 Task: Implement workflows for picking and shipping the order.
Action: Mouse moved to (682, 55)
Screenshot: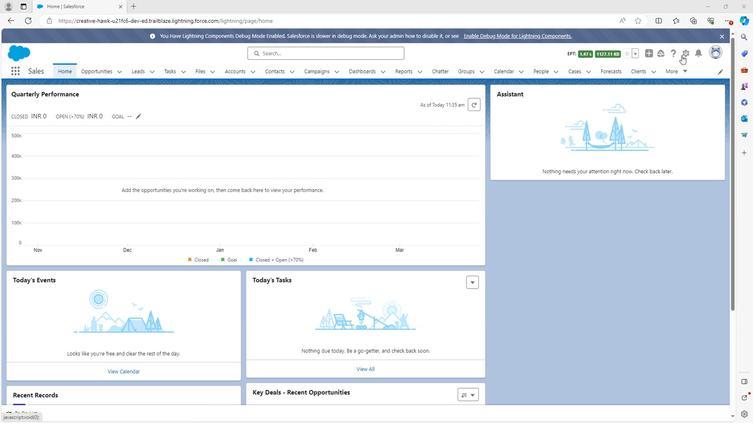 
Action: Mouse pressed left at (682, 55)
Screenshot: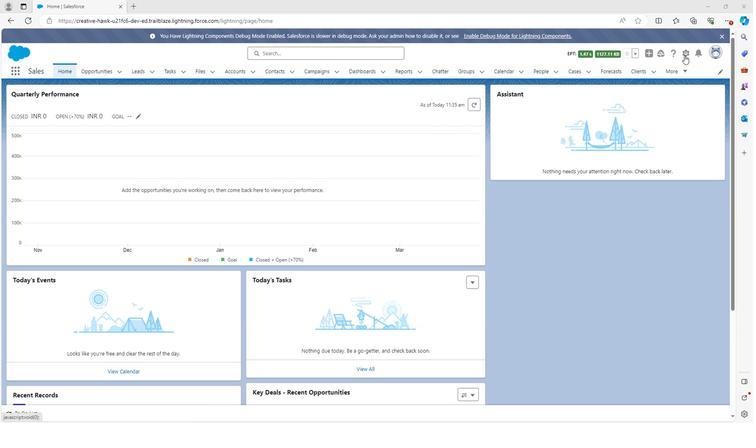 
Action: Mouse moved to (652, 74)
Screenshot: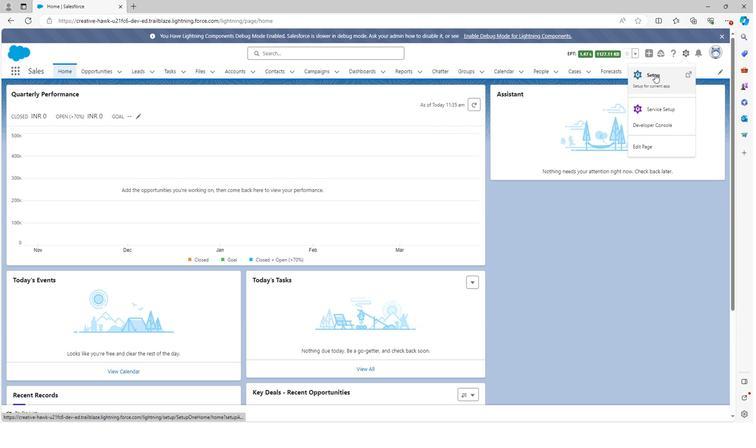 
Action: Mouse pressed left at (652, 74)
Screenshot: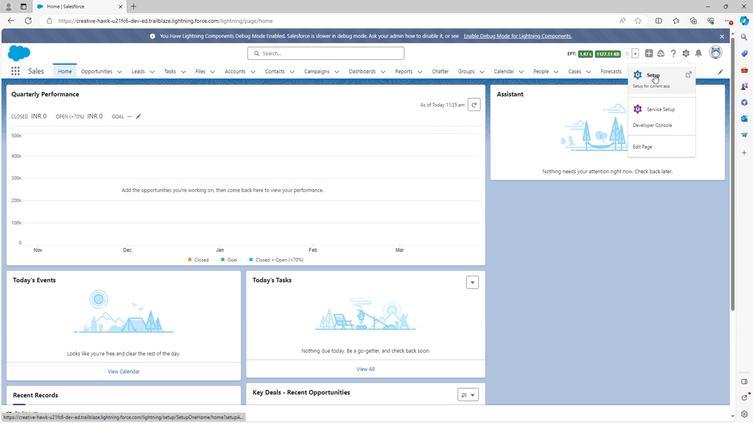 
Action: Mouse moved to (58, 93)
Screenshot: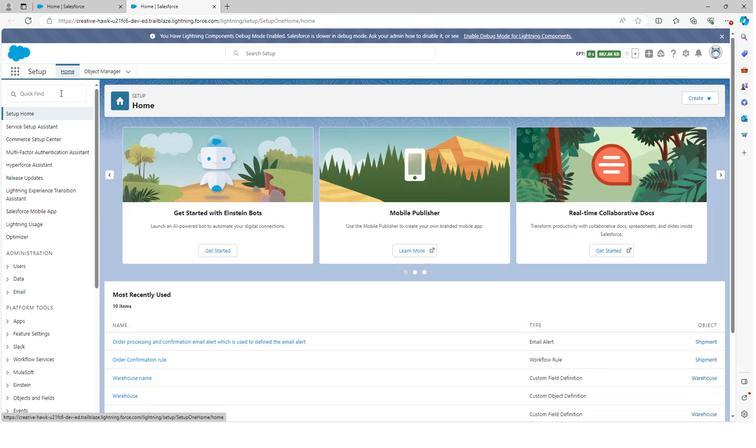 
Action: Mouse pressed left at (58, 93)
Screenshot: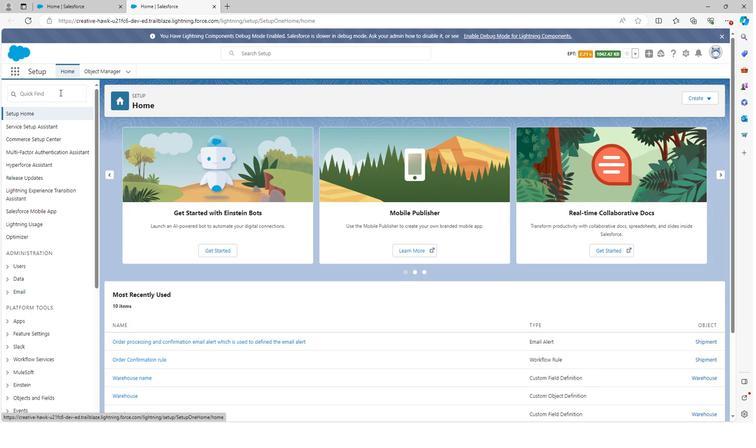 
Action: Mouse moved to (58, 92)
Screenshot: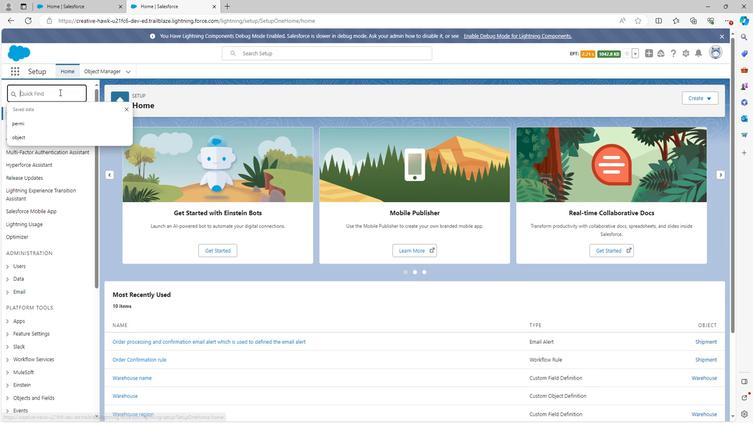 
Action: Key pressed work
Screenshot: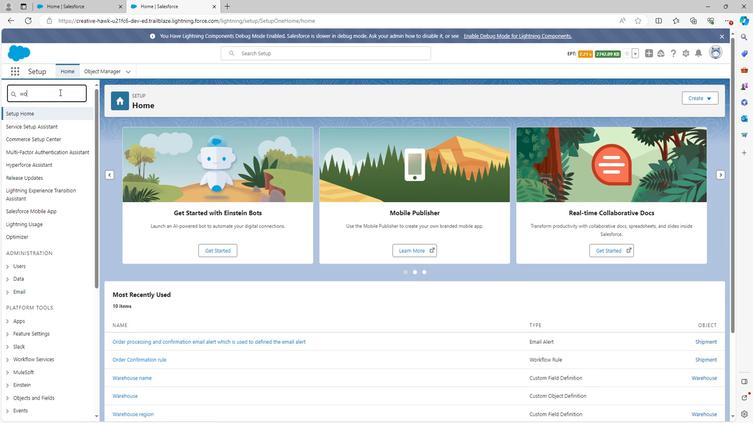 
Action: Mouse moved to (38, 241)
Screenshot: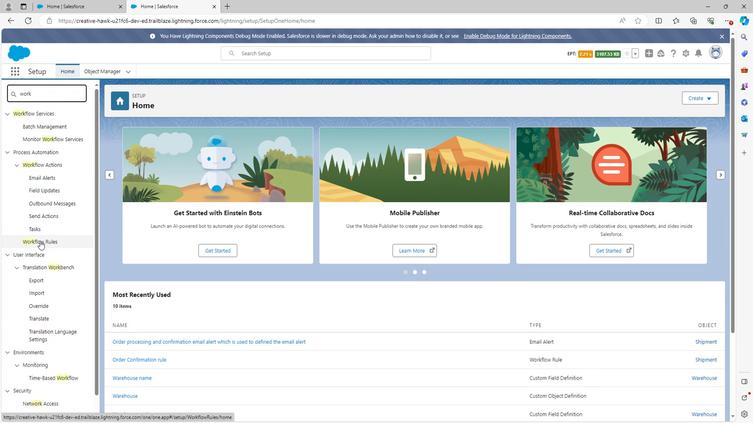 
Action: Mouse pressed left at (38, 241)
Screenshot: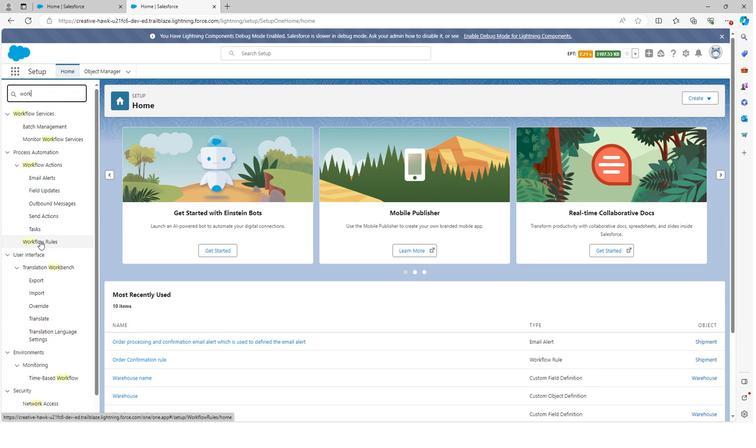
Action: Mouse moved to (420, 222)
Screenshot: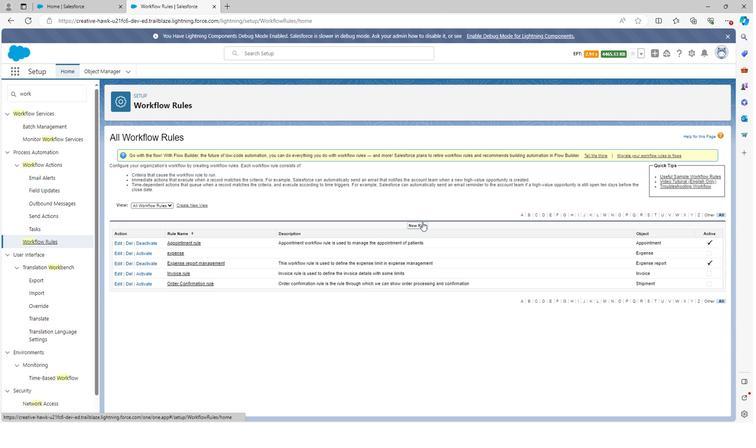 
Action: Mouse pressed left at (420, 222)
Screenshot: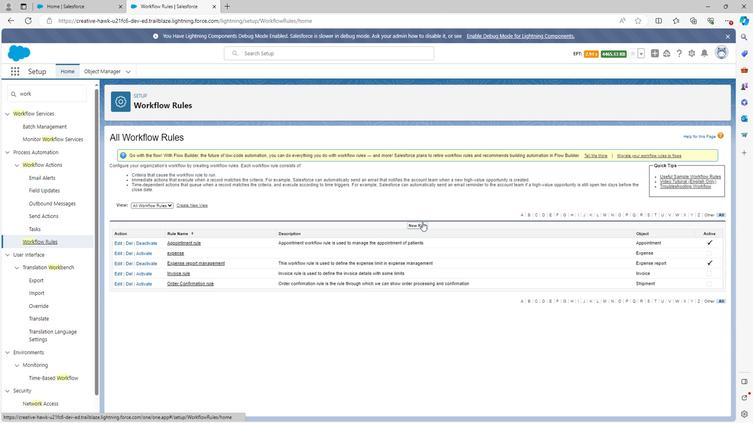 
Action: Mouse moved to (399, 286)
Screenshot: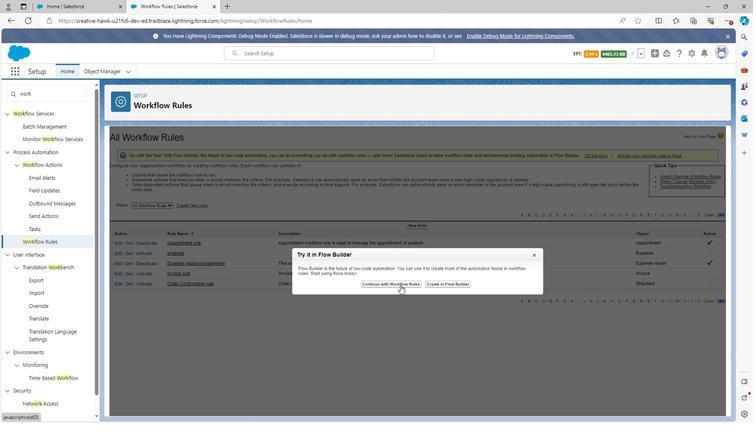 
Action: Mouse pressed left at (399, 286)
Screenshot: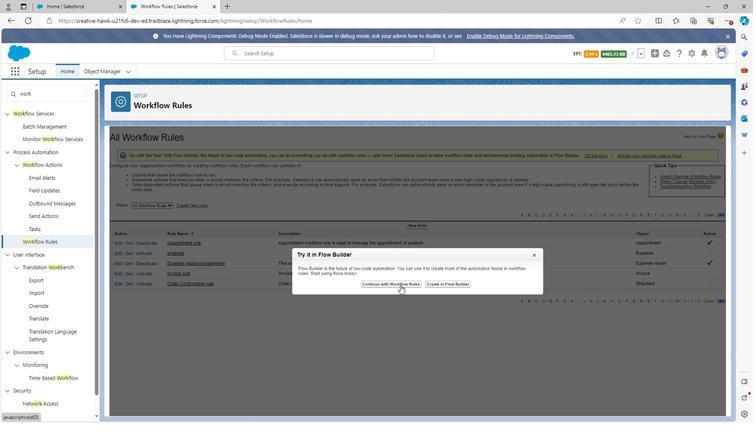 
Action: Mouse moved to (249, 206)
Screenshot: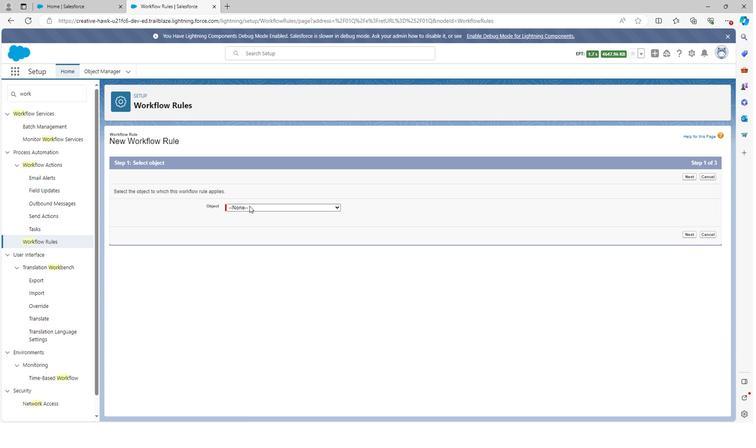 
Action: Mouse pressed left at (249, 206)
Screenshot: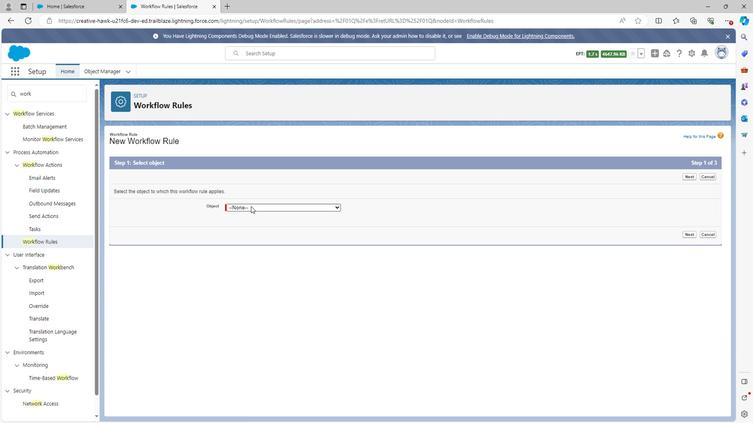 
Action: Mouse moved to (253, 290)
Screenshot: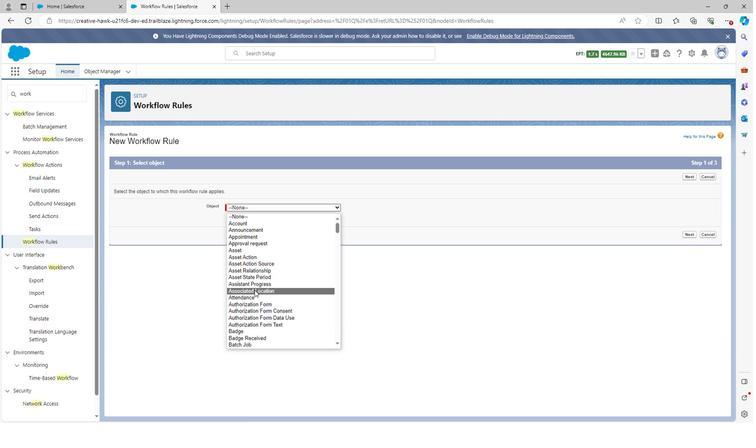 
Action: Mouse scrolled (253, 290) with delta (0, 0)
Screenshot: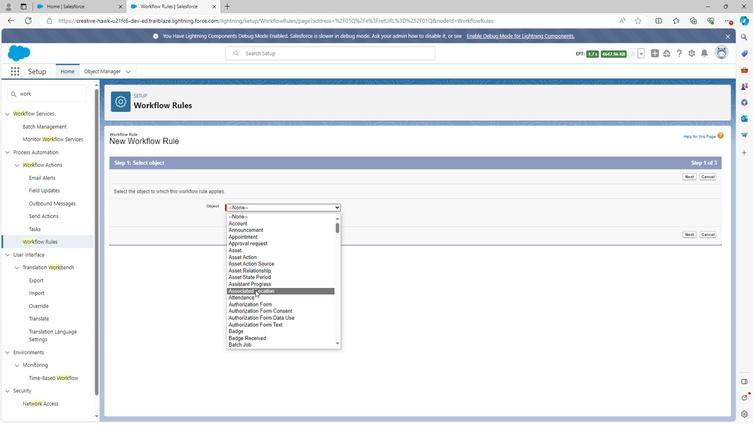 
Action: Mouse scrolled (253, 290) with delta (0, 0)
Screenshot: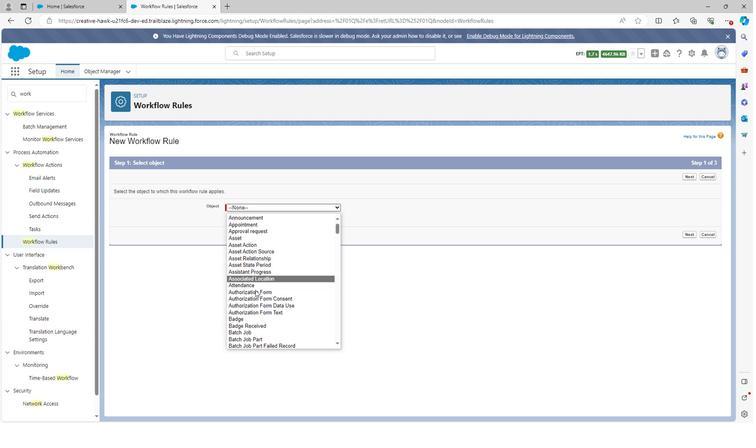 
Action: Mouse scrolled (253, 290) with delta (0, 0)
Screenshot: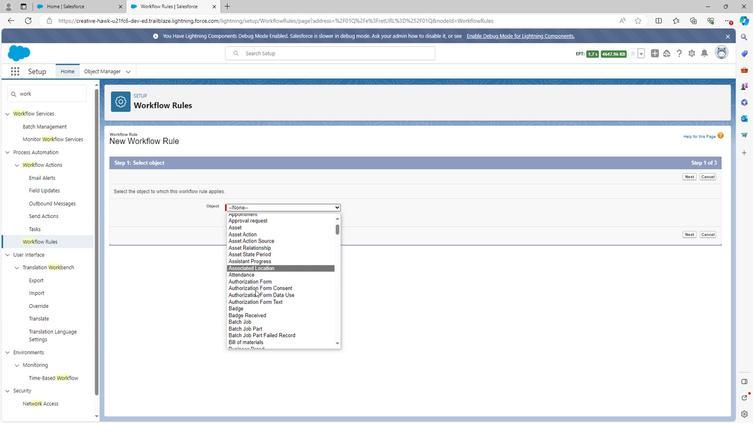 
Action: Mouse scrolled (253, 290) with delta (0, 0)
Screenshot: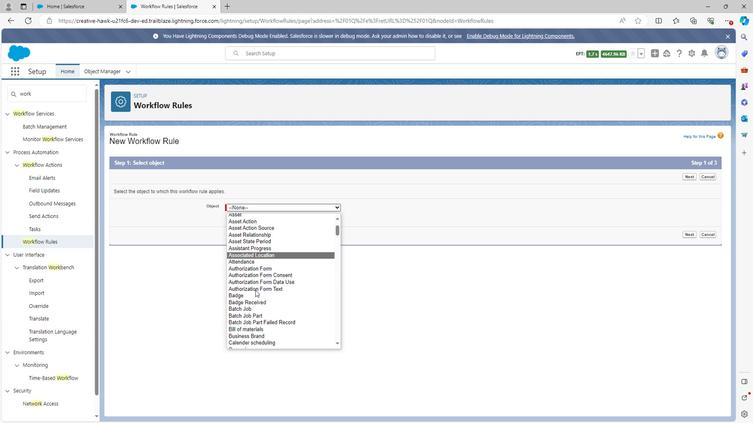 
Action: Mouse scrolled (253, 290) with delta (0, 0)
Screenshot: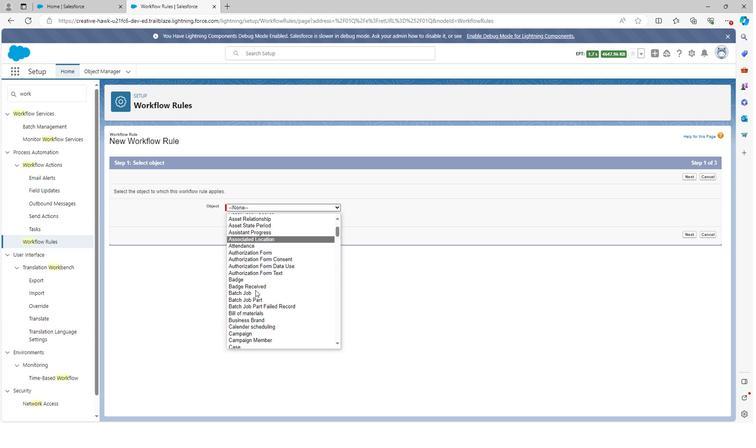 
Action: Mouse scrolled (253, 290) with delta (0, 0)
Screenshot: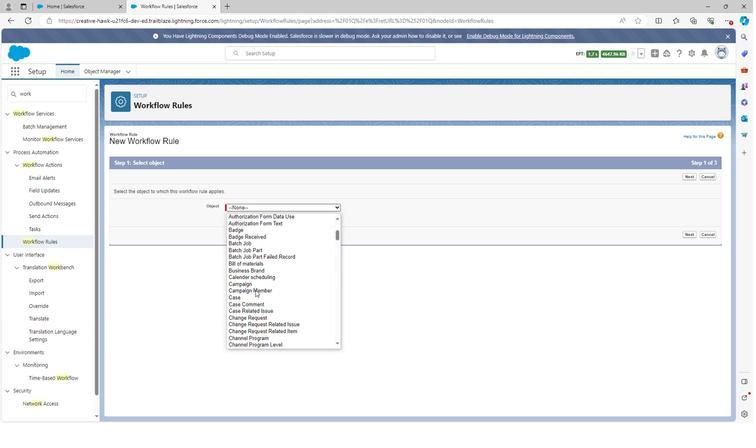 
Action: Mouse scrolled (253, 290) with delta (0, 0)
Screenshot: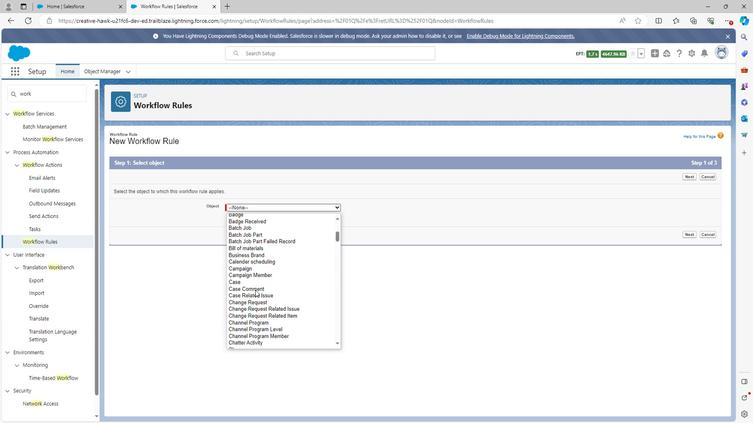 
Action: Mouse scrolled (253, 290) with delta (0, 0)
Screenshot: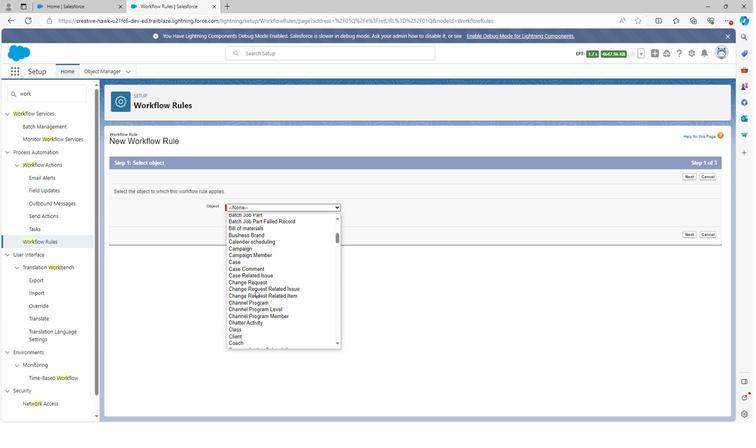 
Action: Mouse scrolled (253, 290) with delta (0, 0)
Screenshot: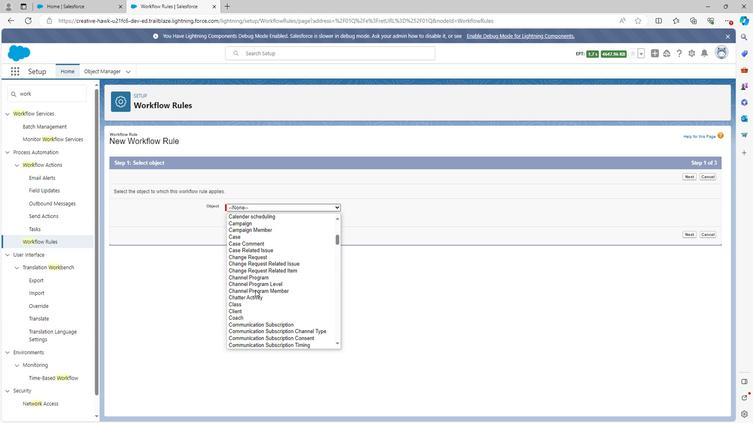 
Action: Mouse scrolled (253, 290) with delta (0, 0)
Screenshot: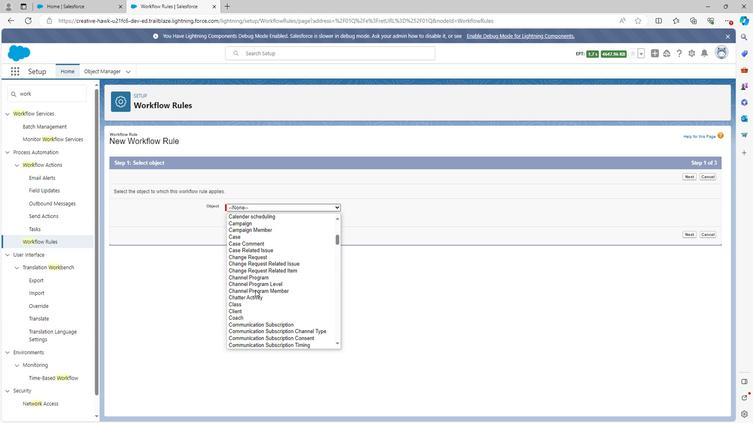 
Action: Mouse scrolled (253, 290) with delta (0, 0)
Screenshot: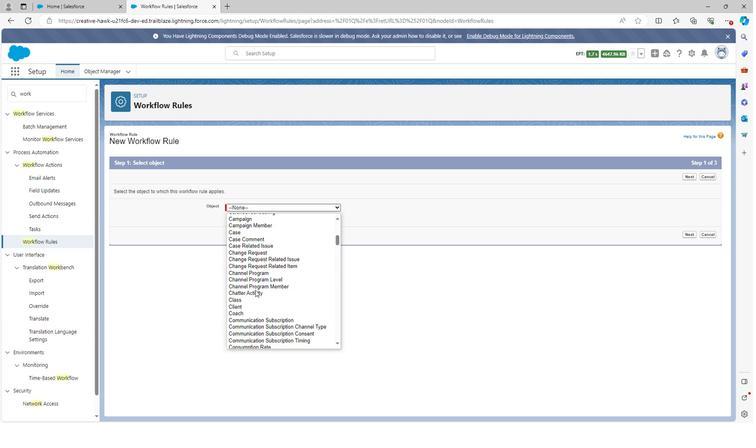 
Action: Mouse scrolled (253, 290) with delta (0, 0)
Screenshot: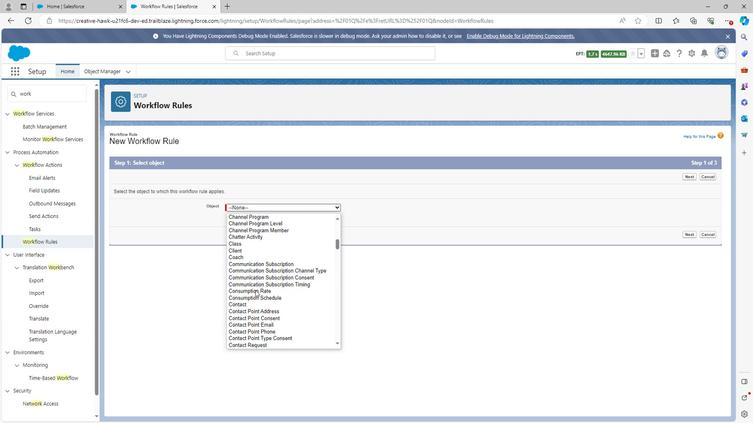 
Action: Mouse scrolled (253, 290) with delta (0, 0)
Screenshot: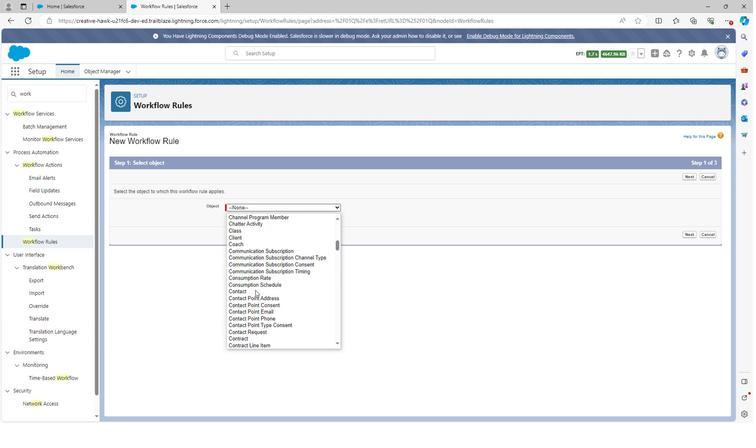 
Action: Mouse scrolled (253, 290) with delta (0, 0)
Screenshot: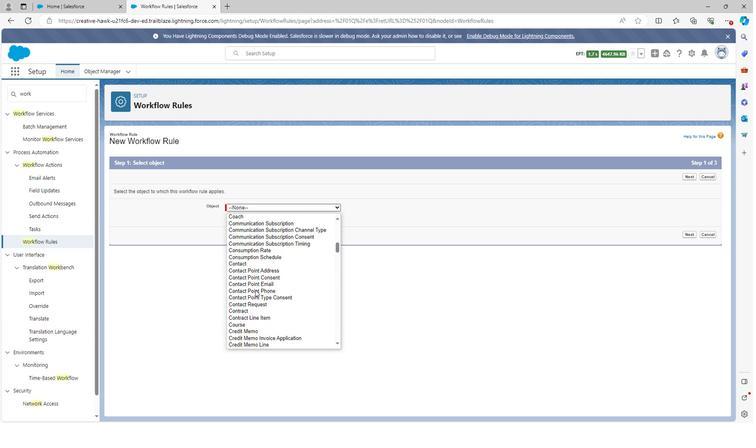 
Action: Mouse scrolled (253, 290) with delta (0, 0)
Screenshot: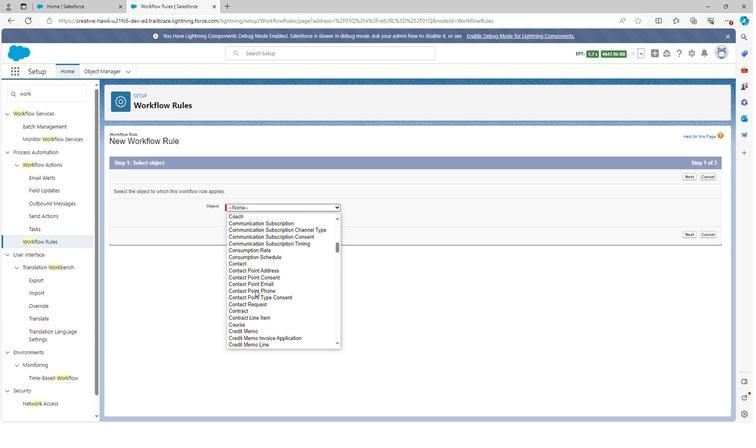 
Action: Mouse scrolled (253, 290) with delta (0, 0)
Screenshot: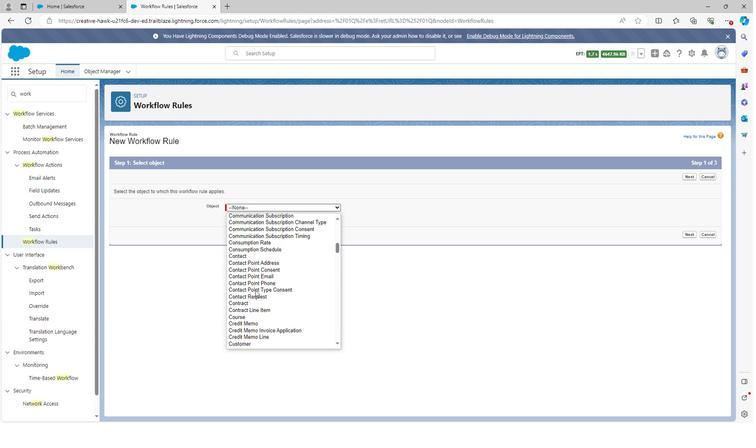 
Action: Mouse scrolled (253, 290) with delta (0, 0)
Screenshot: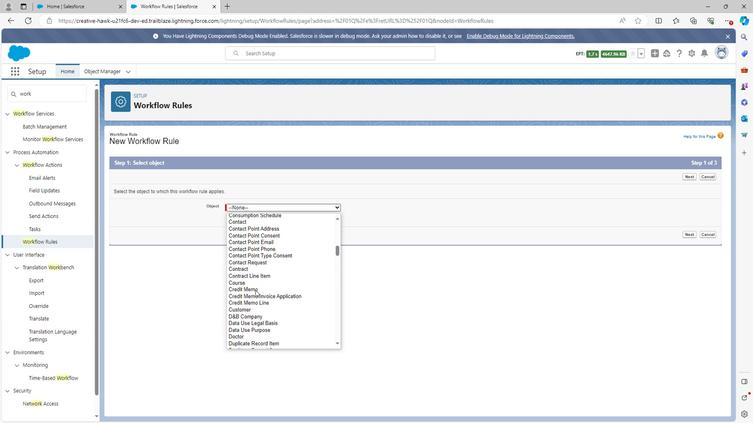 
Action: Mouse scrolled (253, 290) with delta (0, 0)
Screenshot: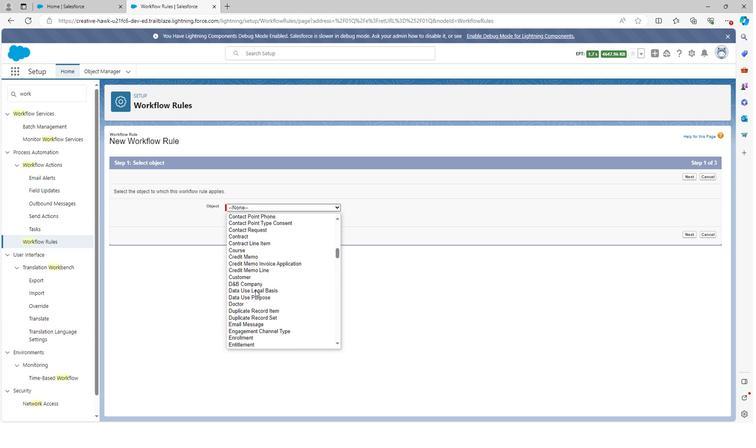 
Action: Mouse scrolled (253, 290) with delta (0, 0)
Screenshot: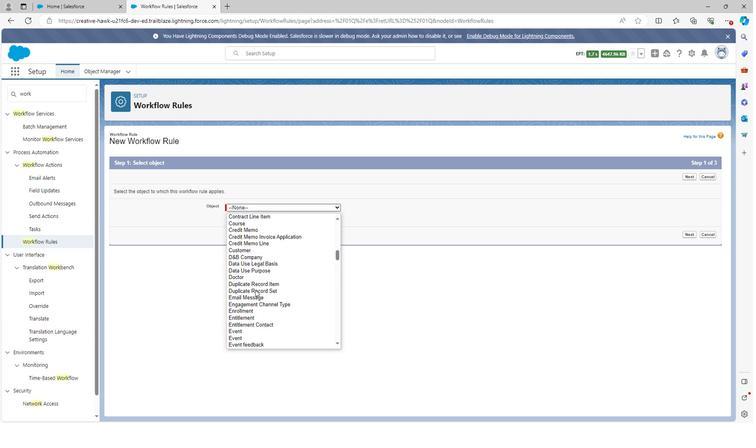 
Action: Mouse scrolled (253, 290) with delta (0, 0)
Screenshot: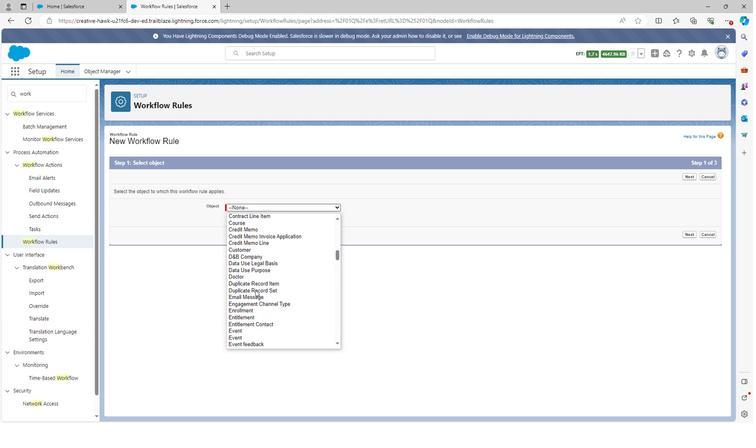 
Action: Mouse scrolled (253, 290) with delta (0, 0)
Screenshot: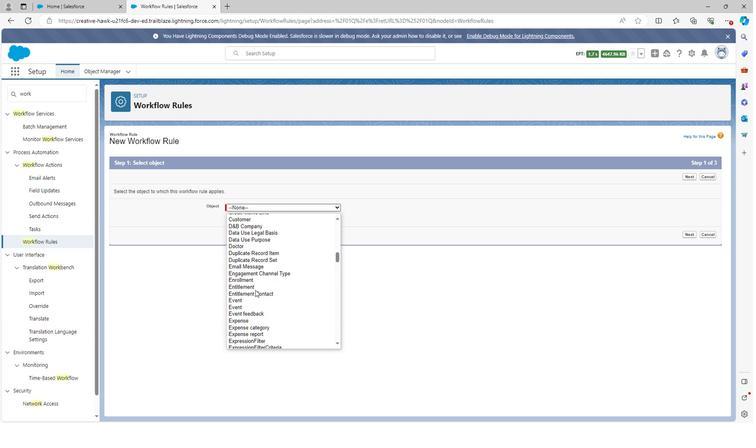 
Action: Mouse scrolled (253, 290) with delta (0, 0)
Screenshot: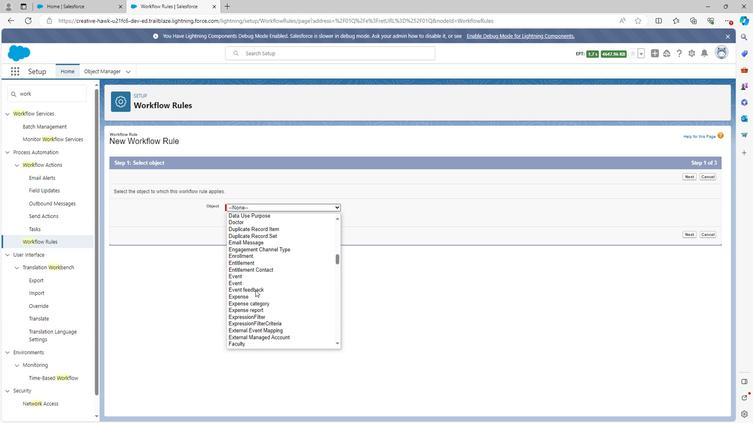 
Action: Mouse scrolled (253, 290) with delta (0, 0)
Screenshot: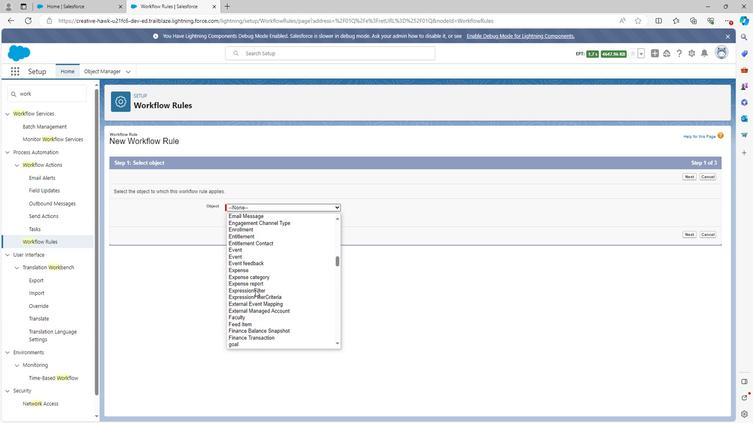 
Action: Mouse scrolled (253, 290) with delta (0, 0)
Screenshot: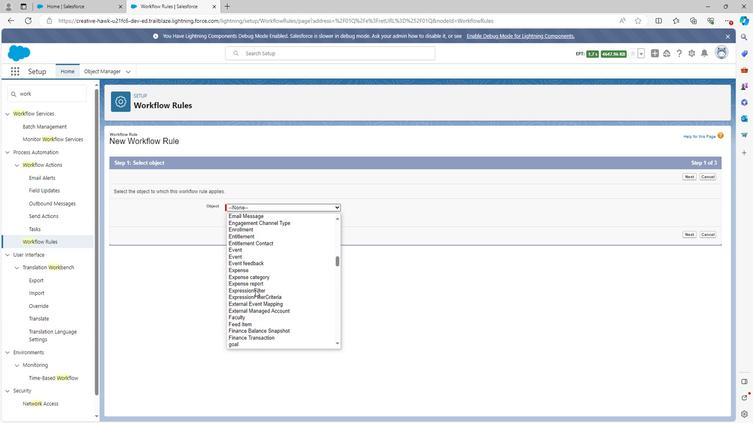 
Action: Mouse scrolled (253, 290) with delta (0, 0)
Screenshot: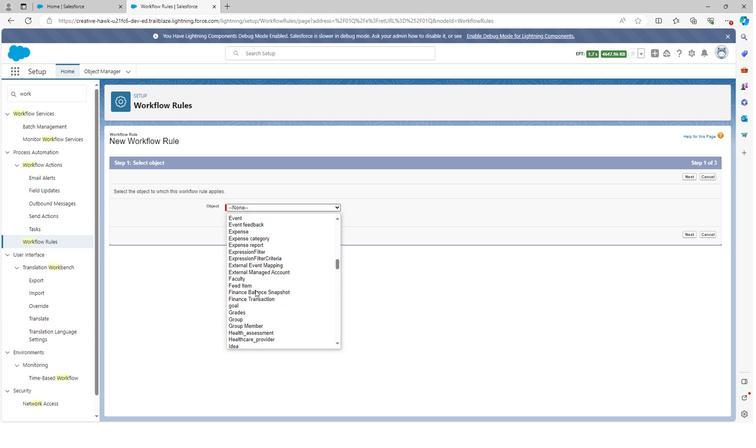 
Action: Mouse scrolled (253, 290) with delta (0, 0)
Screenshot: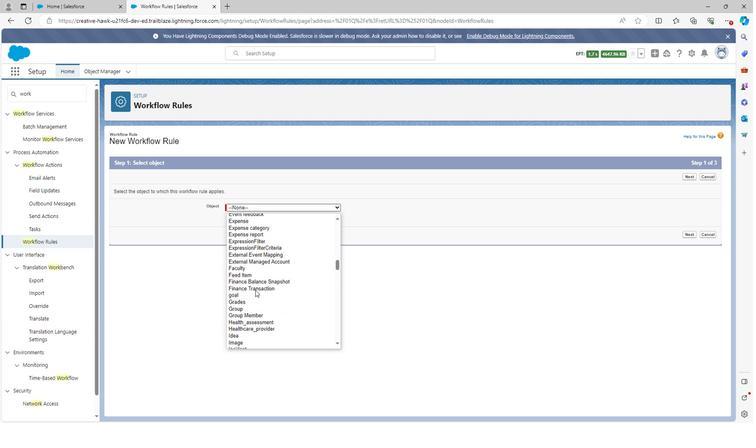 
Action: Mouse scrolled (253, 290) with delta (0, 0)
Screenshot: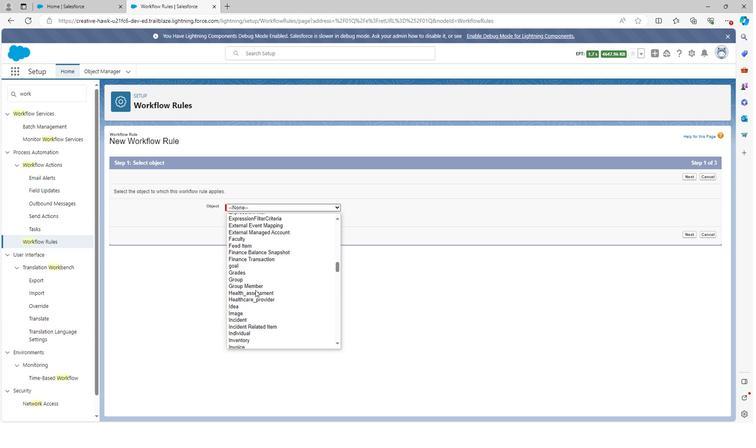 
Action: Mouse scrolled (253, 290) with delta (0, 0)
Screenshot: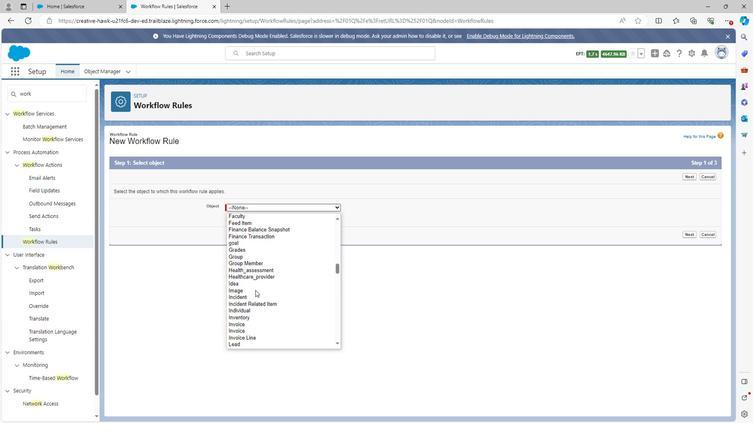 
Action: Mouse scrolled (253, 290) with delta (0, 0)
Screenshot: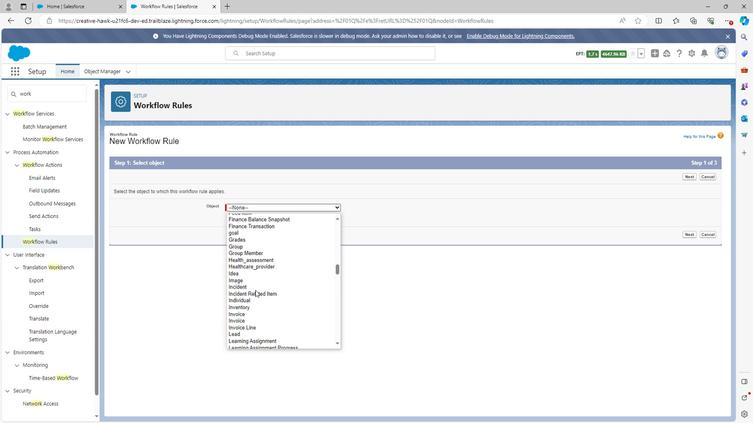 
Action: Mouse scrolled (253, 290) with delta (0, 0)
Screenshot: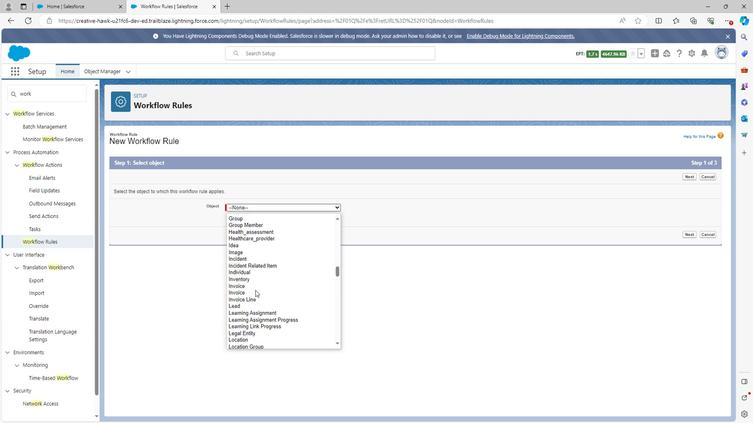
Action: Mouse scrolled (253, 290) with delta (0, 0)
Screenshot: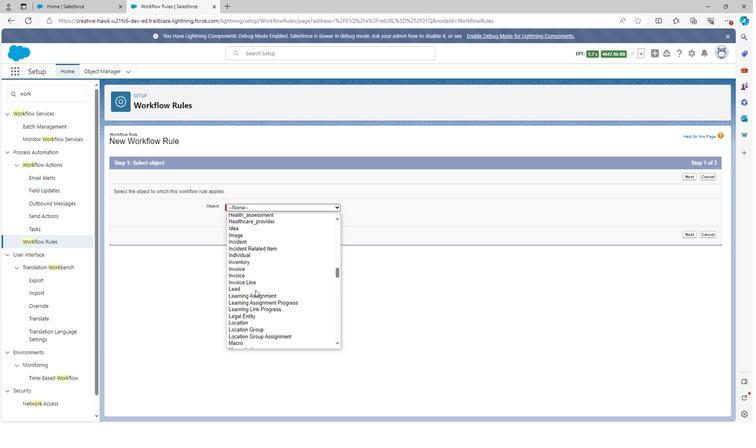 
Action: Mouse scrolled (253, 290) with delta (0, 0)
Screenshot: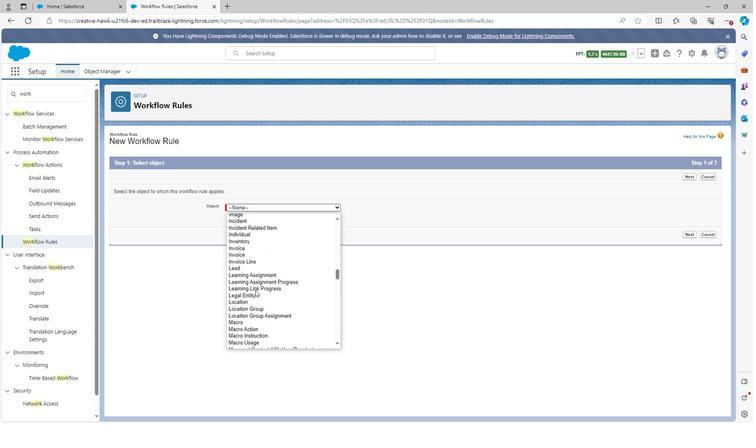 
Action: Mouse scrolled (253, 290) with delta (0, 0)
Screenshot: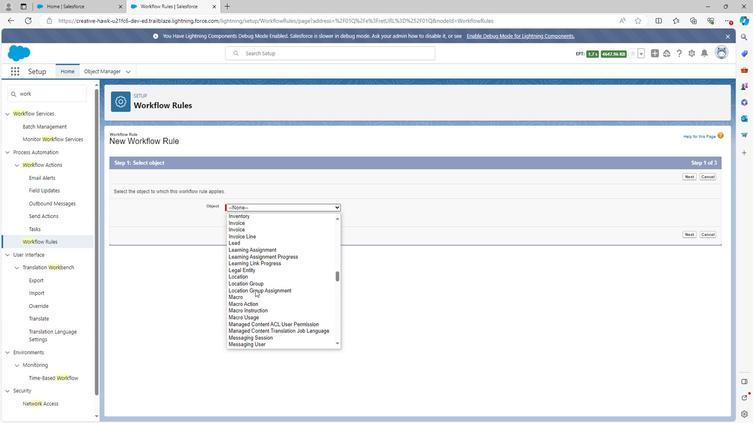 
Action: Mouse scrolled (253, 290) with delta (0, 0)
Screenshot: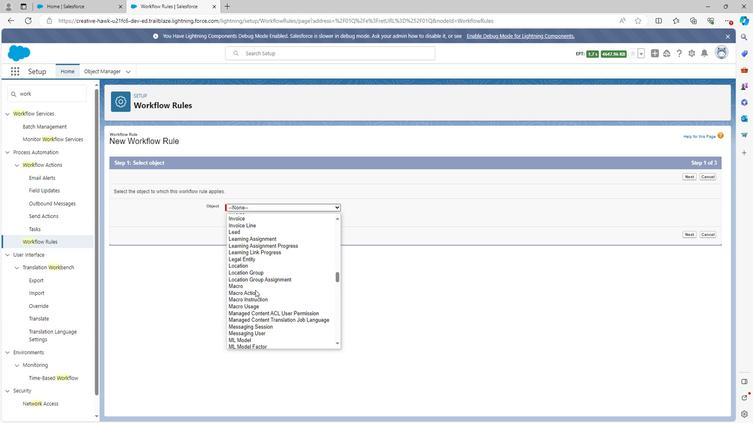 
Action: Mouse scrolled (253, 290) with delta (0, 0)
Screenshot: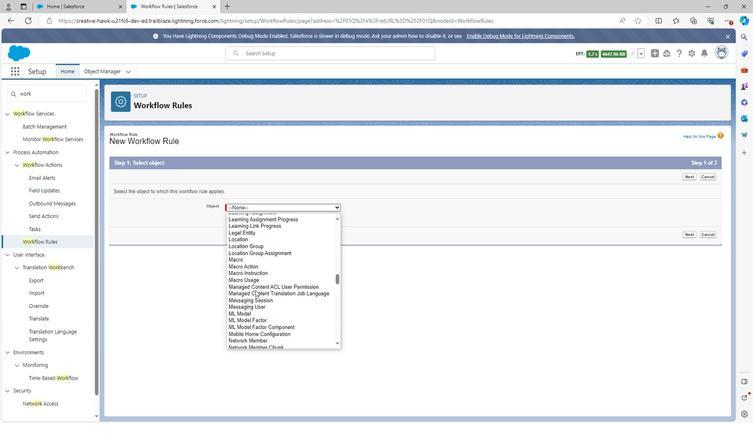 
Action: Mouse scrolled (253, 290) with delta (0, 0)
Screenshot: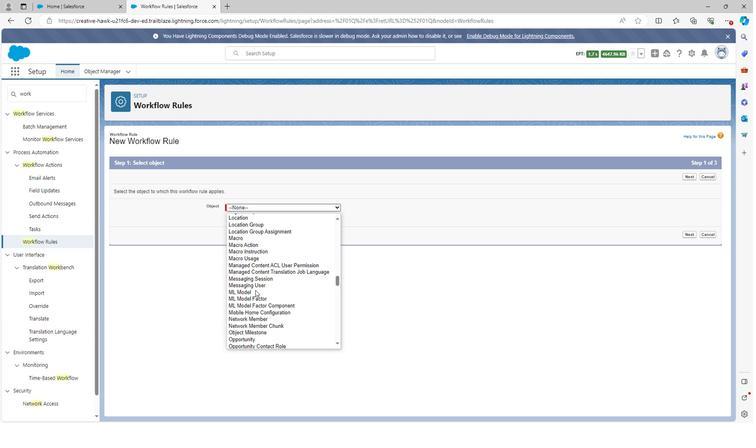 
Action: Mouse scrolled (253, 290) with delta (0, 0)
Screenshot: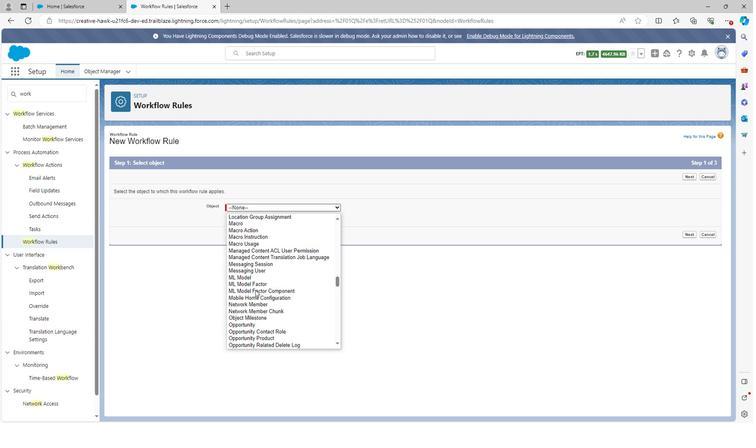 
Action: Mouse scrolled (253, 290) with delta (0, 0)
Screenshot: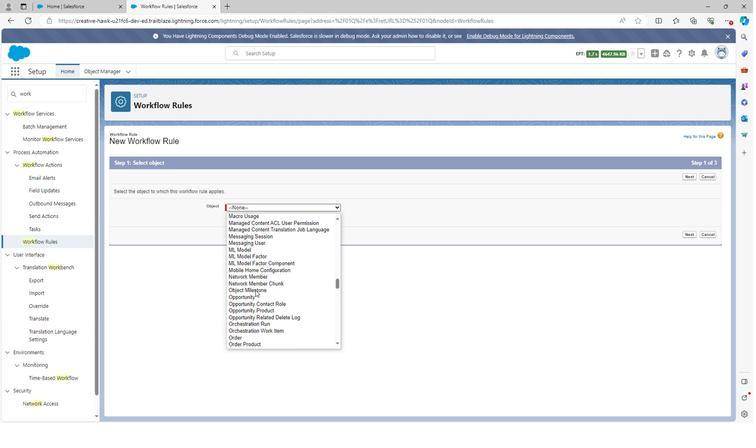 
Action: Mouse scrolled (253, 290) with delta (0, 0)
Screenshot: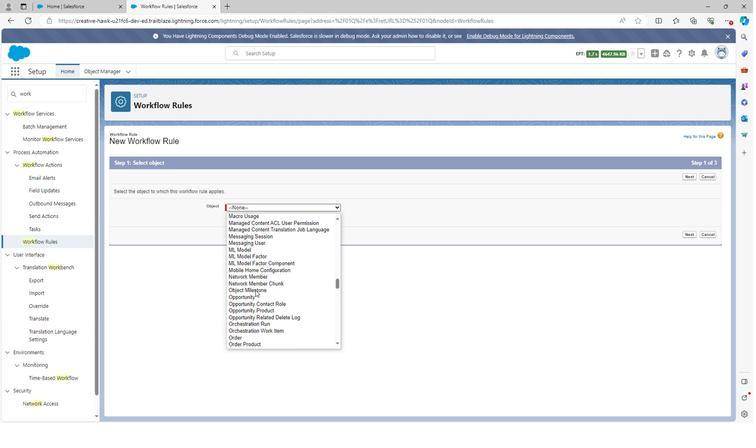 
Action: Mouse scrolled (253, 290) with delta (0, 0)
Screenshot: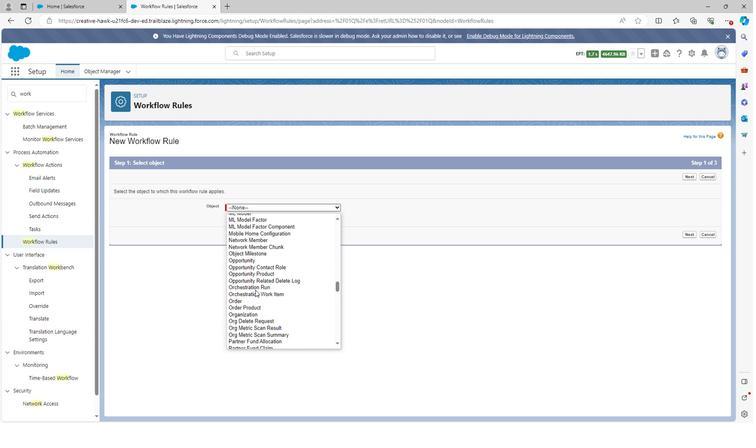 
Action: Mouse scrolled (253, 290) with delta (0, 0)
Screenshot: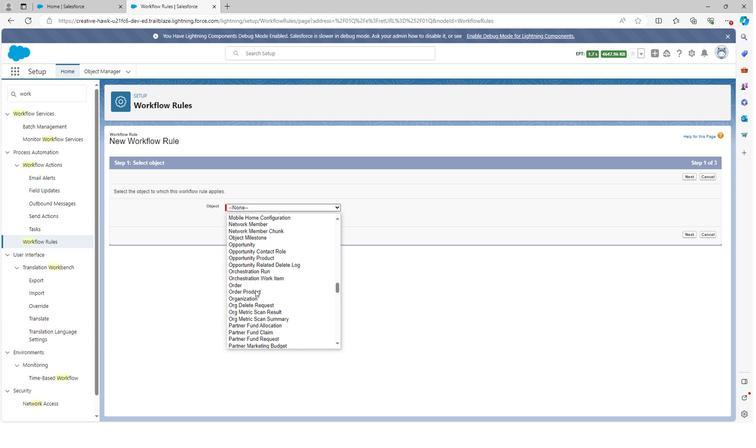 
Action: Mouse scrolled (253, 290) with delta (0, 0)
Screenshot: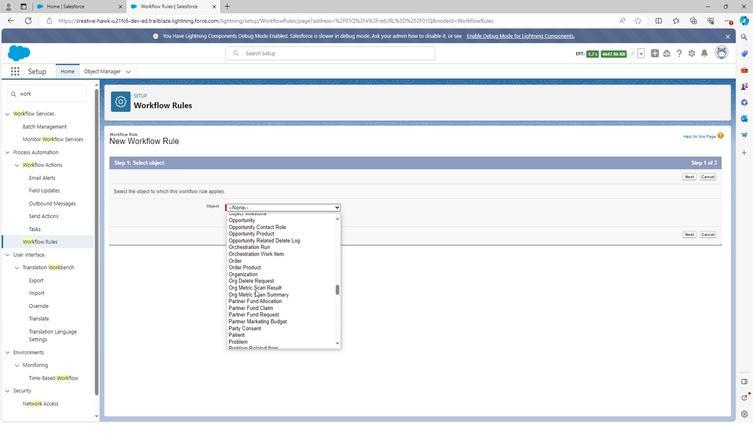 
Action: Mouse scrolled (253, 290) with delta (0, 0)
Screenshot: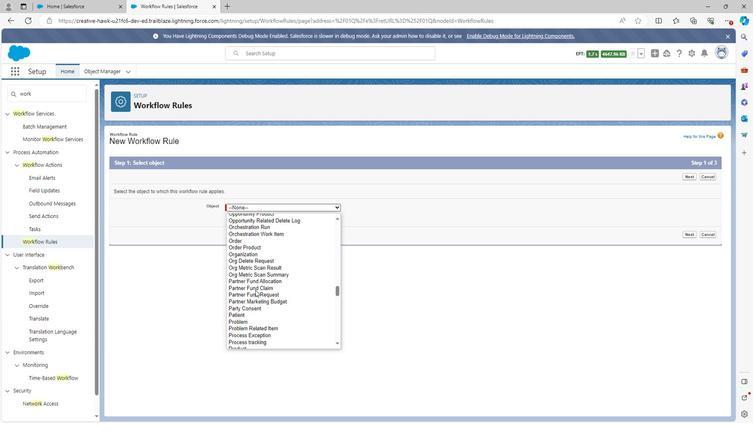 
Action: Mouse scrolled (253, 290) with delta (0, 0)
Screenshot: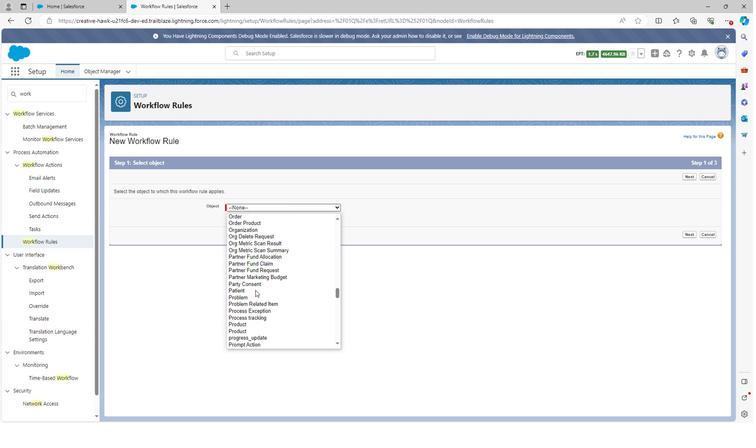 
Action: Mouse scrolled (253, 290) with delta (0, 0)
Screenshot: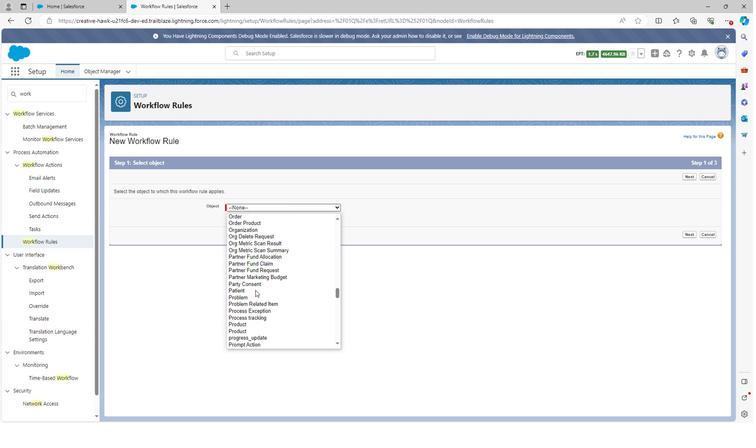 
Action: Mouse scrolled (253, 290) with delta (0, 0)
Screenshot: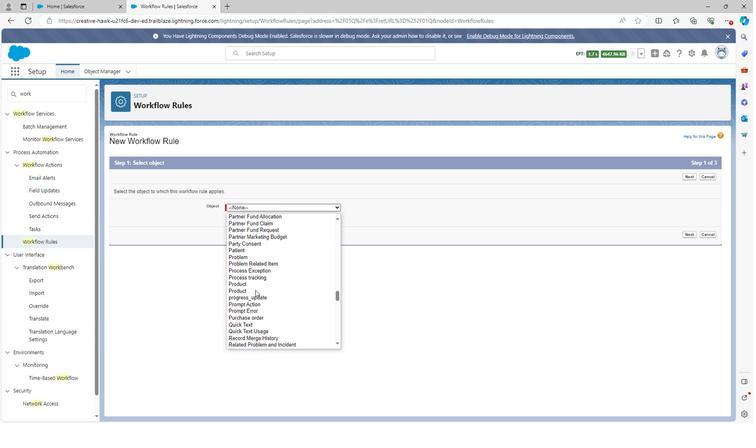 
Action: Mouse scrolled (253, 290) with delta (0, 0)
Screenshot: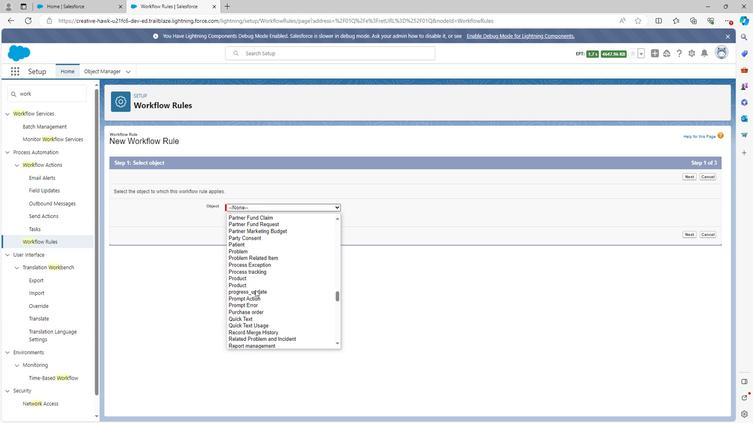 
Action: Mouse scrolled (253, 290) with delta (0, 0)
Screenshot: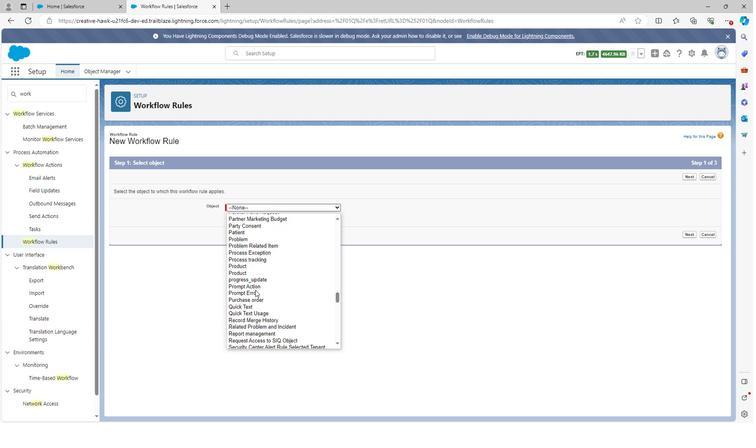 
Action: Mouse scrolled (253, 290) with delta (0, 0)
Screenshot: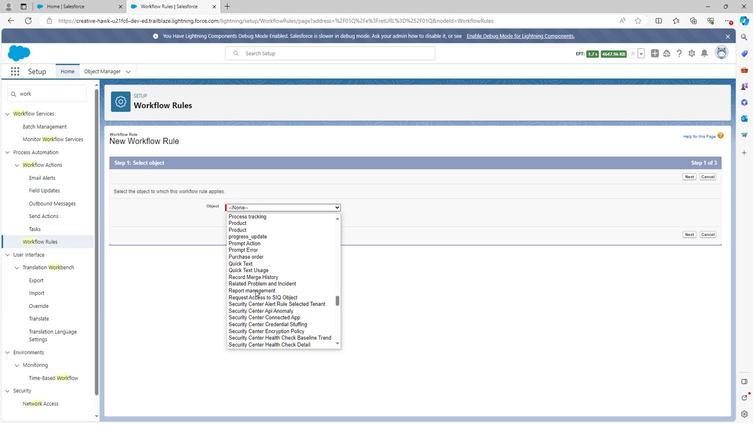 
Action: Mouse scrolled (253, 290) with delta (0, 0)
Screenshot: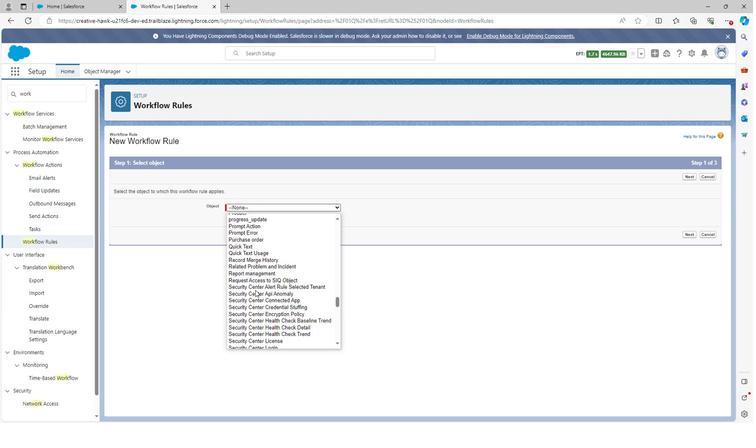 
Action: Mouse scrolled (253, 290) with delta (0, 0)
Screenshot: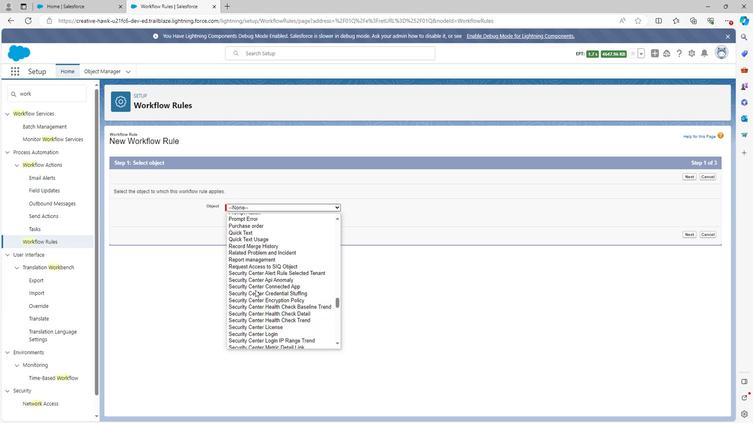 
Action: Mouse scrolled (253, 290) with delta (0, 0)
Screenshot: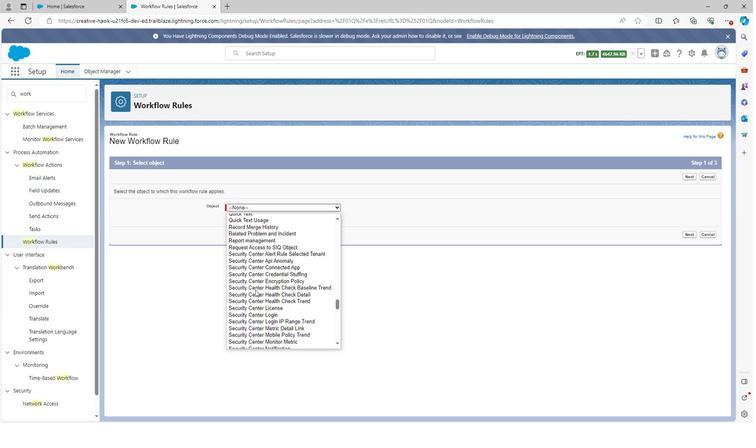 
Action: Mouse scrolled (253, 290) with delta (0, 0)
Screenshot: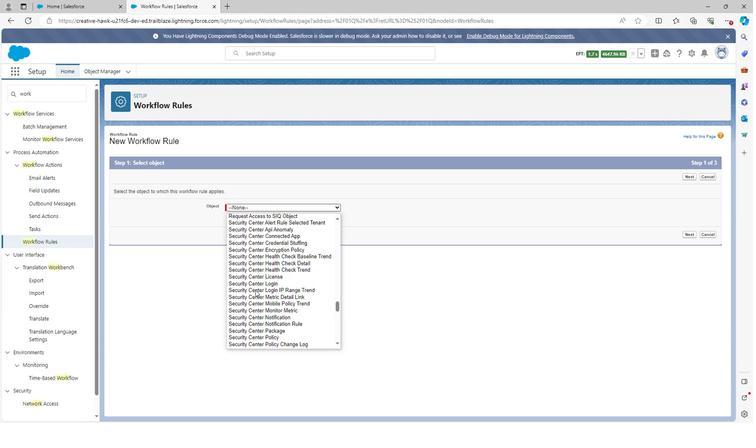 
Action: Mouse scrolled (253, 290) with delta (0, 0)
Screenshot: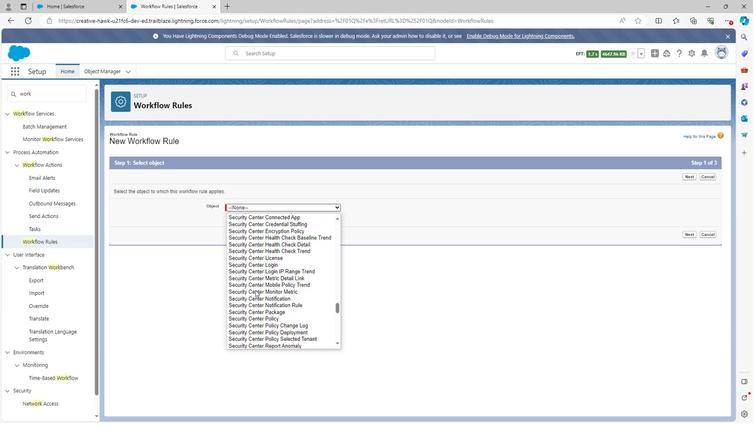 
Action: Mouse scrolled (253, 290) with delta (0, 0)
Screenshot: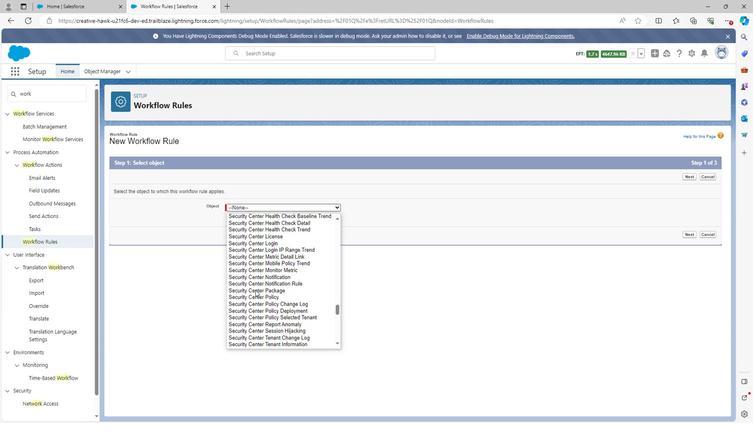 
Action: Mouse scrolled (253, 290) with delta (0, 0)
Screenshot: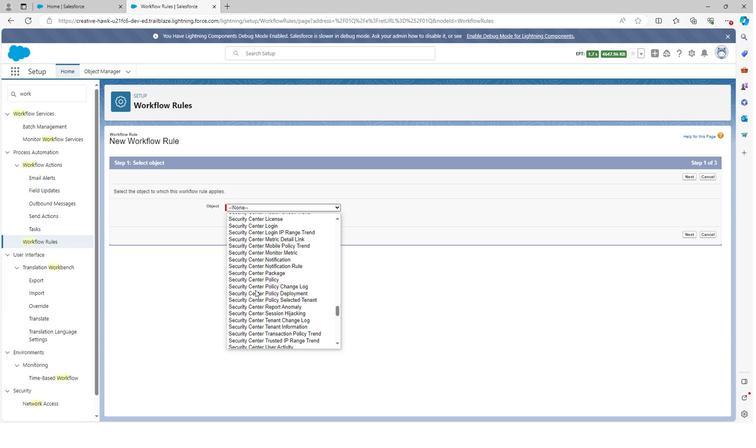 
Action: Mouse scrolled (253, 290) with delta (0, 0)
Screenshot: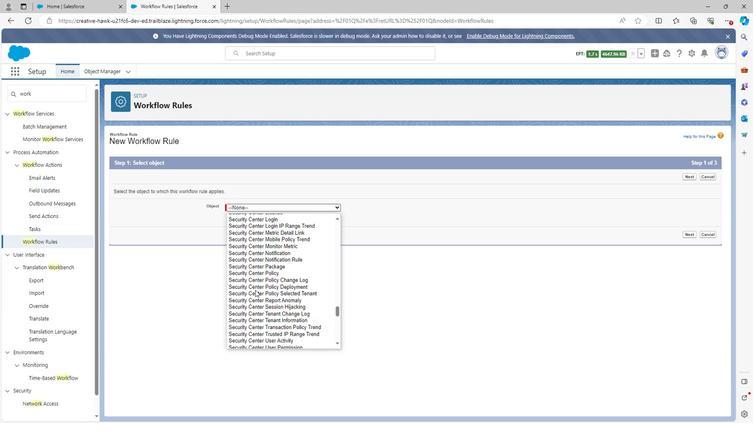
Action: Mouse scrolled (253, 290) with delta (0, 0)
Screenshot: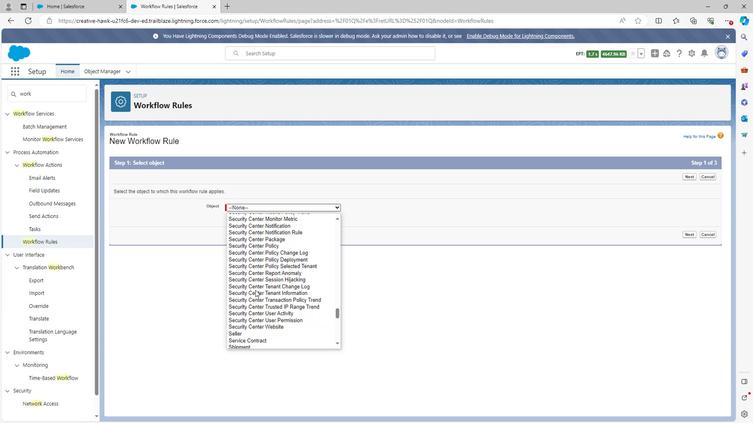 
Action: Mouse scrolled (253, 290) with delta (0, 0)
Screenshot: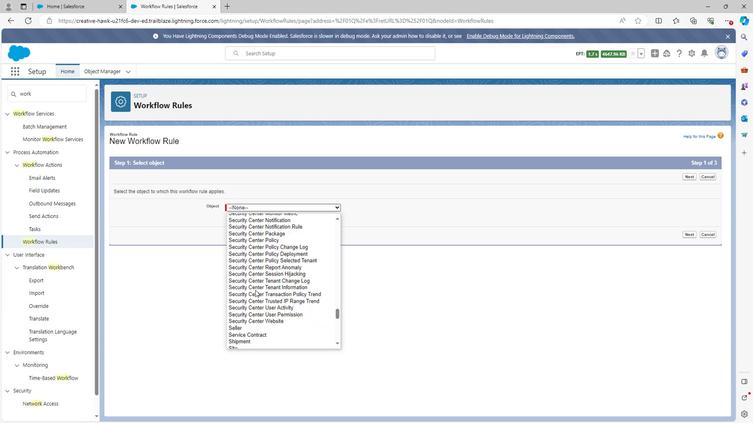 
Action: Mouse moved to (239, 297)
Screenshot: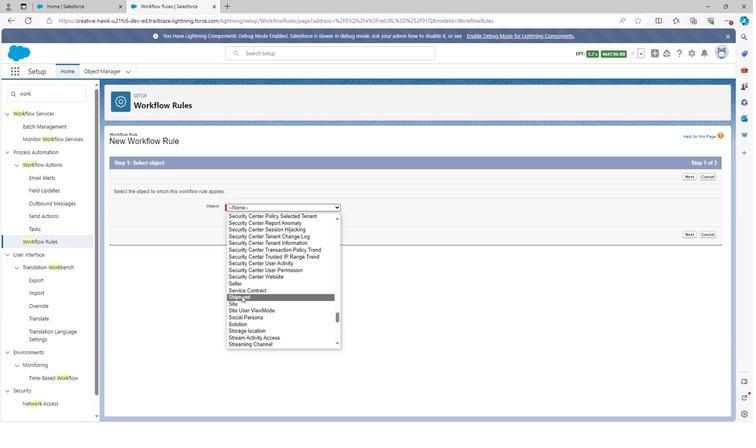 
Action: Mouse pressed left at (239, 297)
Screenshot: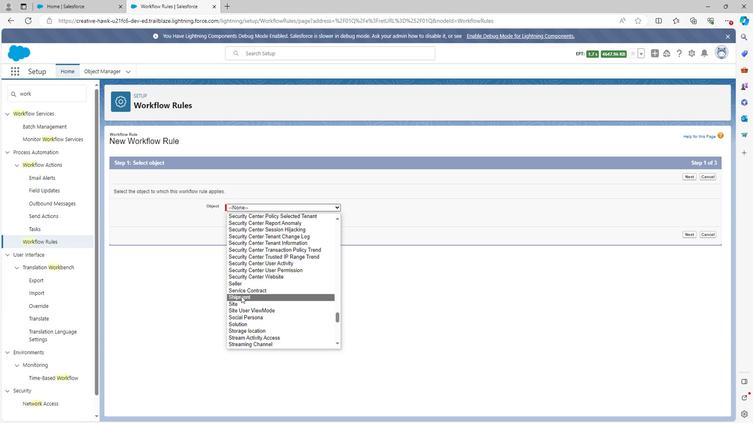 
Action: Mouse moved to (686, 231)
Screenshot: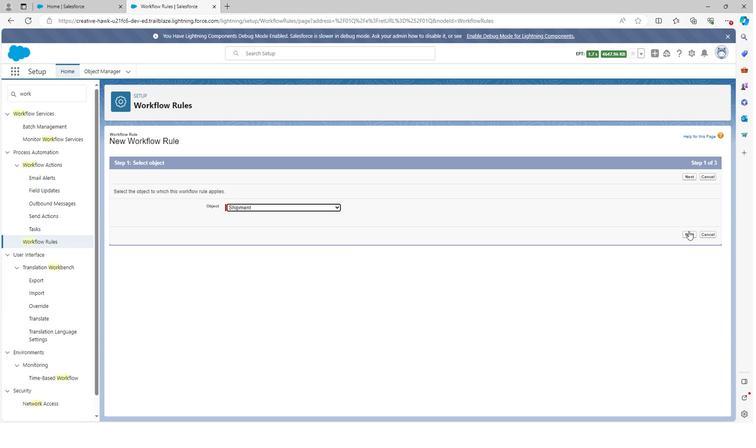 
Action: Mouse pressed left at (686, 231)
Screenshot: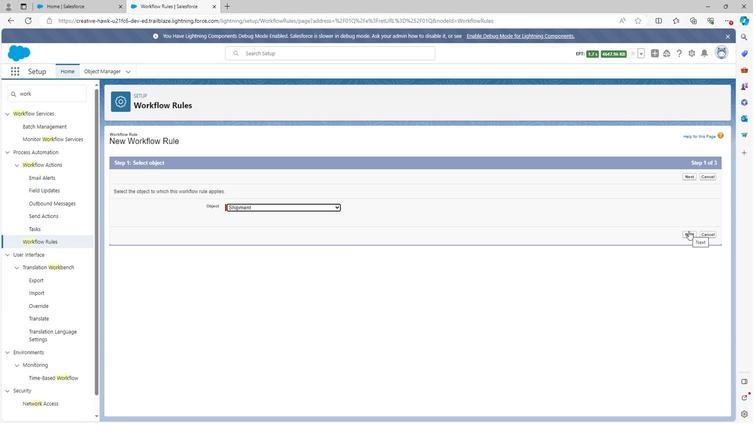
Action: Mouse moved to (256, 219)
Screenshot: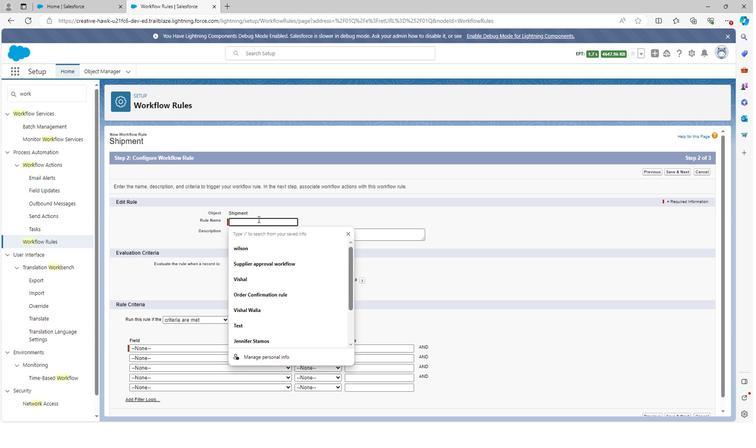 
Action: Mouse pressed left at (256, 219)
Screenshot: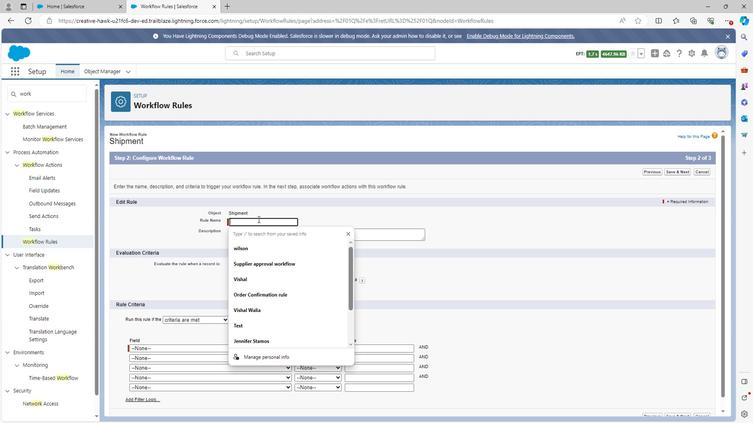 
Action: Key pressed <Key.shift>Picking<Key.space>order
Screenshot: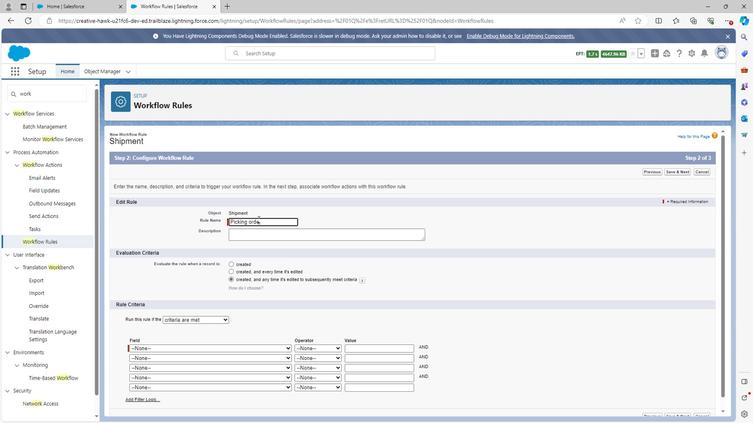 
Action: Mouse moved to (248, 222)
Screenshot: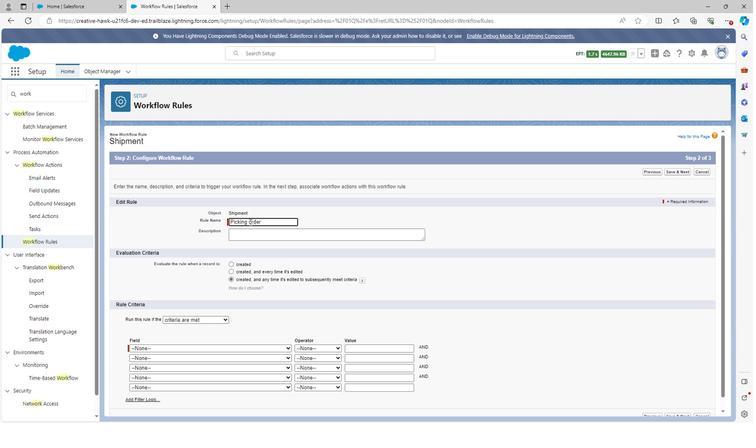 
Action: Mouse pressed left at (248, 222)
Screenshot: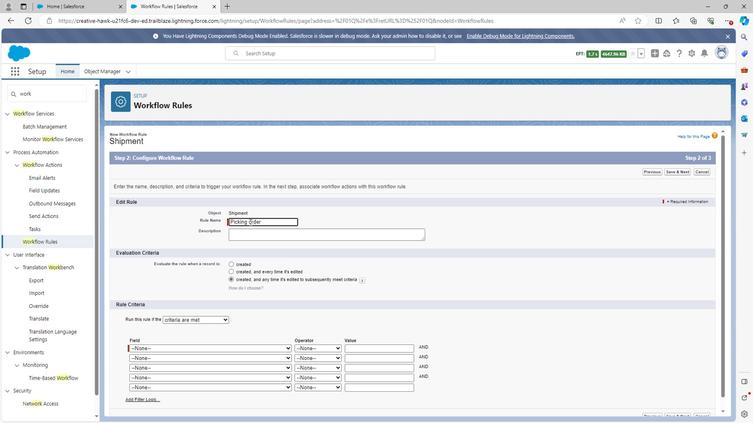 
Action: Mouse moved to (267, 245)
Screenshot: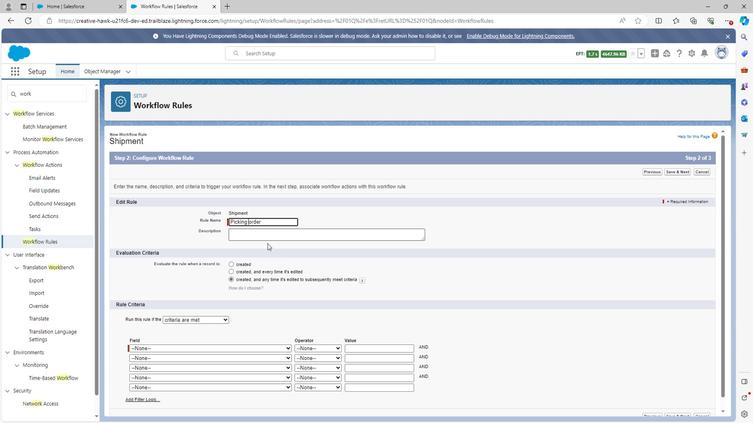 
Action: Key pressed shipping<Key.space>
Screenshot: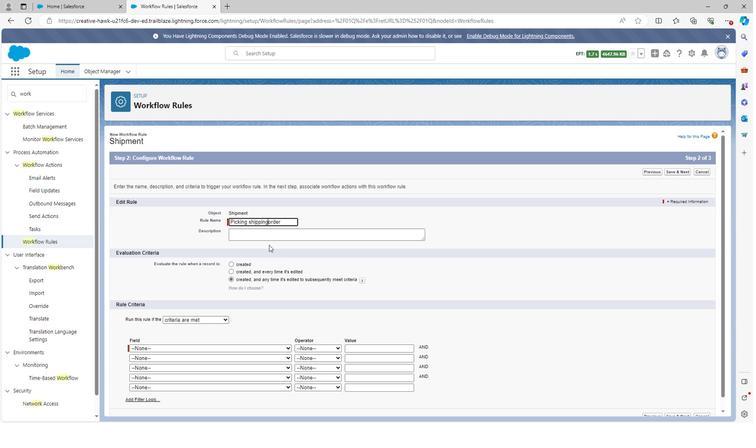 
Action: Mouse moved to (183, 344)
Screenshot: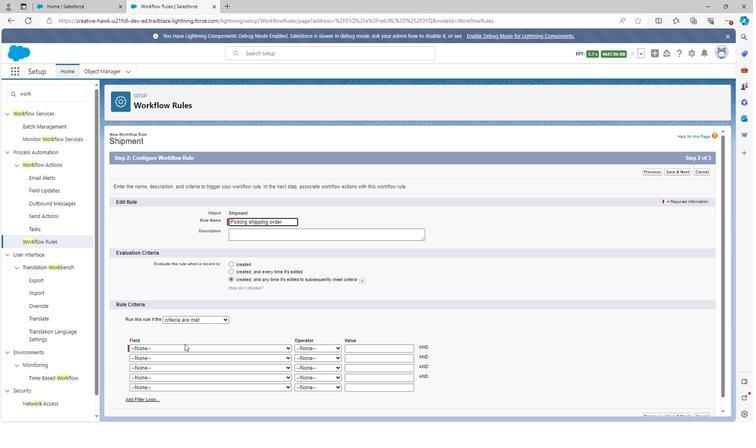 
Action: Mouse pressed left at (183, 344)
Screenshot: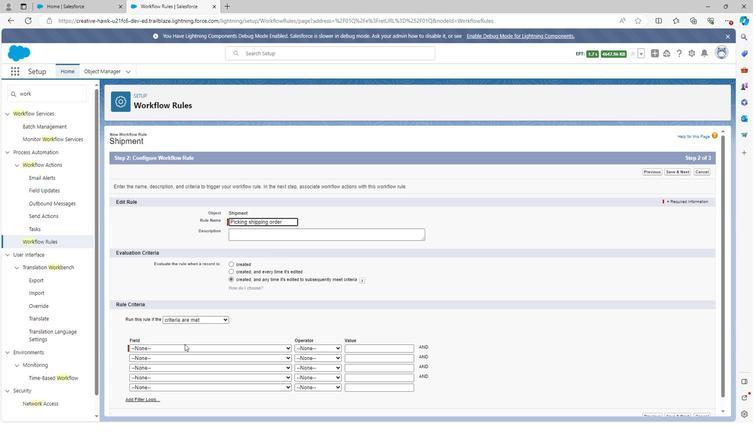 
Action: Mouse moved to (279, 349)
Screenshot: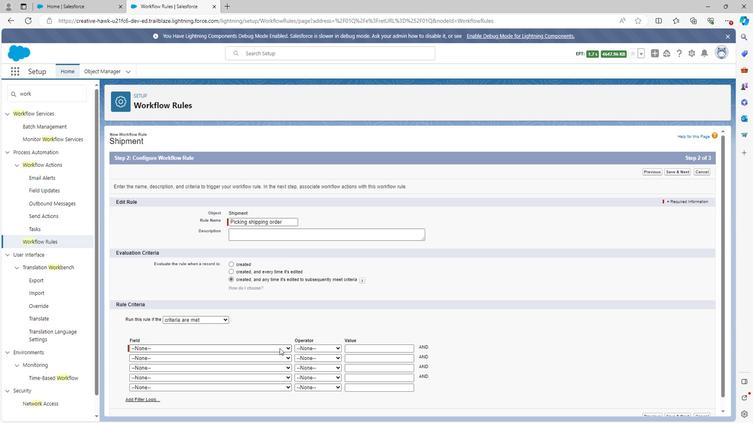 
Action: Mouse pressed left at (279, 349)
Screenshot: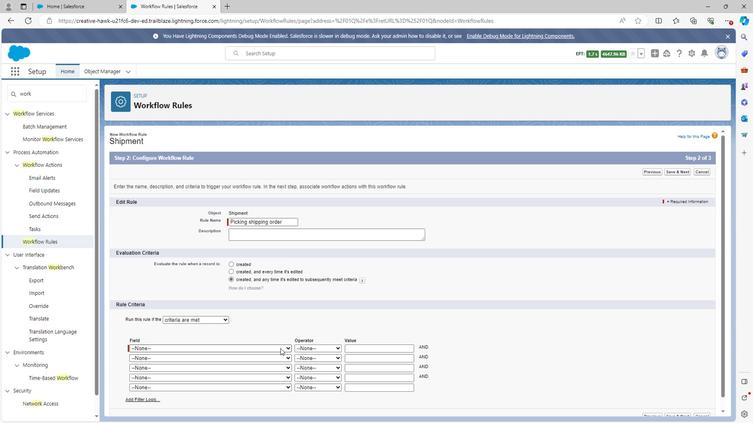 
Action: Mouse moved to (177, 291)
Screenshot: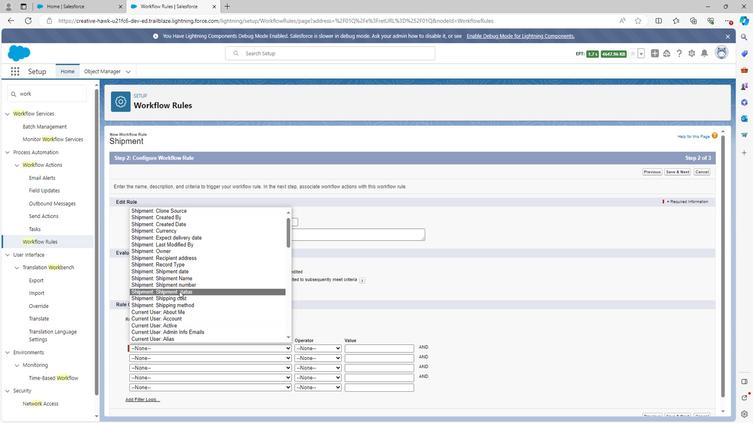 
Action: Mouse pressed left at (177, 291)
Screenshot: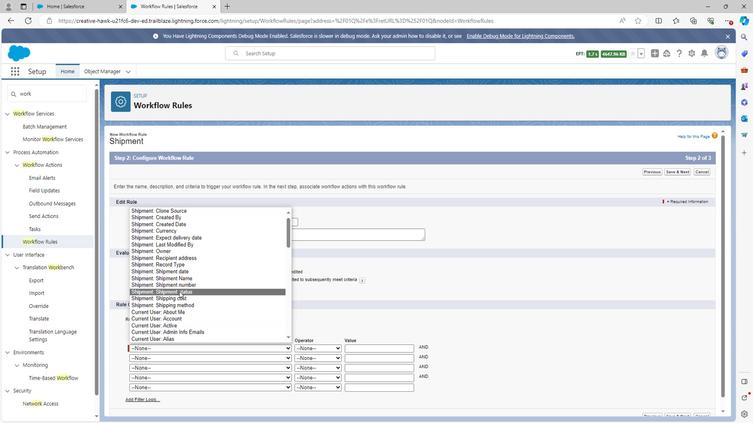 
Action: Mouse moved to (307, 347)
Screenshot: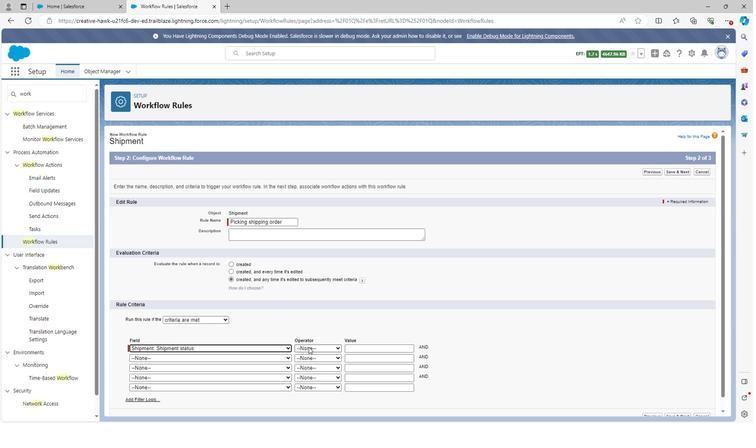 
Action: Mouse pressed left at (307, 347)
Screenshot: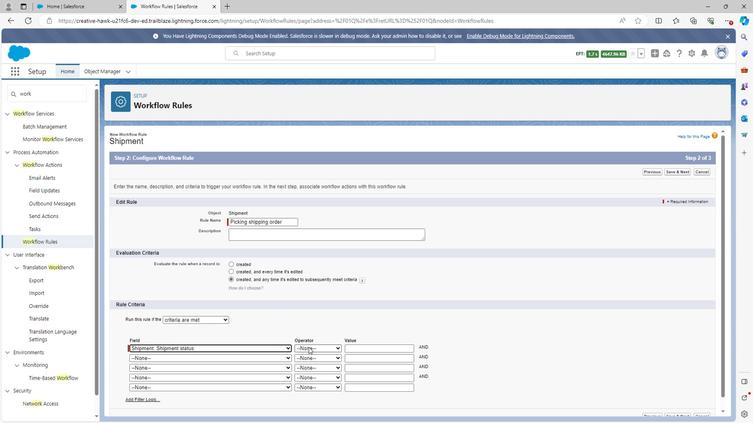 
Action: Mouse moved to (312, 271)
Screenshot: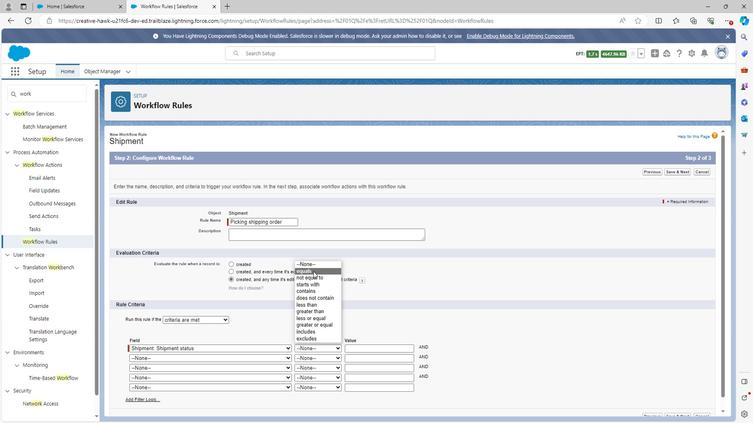 
Action: Mouse pressed left at (312, 271)
Screenshot: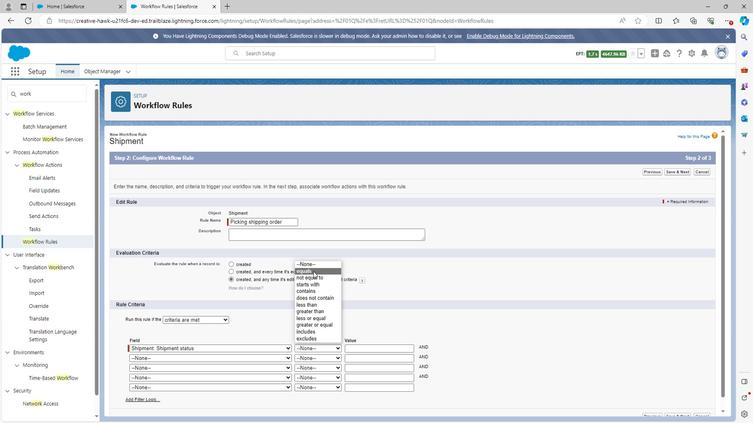 
Action: Mouse moved to (352, 349)
Screenshot: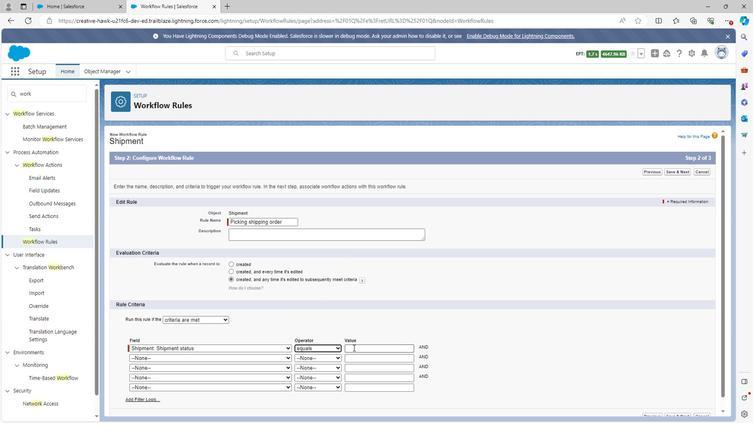 
Action: Mouse pressed left at (352, 349)
Screenshot: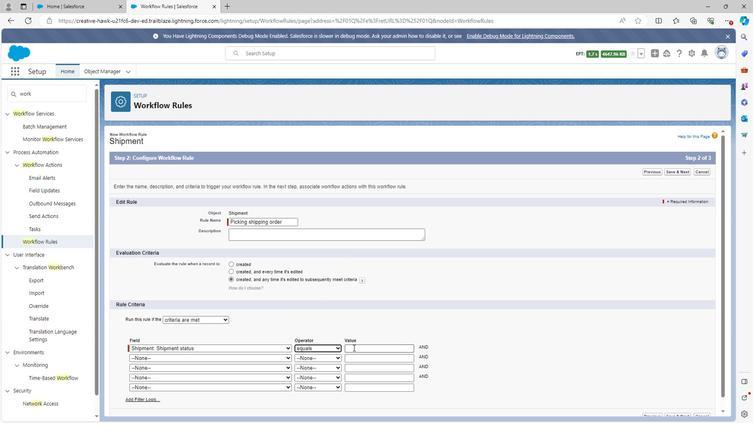 
Action: Mouse moved to (346, 355)
Screenshot: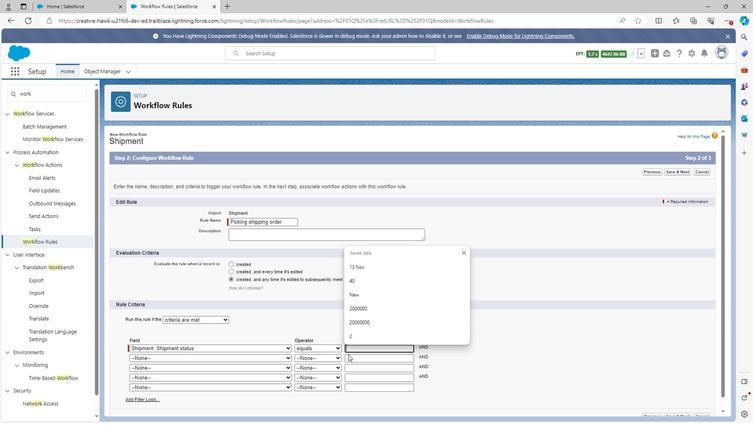 
Action: Key pressed <Key.shift>Ready
Screenshot: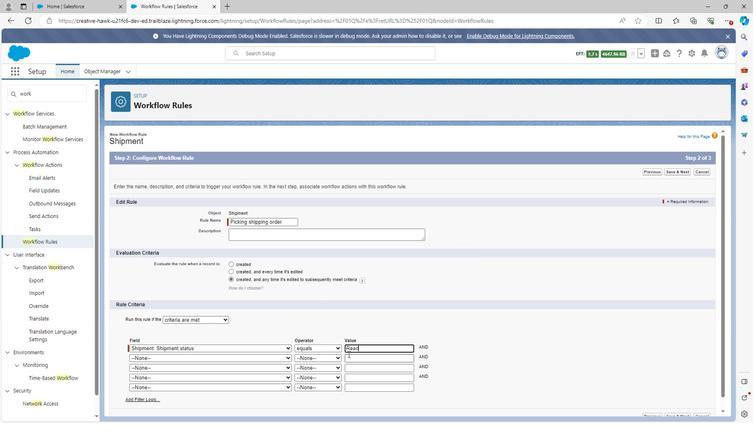 
Action: Mouse moved to (238, 359)
Screenshot: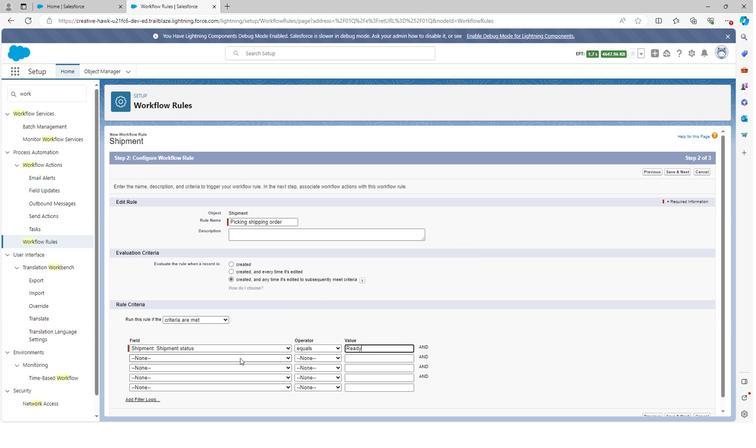 
Action: Mouse pressed left at (238, 359)
Screenshot: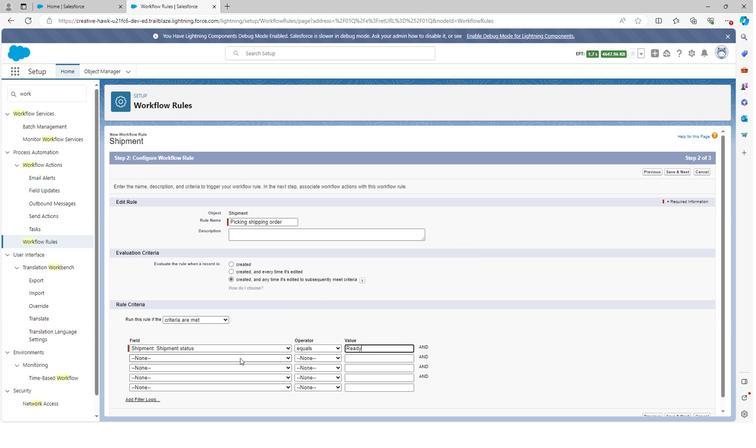 
Action: Mouse moved to (190, 308)
Screenshot: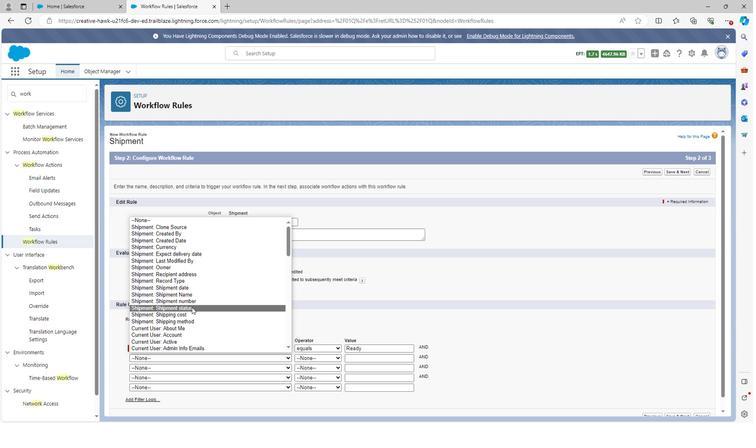 
Action: Mouse pressed left at (190, 308)
Screenshot: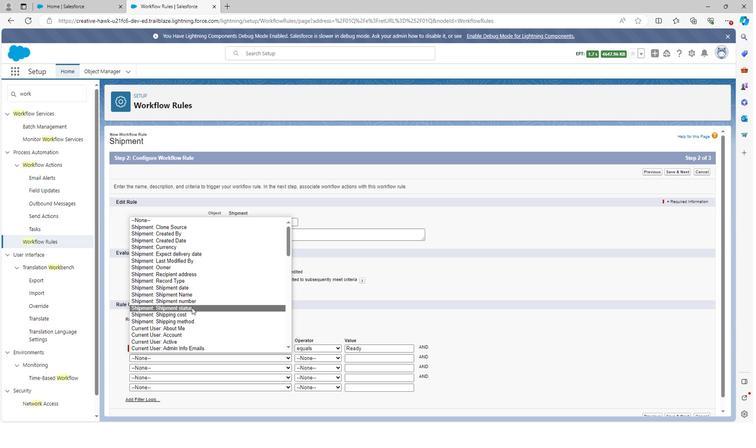 
Action: Mouse moved to (310, 358)
Screenshot: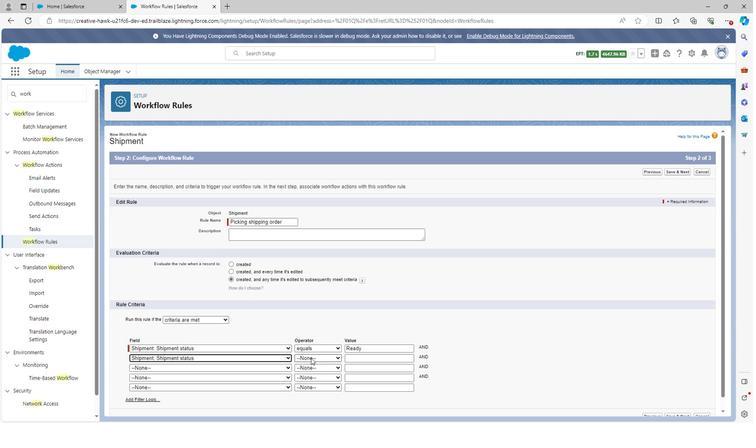 
Action: Mouse pressed left at (310, 358)
Screenshot: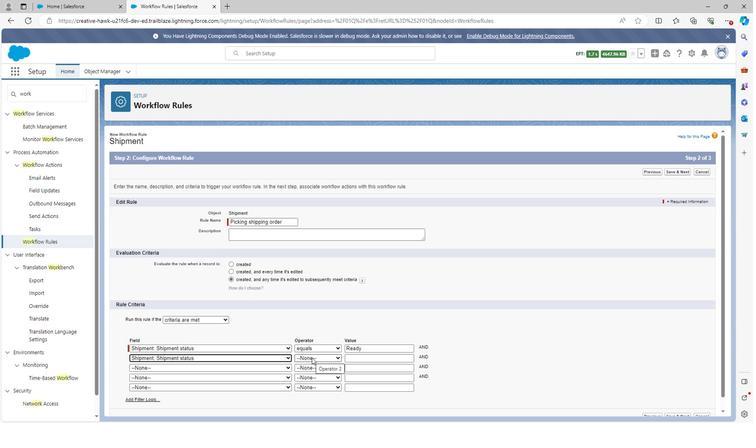 
Action: Mouse moved to (308, 280)
Screenshot: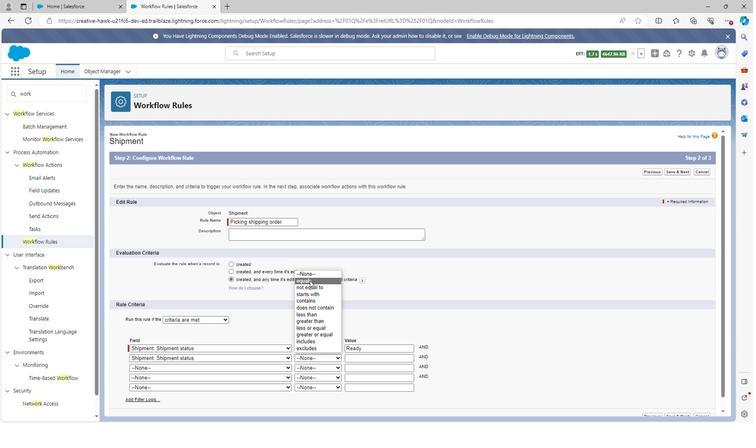 
Action: Mouse pressed left at (308, 280)
Screenshot: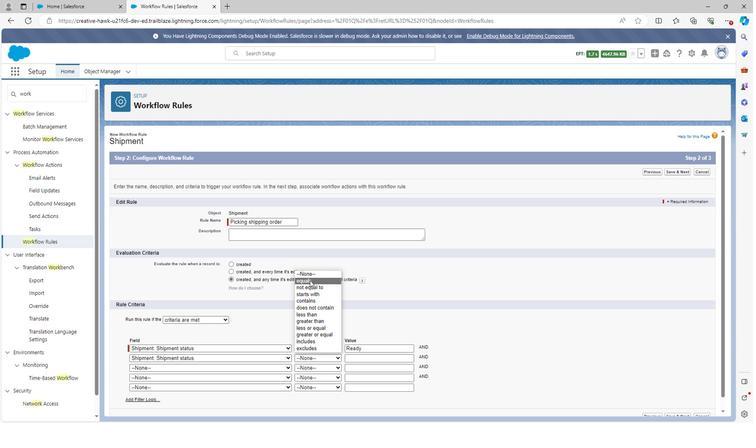 
Action: Mouse moved to (238, 357)
Screenshot: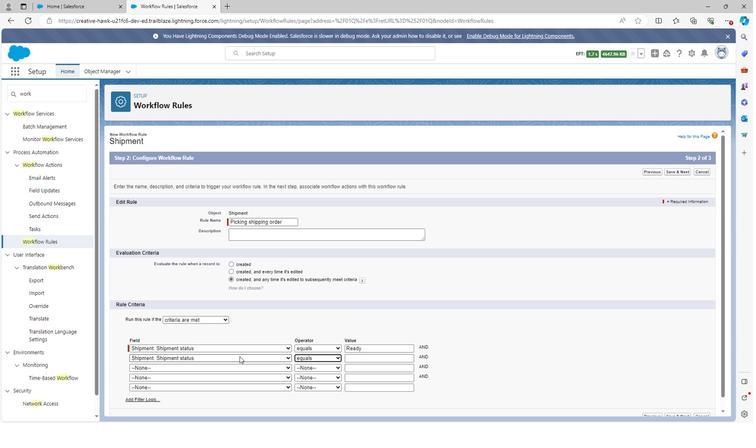 
Action: Mouse pressed left at (238, 357)
Screenshot: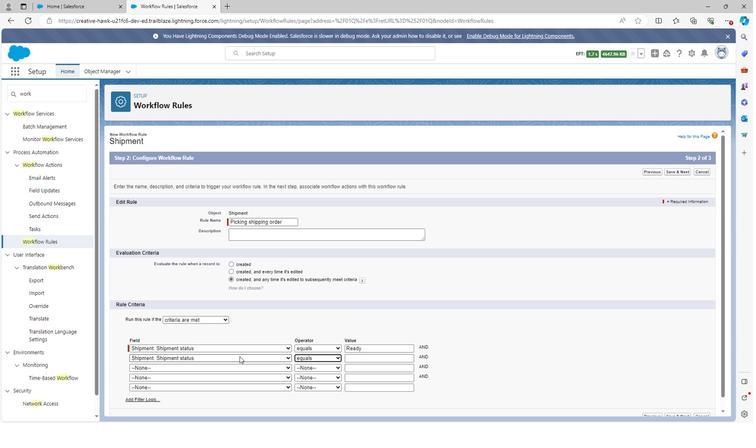 
Action: Mouse moved to (179, 289)
Screenshot: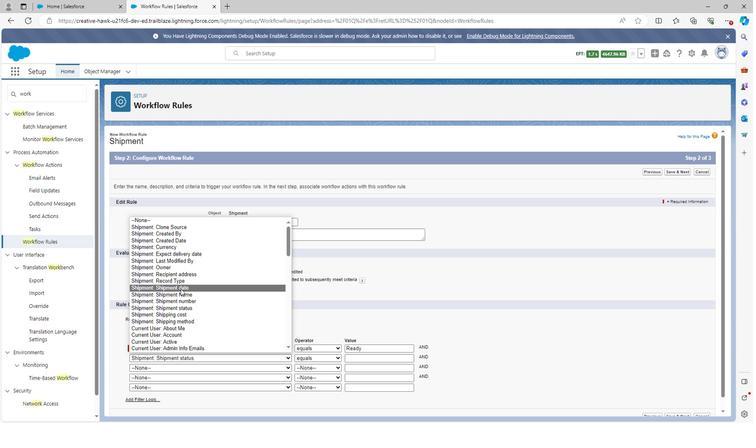 
Action: Mouse pressed left at (179, 289)
Screenshot: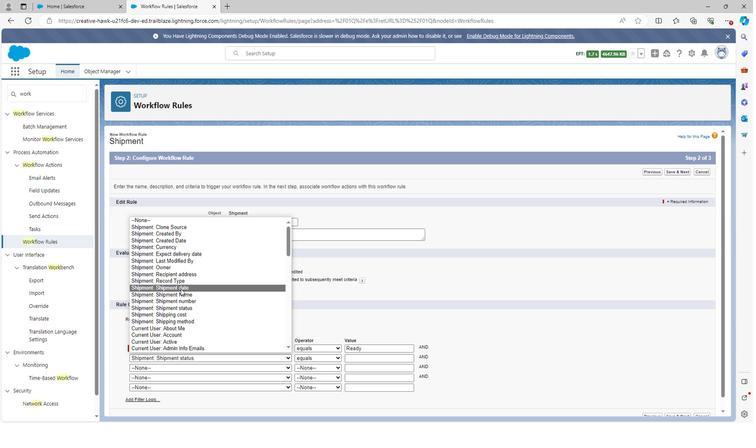 
Action: Mouse moved to (363, 360)
Screenshot: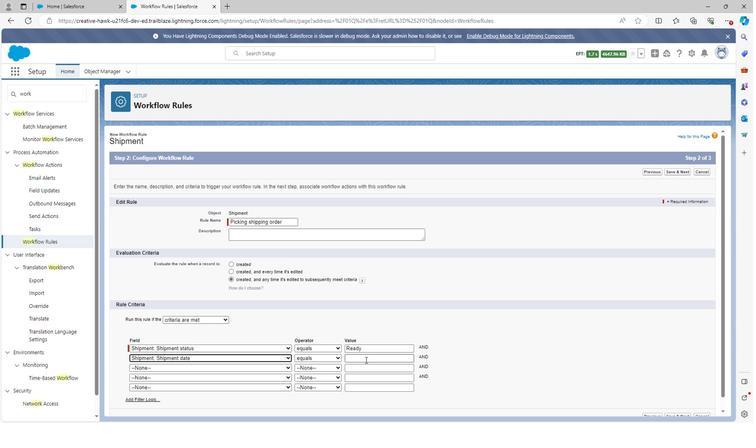 
Action: Mouse pressed left at (363, 360)
Screenshot: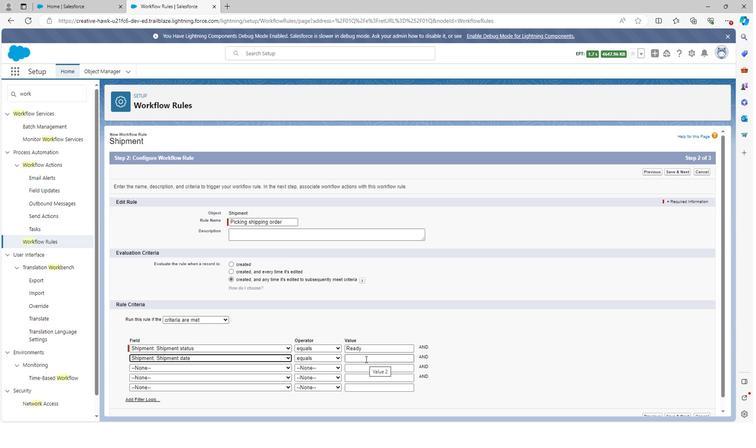 
Action: Key pressed 1<Key.backspace><Key.shift>Today
Screenshot: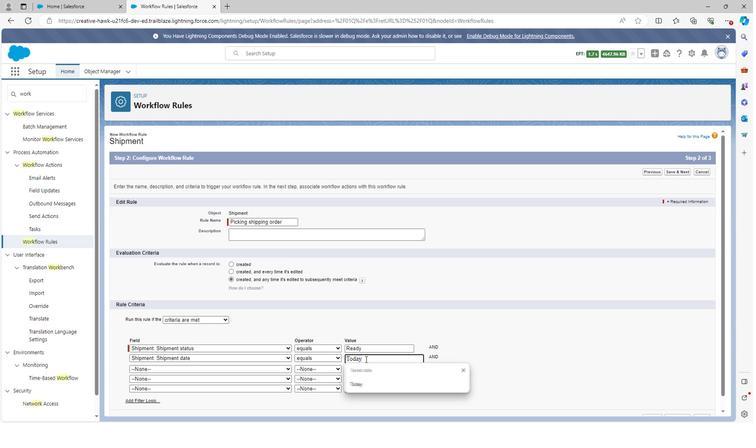 
Action: Mouse moved to (319, 358)
Screenshot: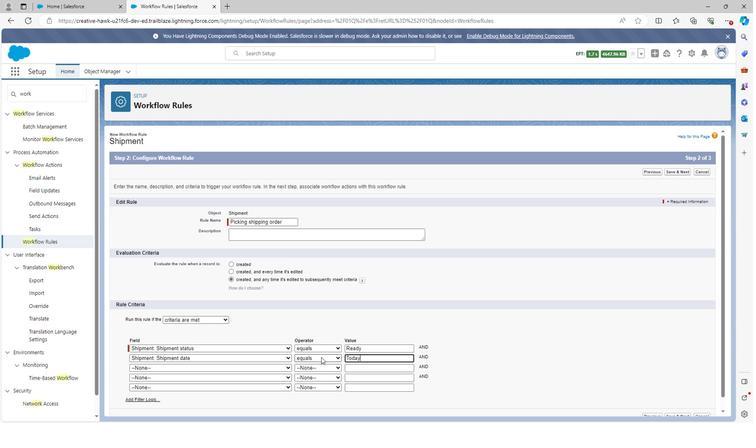 
Action: Mouse scrolled (319, 357) with delta (0, 0)
Screenshot: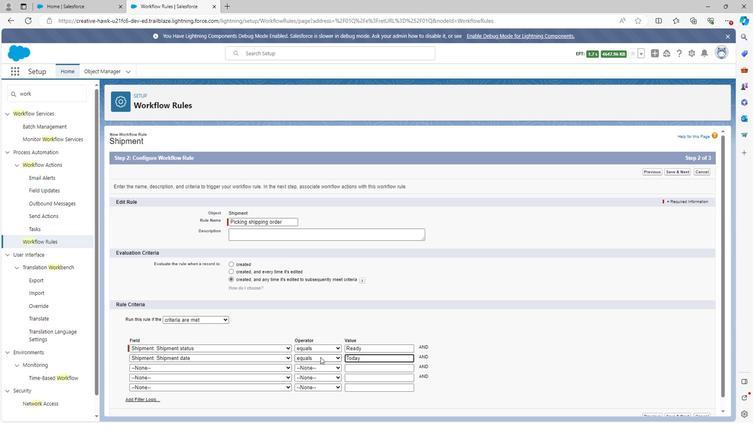
Action: Mouse scrolled (319, 357) with delta (0, 0)
Screenshot: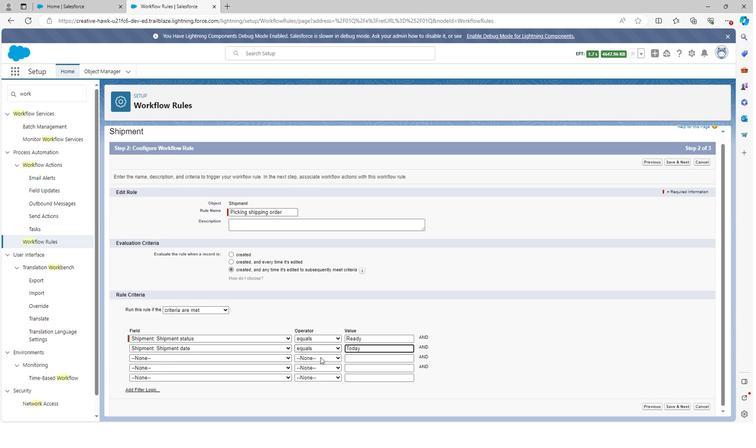 
Action: Mouse moved to (678, 405)
Screenshot: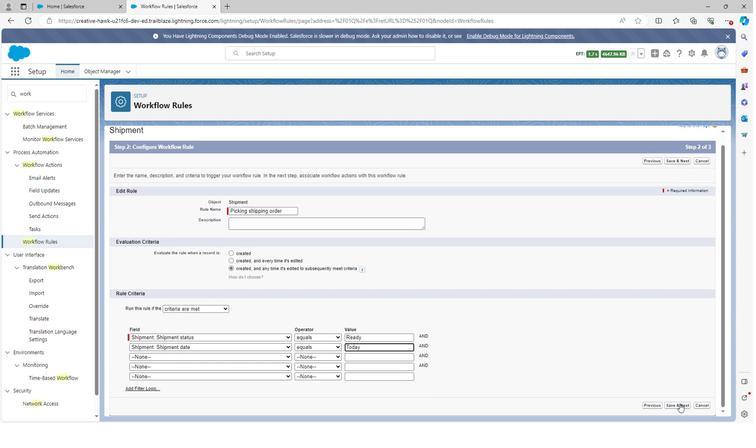 
Action: Mouse pressed left at (678, 405)
Screenshot: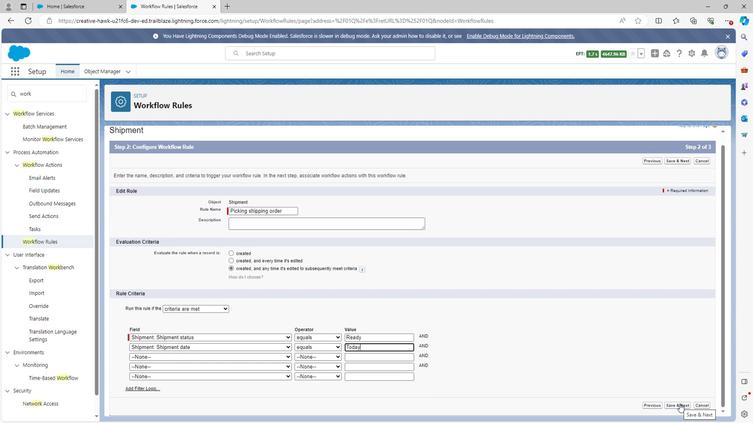 
Action: Mouse moved to (37, 243)
Screenshot: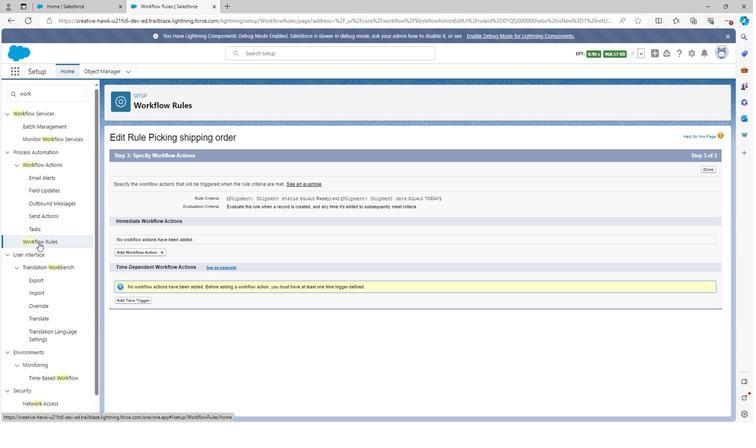 
Action: Mouse pressed left at (37, 243)
Screenshot: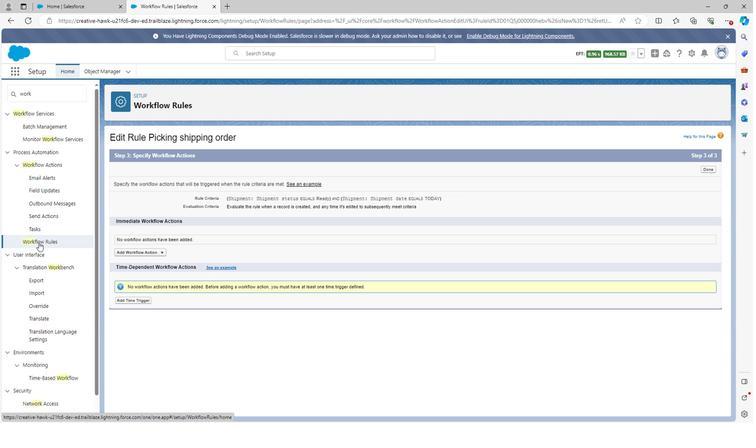 
Action: Mouse moved to (116, 295)
Screenshot: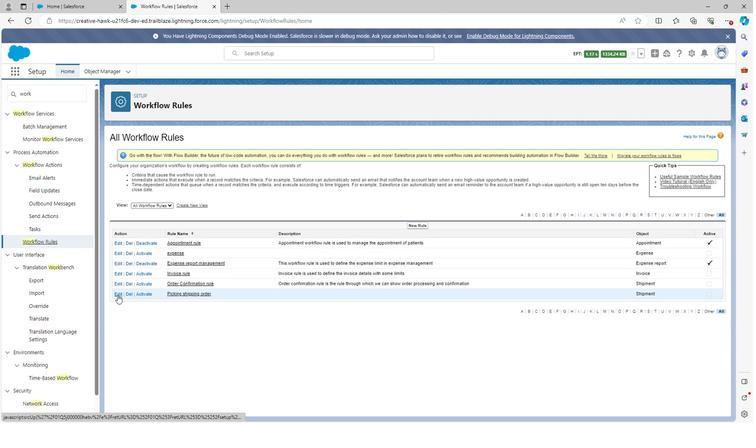 
Action: Mouse pressed left at (116, 295)
Screenshot: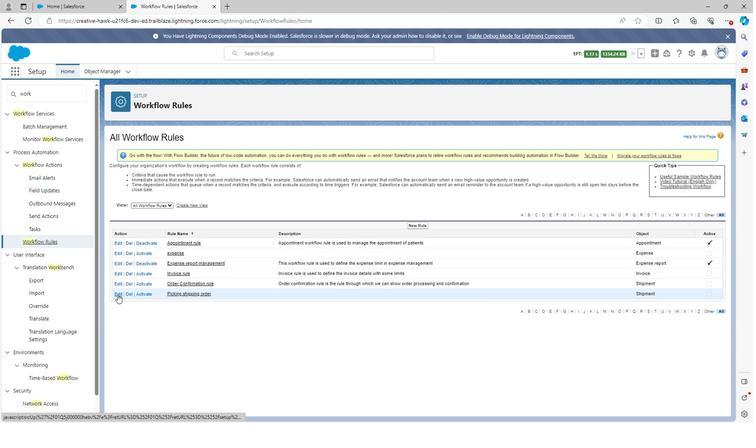 
Action: Mouse moved to (236, 206)
Screenshot: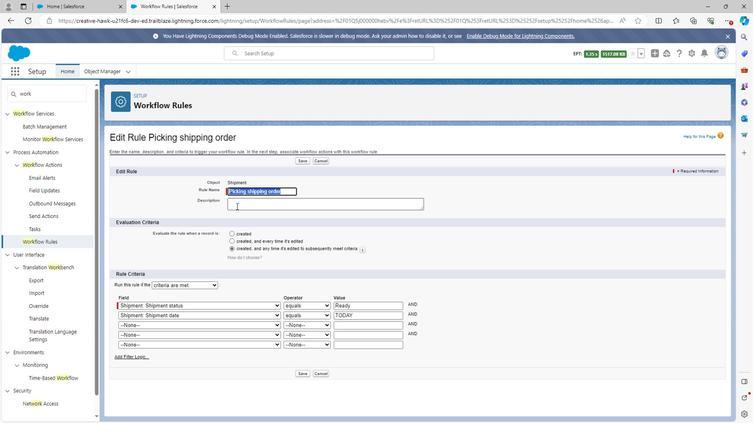 
Action: Mouse pressed left at (236, 206)
Screenshot: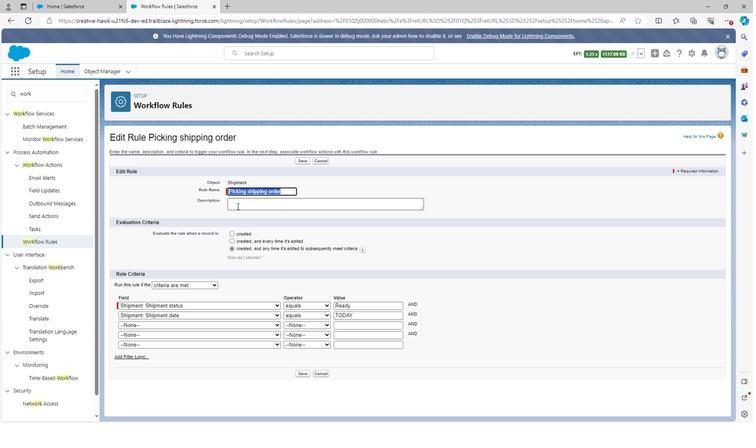 
Action: Key pressed <Key.shift>Picking<Key.space>shipping<Key.space>order<Key.space>workflow<Key.space>rule<Key.space>is<Key.space>the<Key.space>rule<Key.space>through<Key.space>which<Key.space>we<Key.space>can<Key.space>process<Key.space>the<Key.space>flow<Key.space>of<Key.space>picking<Key.space>shipping<Key.space>order
Screenshot: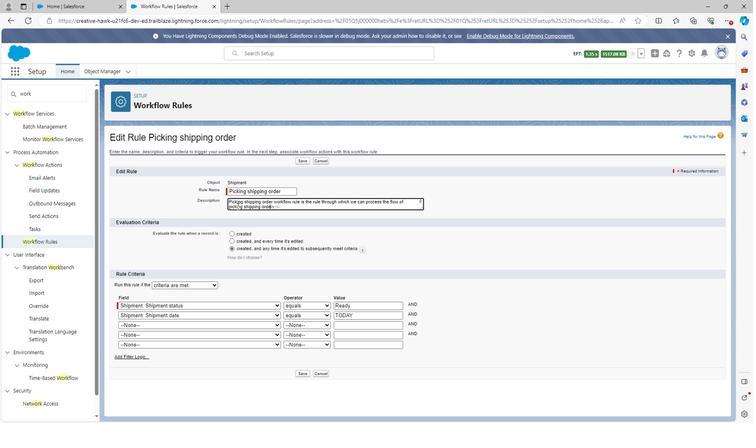 
Action: Mouse moved to (300, 372)
Screenshot: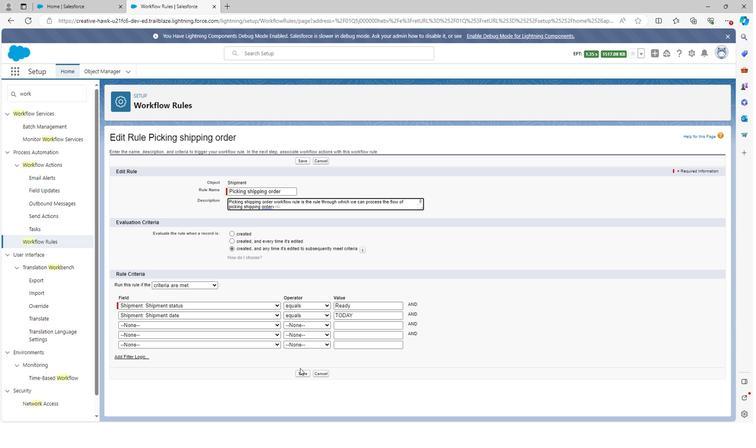 
Action: Mouse pressed left at (300, 372)
Screenshot: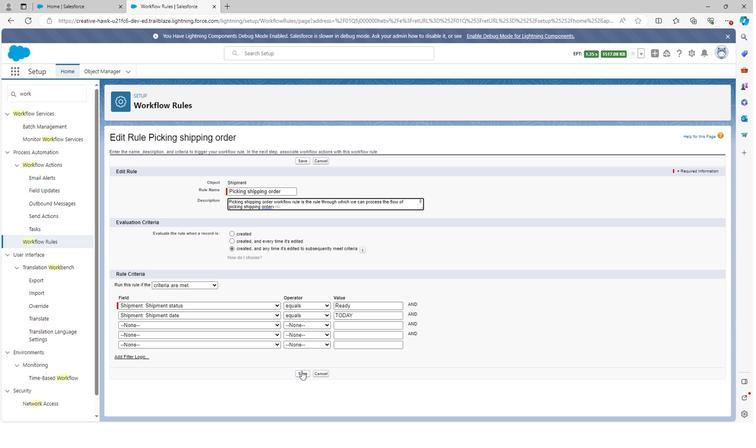 
Action: Mouse moved to (305, 248)
Screenshot: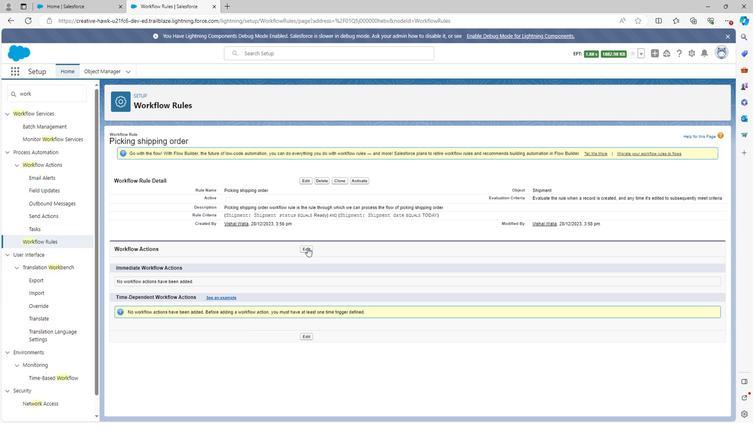 
Action: Mouse pressed left at (305, 248)
Screenshot: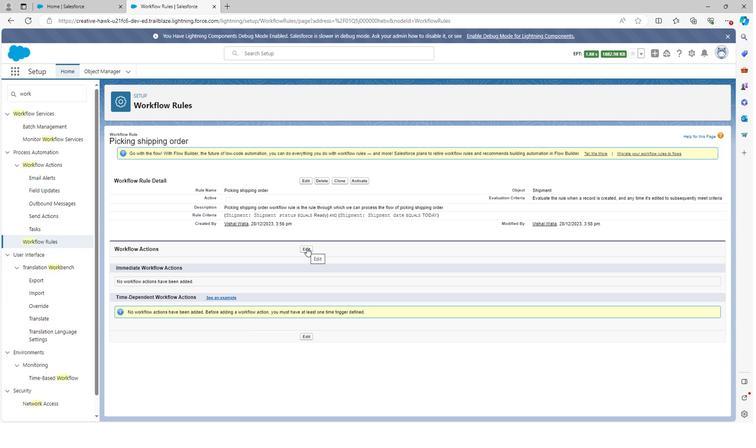 
Action: Mouse moved to (150, 253)
Screenshot: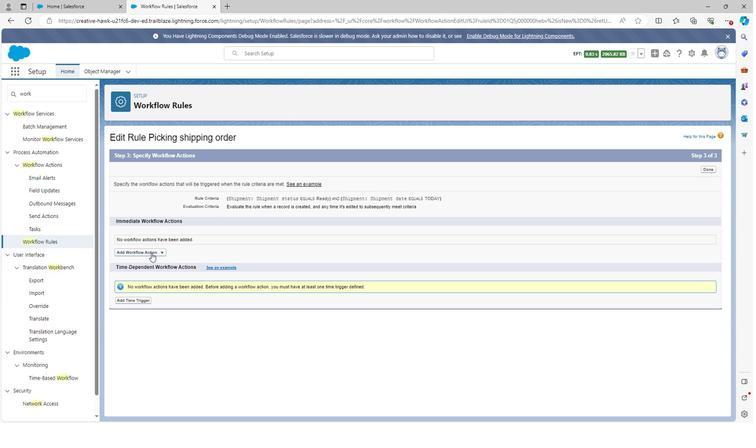 
Action: Mouse pressed left at (150, 253)
Screenshot: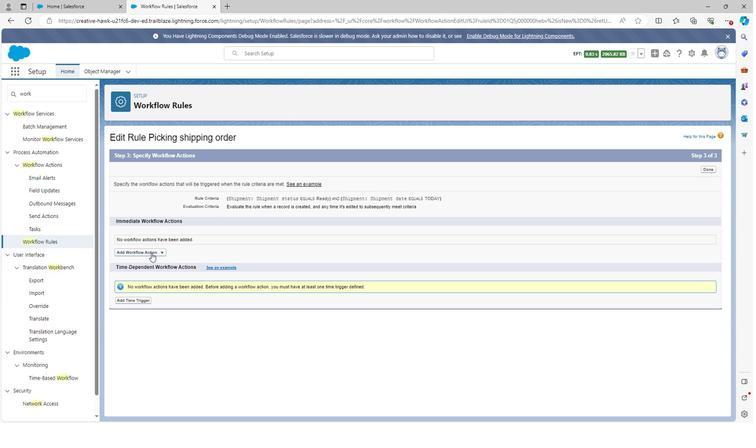 
Action: Mouse moved to (143, 267)
Screenshot: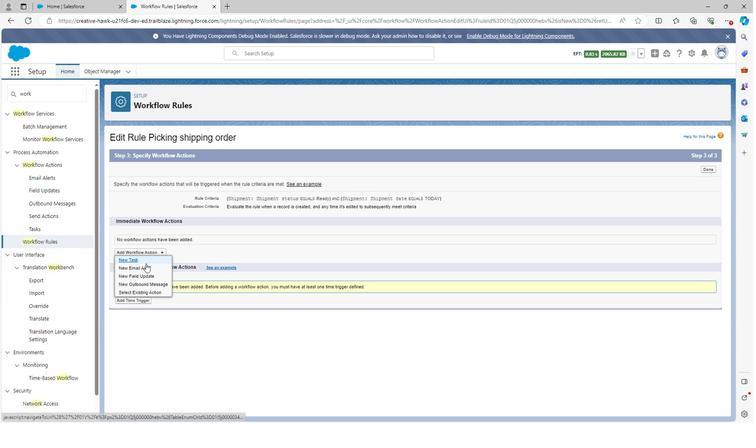 
Action: Mouse pressed left at (143, 267)
Screenshot: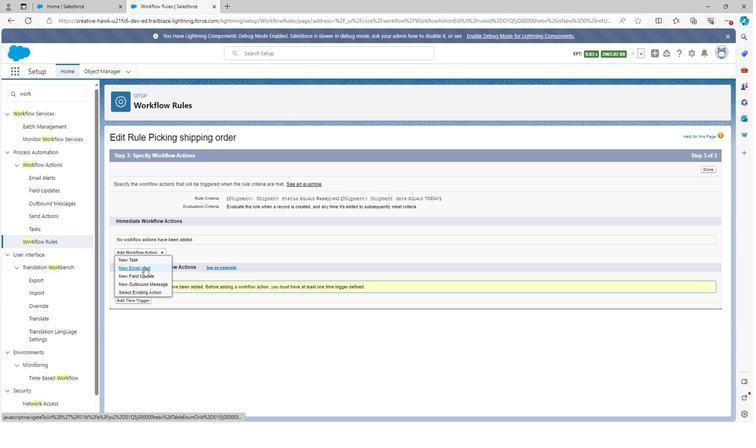 
Action: Mouse moved to (249, 186)
Screenshot: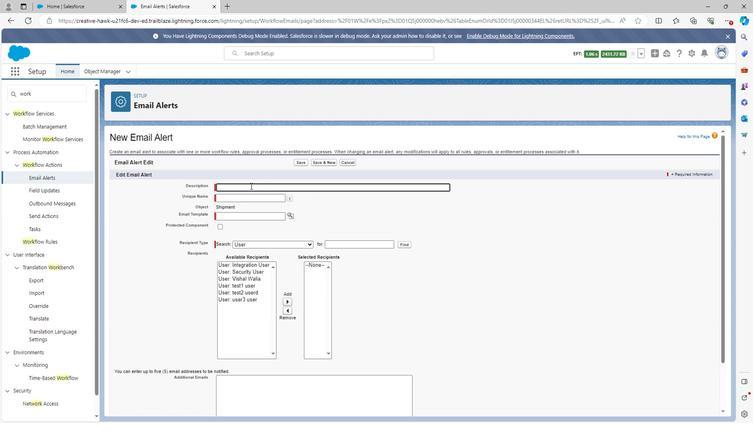 
Action: Mouse pressed left at (249, 186)
Screenshot: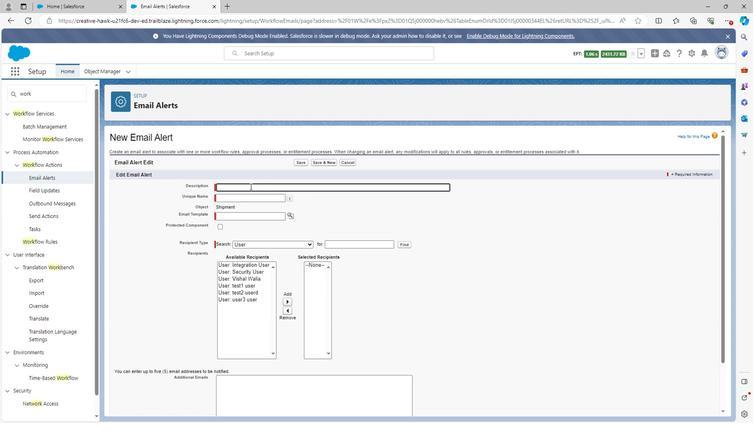 
Action: Key pressed <Key.shift><Key.shift><Key.shift><Key.shift><Key.shift><Key.shift><Key.shift><Key.shift><Key.shift><Key.shift><Key.shift><Key.shift><Key.shift><Key.shift><Key.shift><Key.shift><Key.shift><Key.shift><Key.shift><Key.shift><Key.shift><Key.shift><Key.shift><Key.shift><Key.shift><Key.shift><Key.shift><Key.shift><Key.shift><Key.shift><Key.shift><Key.shift><Key.shift>Picking<Key.space>order<Key.space>confirmation<Key.space>email<Key.space>alert<Key.space>is<Key.space>the<Key.space>action<Key.space>which<Key.space>will<Key.space>hit<Key.space>after<Key.space>meet<Key.space>the<Key.space>criterea<Key.backspace><Key.backspace>ia
Screenshot: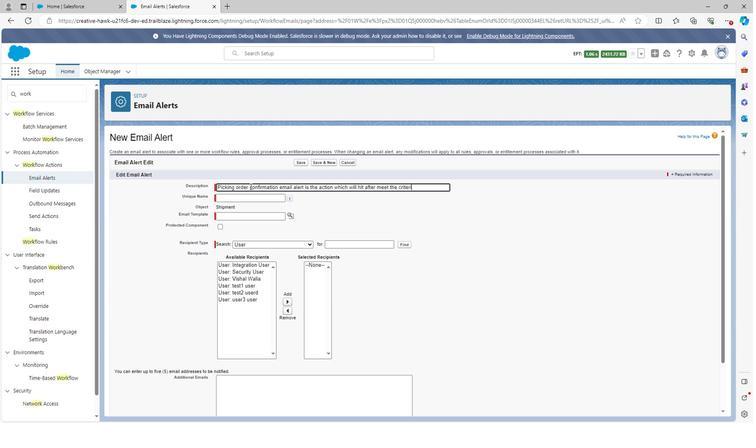 
Action: Mouse moved to (250, 197)
Screenshot: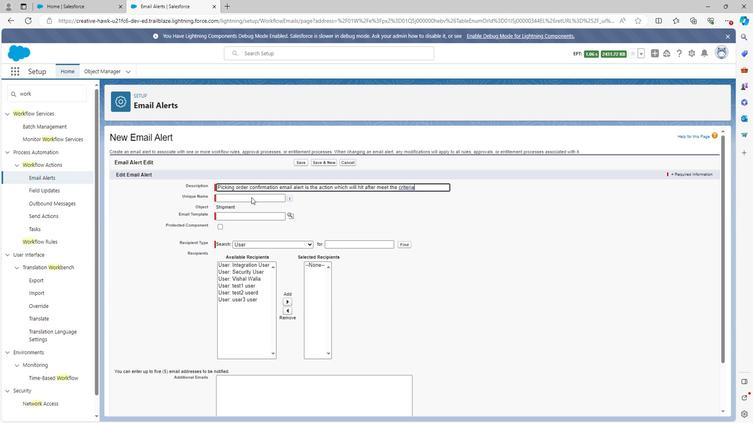 
Action: Mouse pressed left at (250, 197)
Screenshot: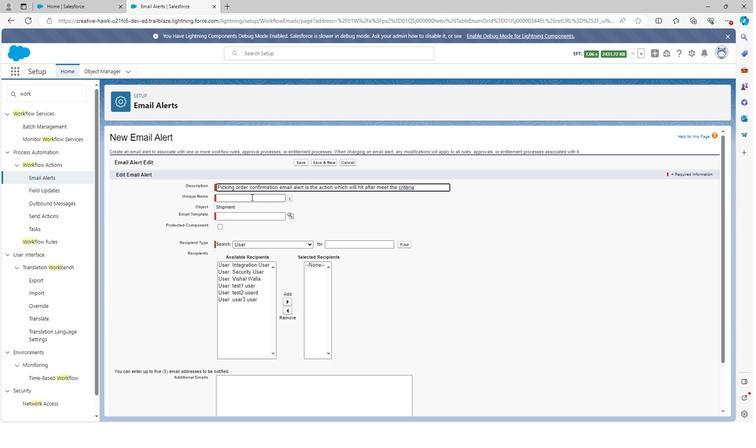 
Action: Mouse moved to (285, 217)
Screenshot: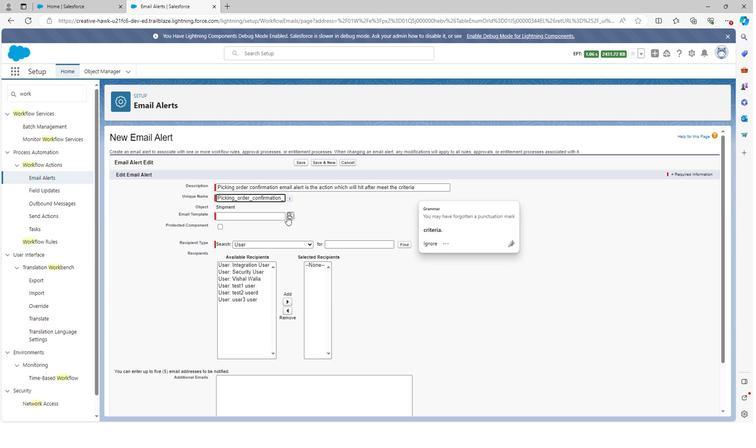 
Action: Mouse pressed left at (285, 217)
Screenshot: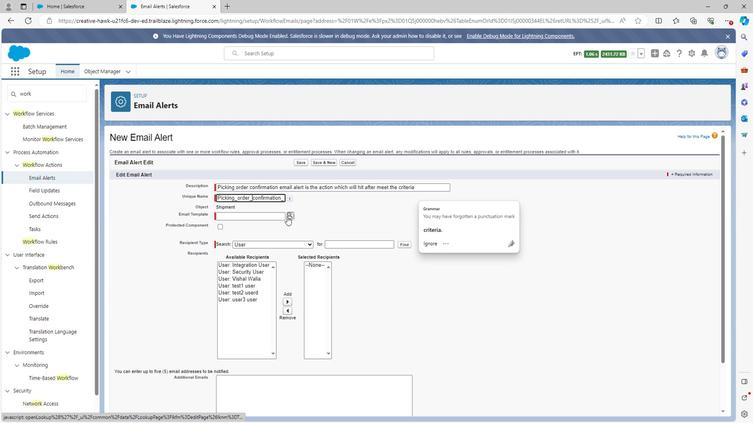 
Action: Mouse moved to (224, 372)
Screenshot: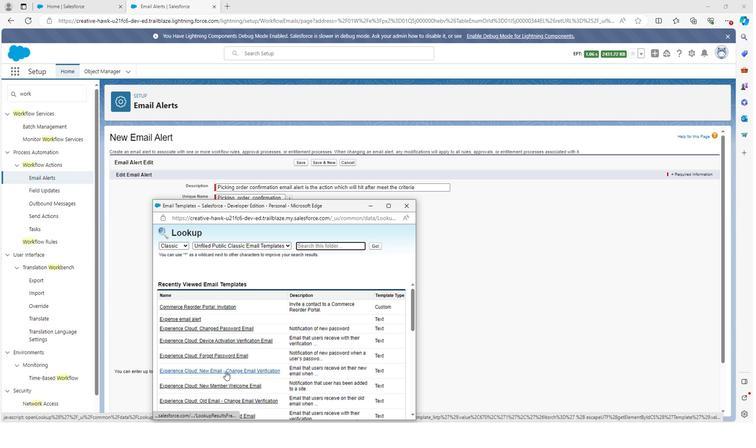 
Action: Mouse pressed left at (224, 372)
Screenshot: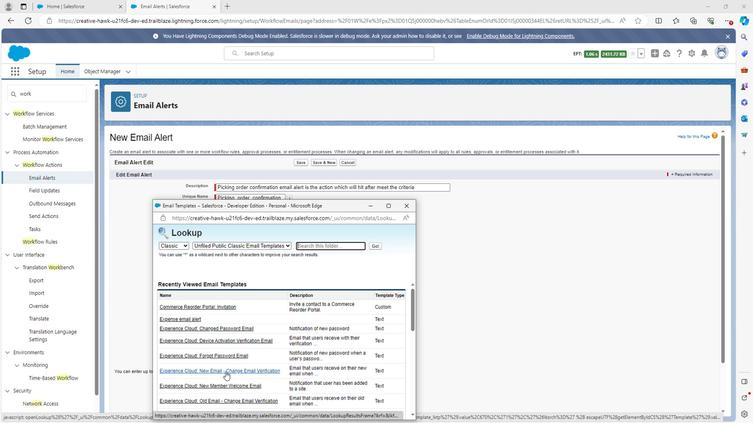
Action: Mouse moved to (241, 278)
Screenshot: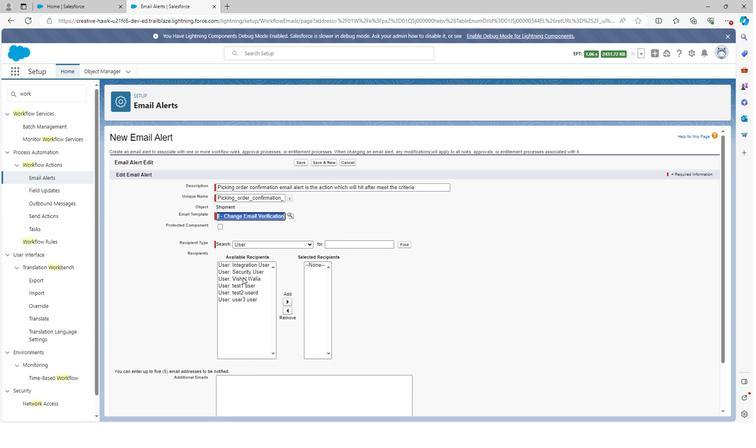 
Action: Mouse pressed left at (241, 278)
Screenshot: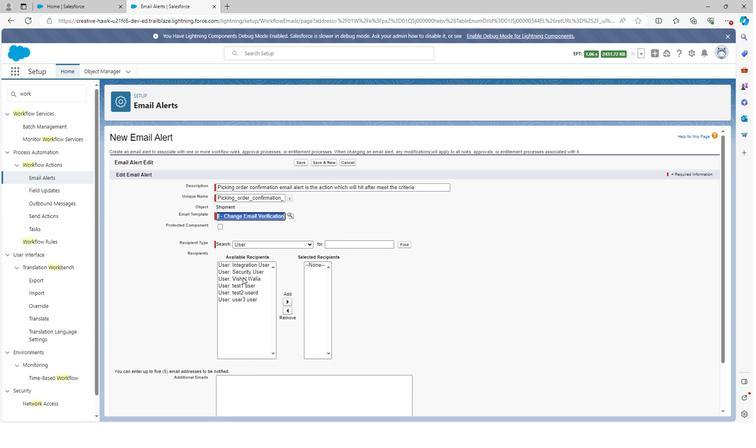 
Action: Mouse moved to (283, 301)
Screenshot: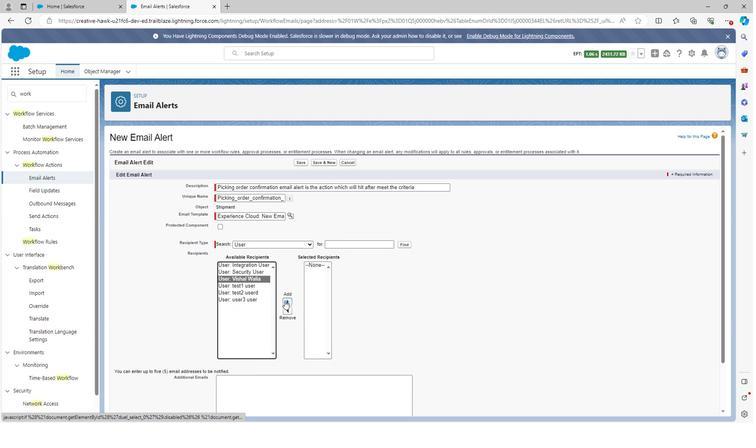 
Action: Mouse pressed left at (283, 301)
Screenshot: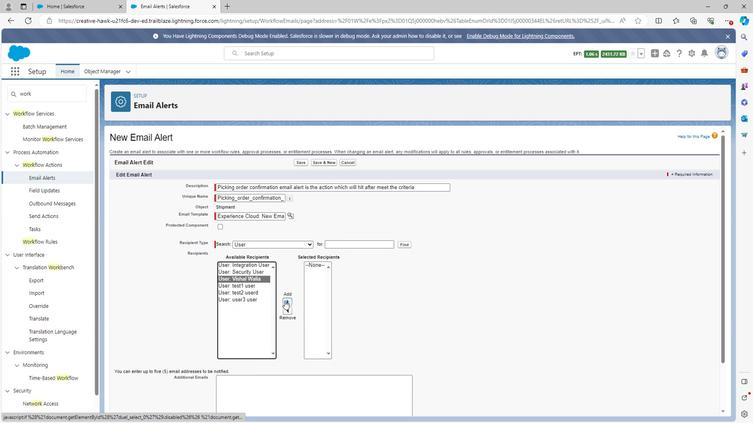 
Action: Mouse moved to (244, 280)
Screenshot: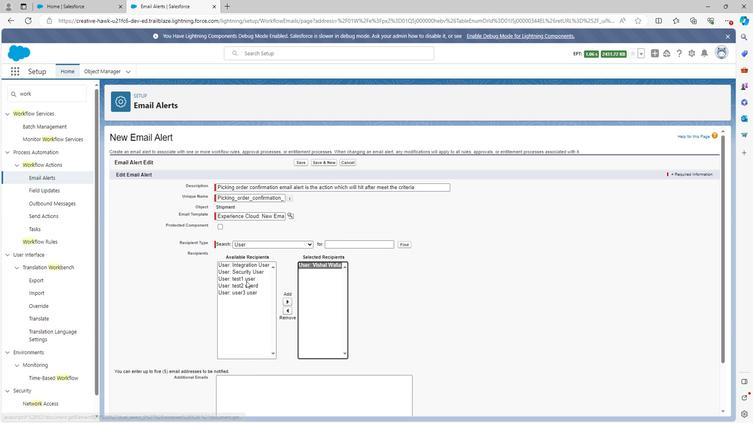 
Action: Mouse pressed left at (244, 280)
Screenshot: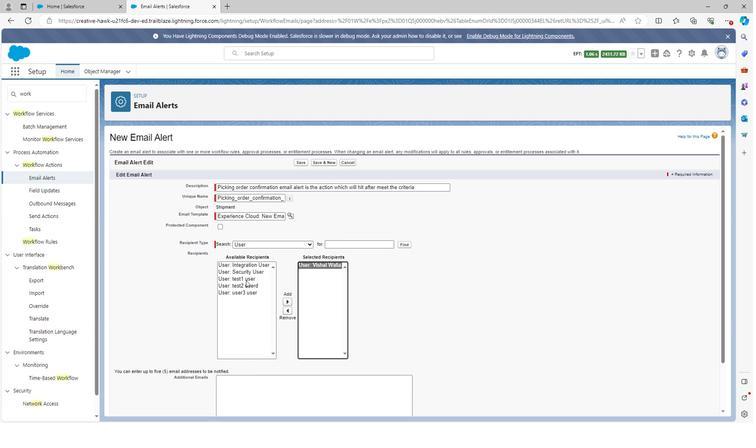 
Action: Mouse moved to (284, 301)
Screenshot: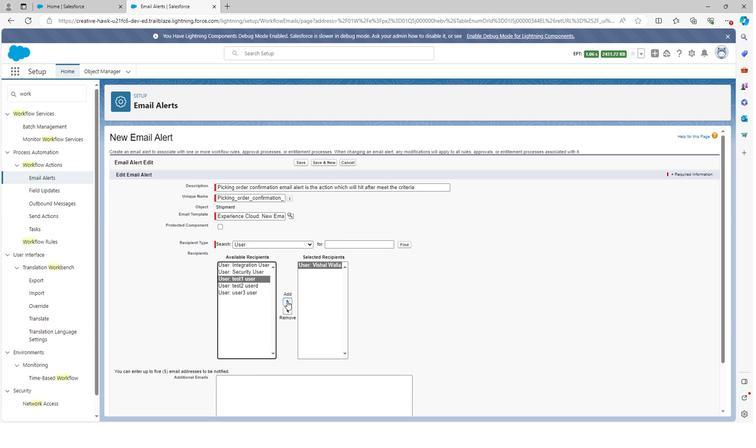 
Action: Mouse pressed left at (284, 301)
Screenshot: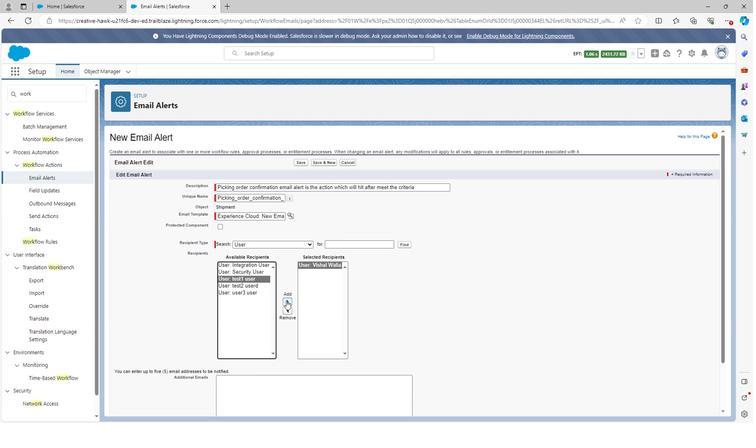 
Action: Mouse moved to (241, 279)
Screenshot: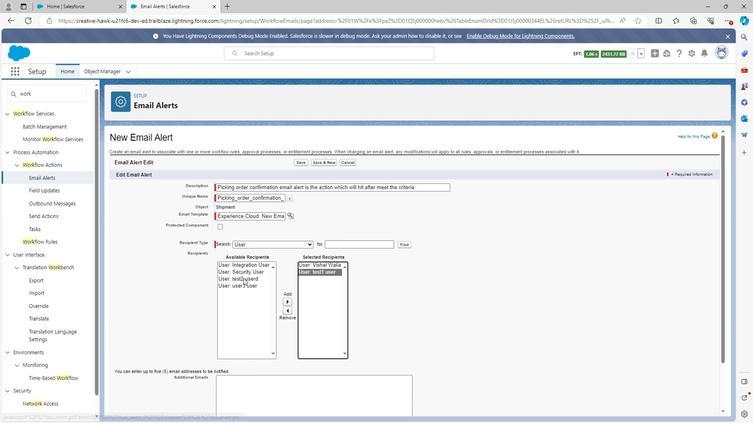 
Action: Mouse pressed left at (241, 279)
Screenshot: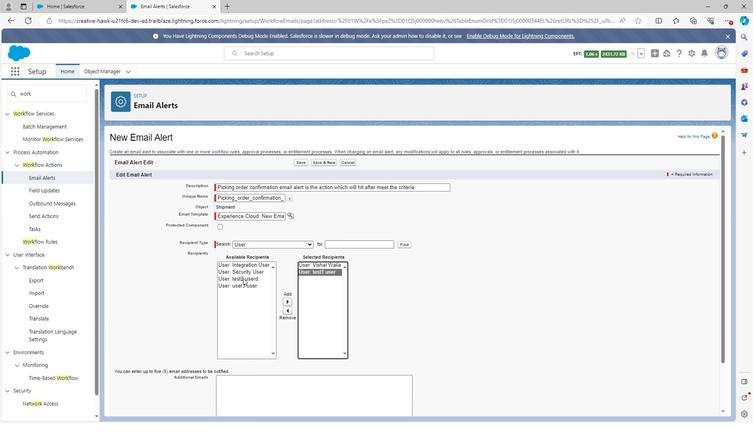 
Action: Mouse moved to (287, 303)
Screenshot: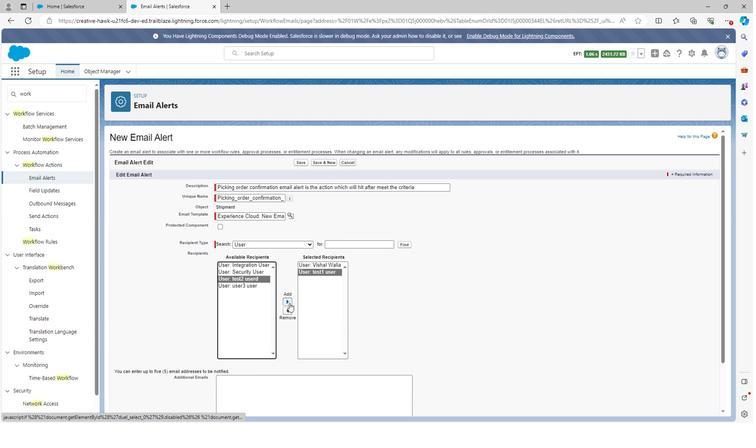 
Action: Mouse pressed left at (287, 303)
Screenshot: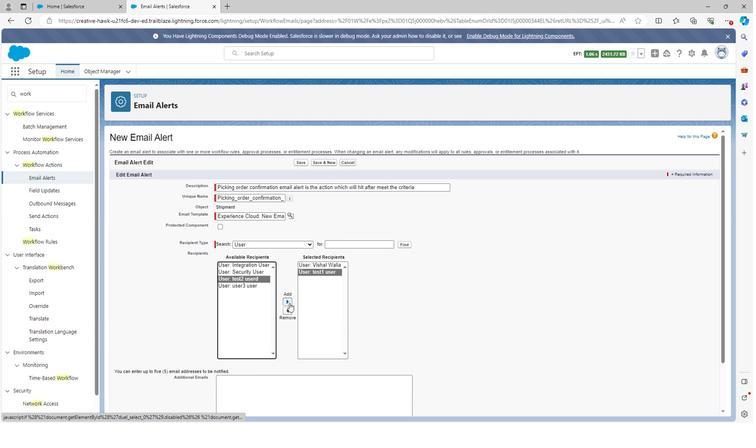
Action: Mouse moved to (242, 278)
Screenshot: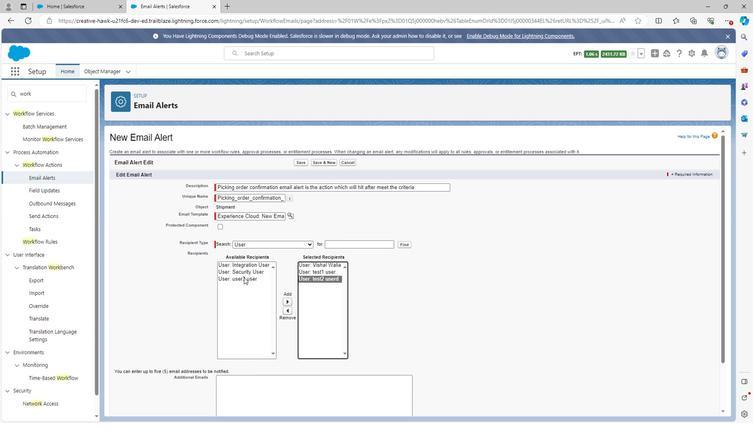 
Action: Mouse pressed left at (242, 278)
Screenshot: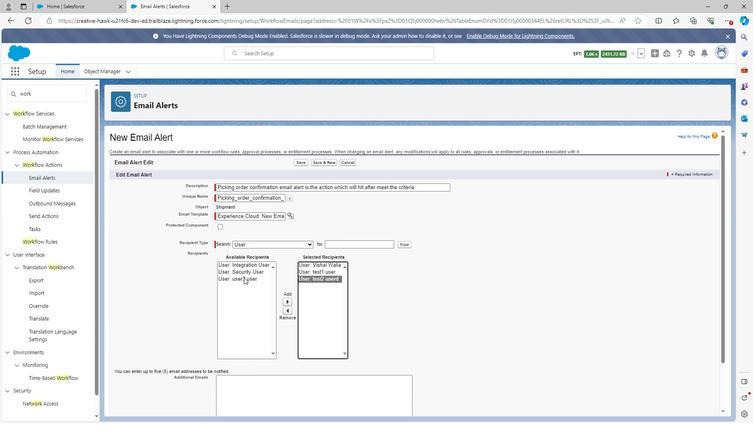 
Action: Mouse moved to (287, 300)
Screenshot: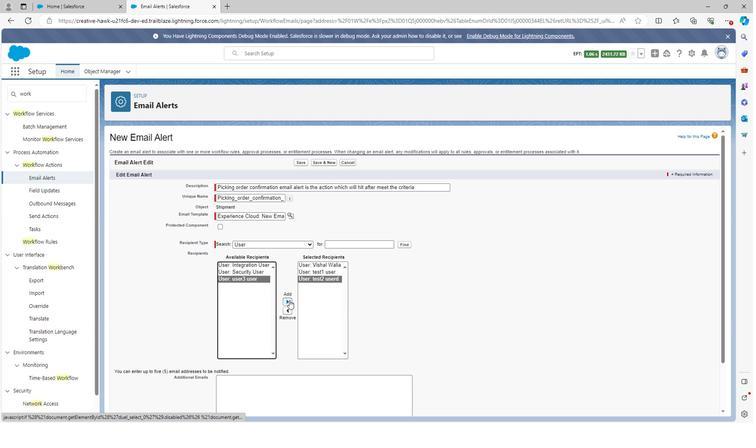 
Action: Mouse pressed left at (287, 300)
Screenshot: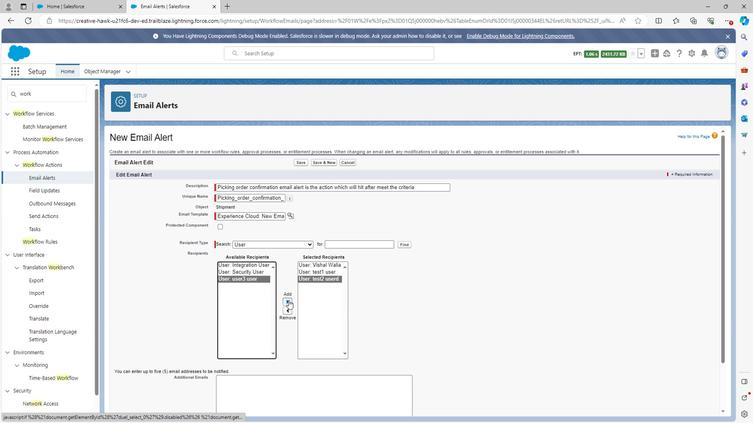 
Action: Mouse moved to (286, 300)
Screenshot: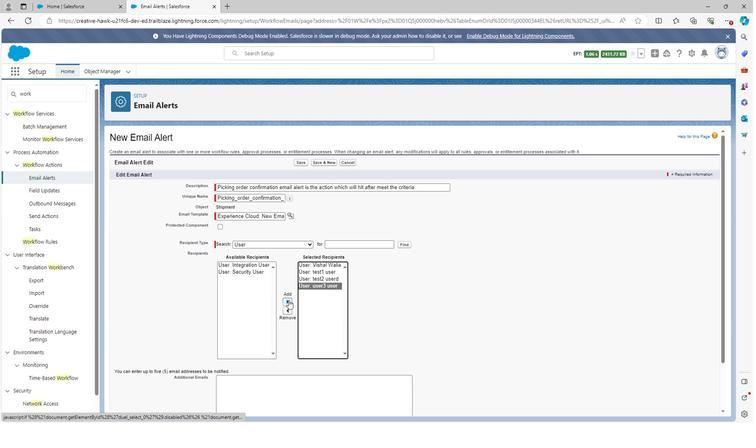
Action: Mouse scrolled (286, 300) with delta (0, 0)
Screenshot: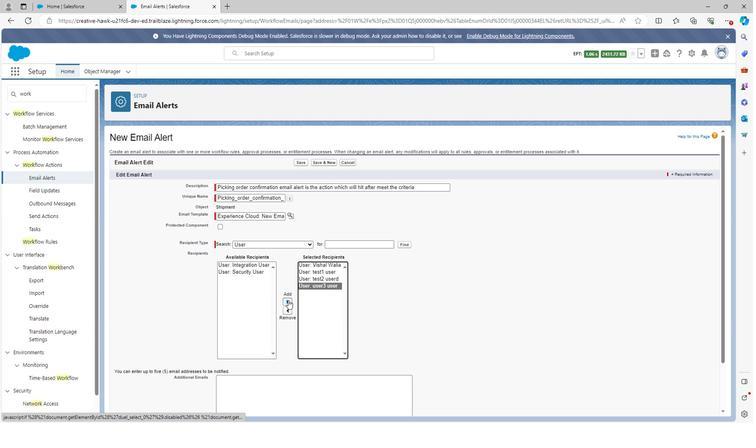 
Action: Mouse moved to (266, 334)
Screenshot: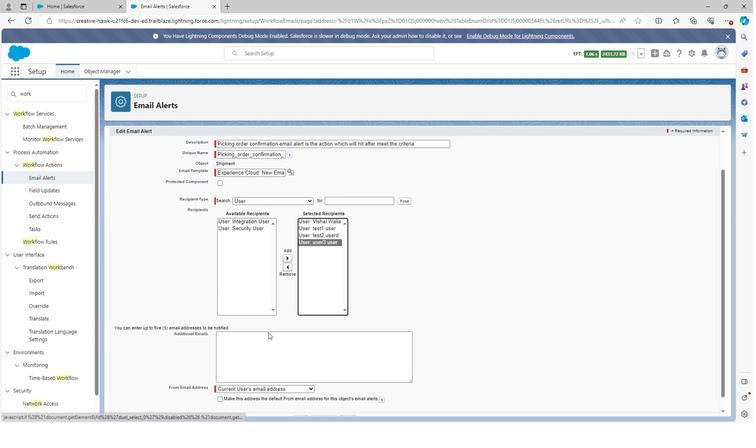 
Action: Mouse pressed left at (266, 334)
Screenshot: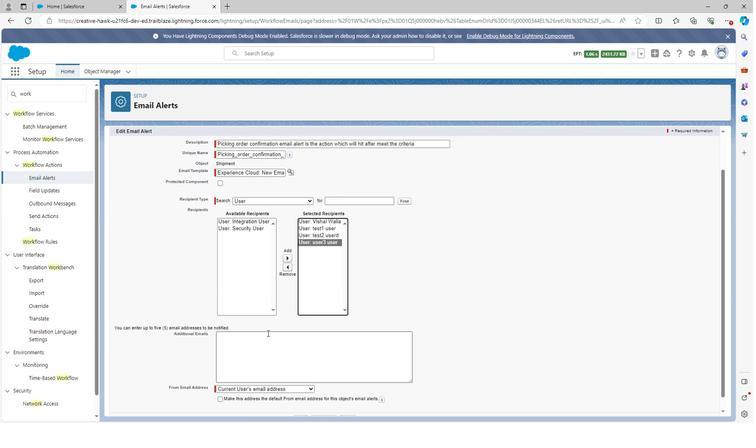 
Action: Key pressed <Key.shift>Picking<Key.space>order<Key.space>email<Key.space>alert<Key.space>is<Key.space><Key.backspace><Key.backspace><Key.backspace><Key.backspace><Key.backspace><Key.backspace><Key.backspace><Key.backspace><Key.backspace><Key.backspace><Key.backspace><Key.backspace><Key.backspace><Key.backspace><Key.backspace><Key.backspace><Key.backspace><Key.backspace><Key.backspace><Key.backspace><Key.backspace><Key.backspace><Key.backspace><Key.backspace><Key.backspace><Key.backspace><Key.backspace><Key.backspace><Key.backspace><Key.backspace><Key.backspace><Key.backspace><Key.backspace><Key.backspace><Key.backspace><Key.shift>John<Key.shift>@gmail.com<Key.enter>waliavishal481<Key.shift>@gmail.com
Screenshot: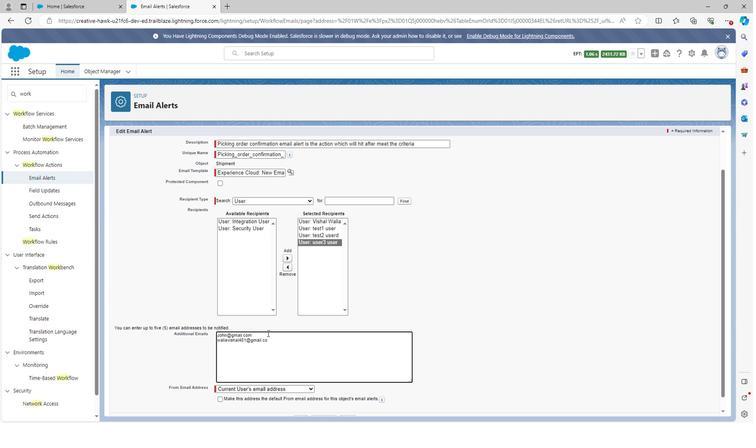 
Action: Mouse moved to (261, 339)
Screenshot: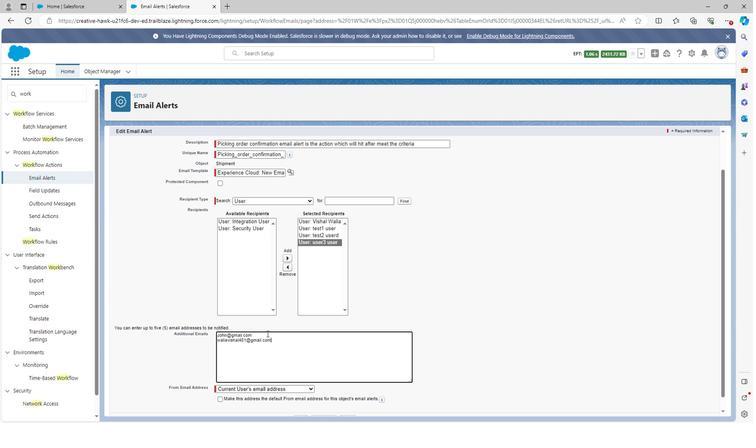 
Action: Mouse scrolled (261, 339) with delta (0, 0)
Screenshot: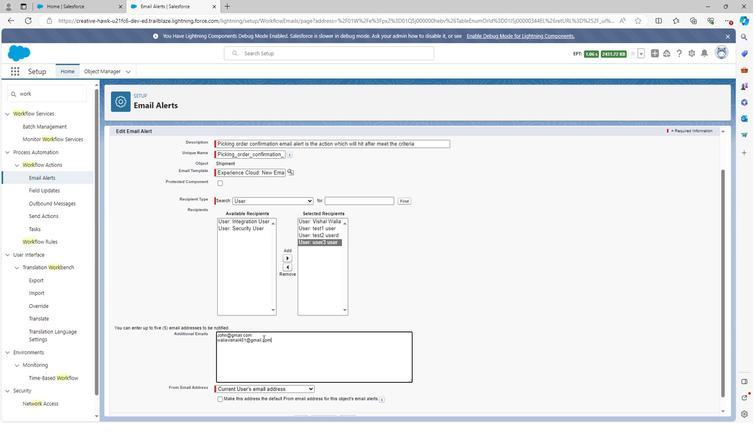 
Action: Mouse moved to (261, 340)
Screenshot: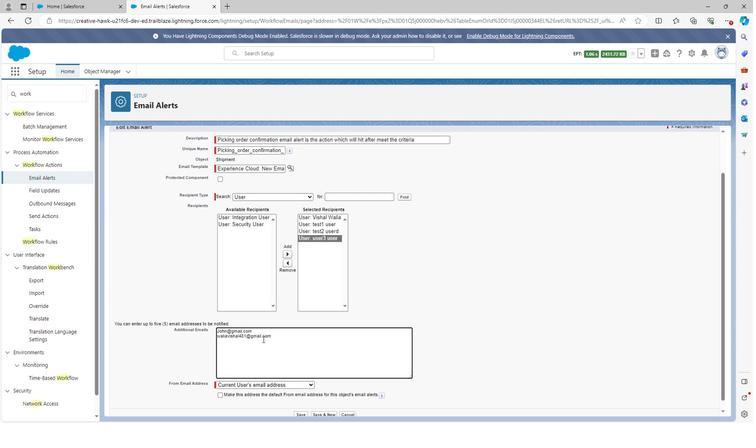 
Action: Mouse scrolled (261, 339) with delta (0, 0)
Screenshot: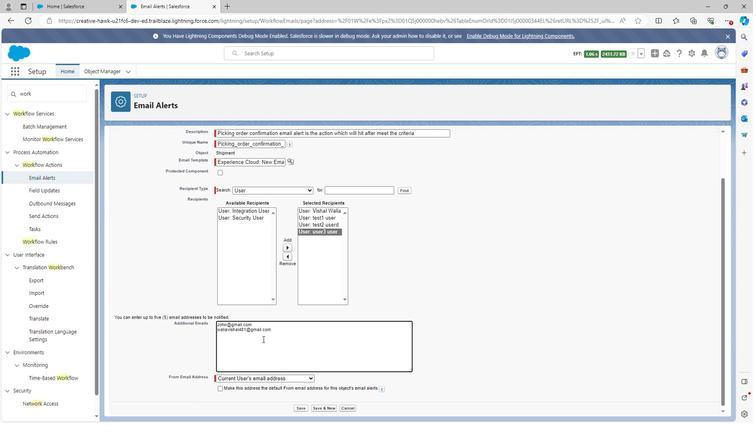 
Action: Mouse scrolled (261, 339) with delta (0, 0)
Screenshot: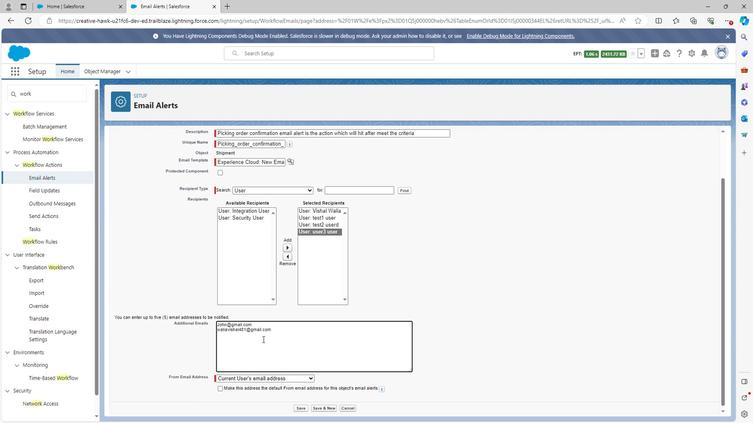 
Action: Mouse scrolled (261, 339) with delta (0, 0)
Screenshot: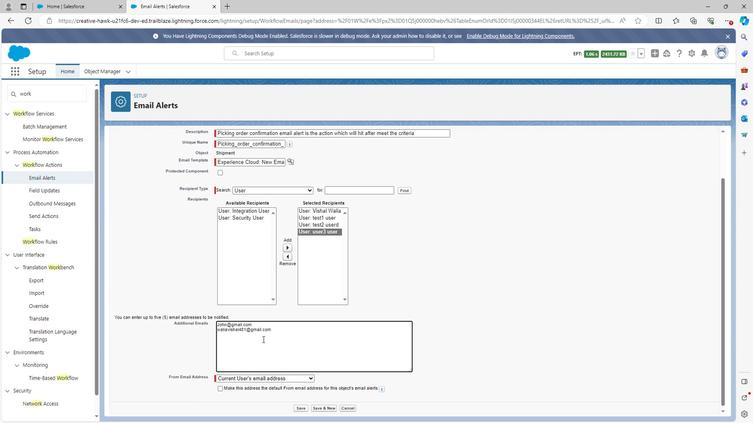 
Action: Mouse scrolled (261, 339) with delta (0, 0)
Screenshot: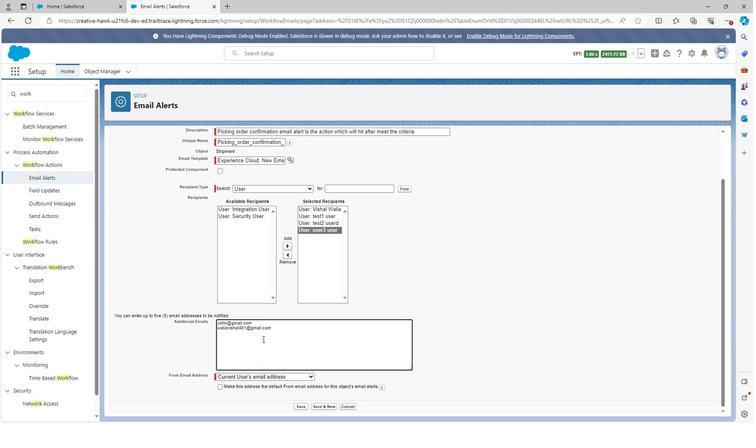 
Action: Mouse moved to (220, 388)
Screenshot: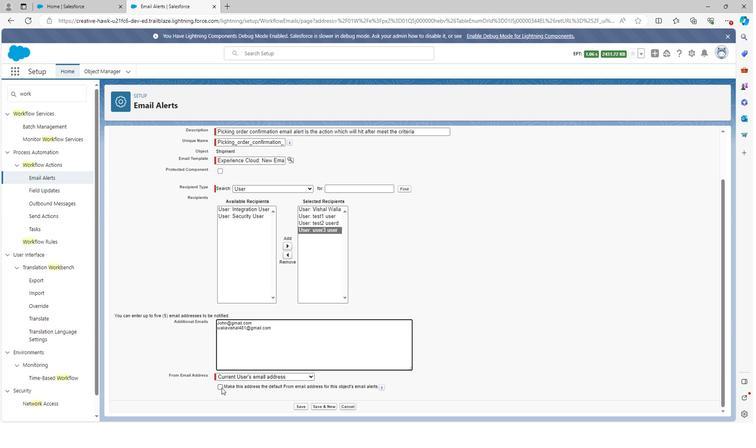 
Action: Mouse pressed left at (220, 388)
Screenshot: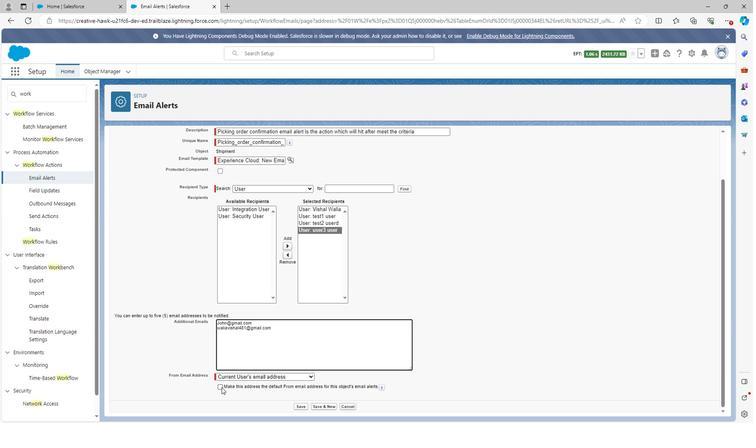 
Action: Mouse moved to (298, 407)
Screenshot: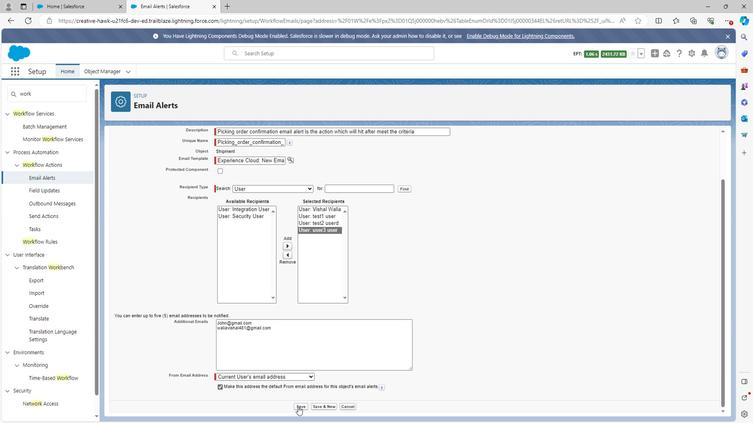 
Action: Mouse pressed left at (298, 407)
Screenshot: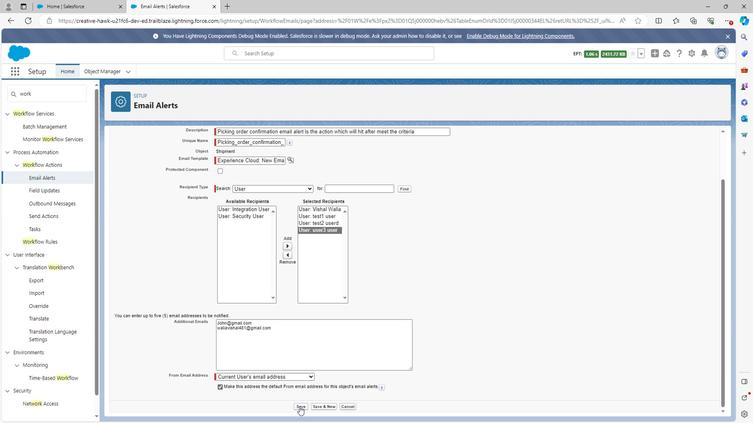 
Action: Mouse moved to (415, 86)
Screenshot: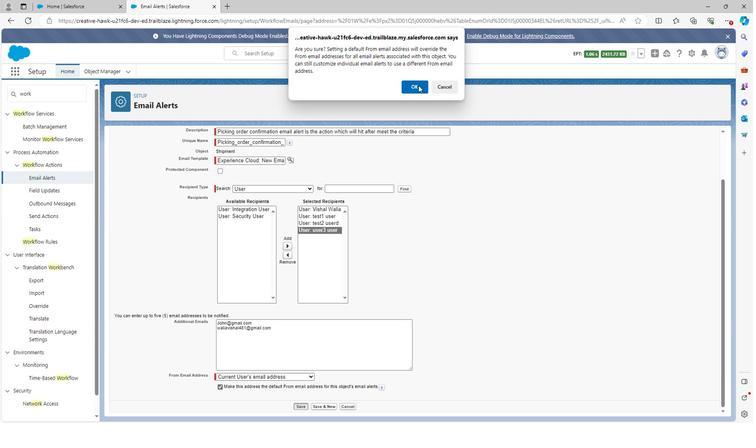 
Action: Mouse pressed left at (415, 86)
Screenshot: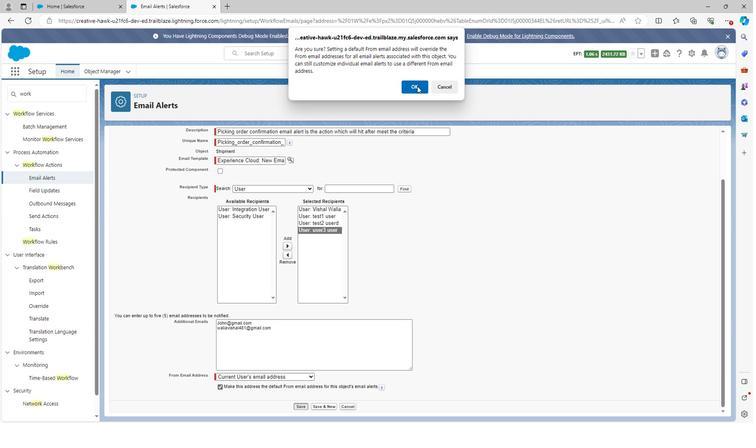 
Action: Mouse moved to (136, 309)
Screenshot: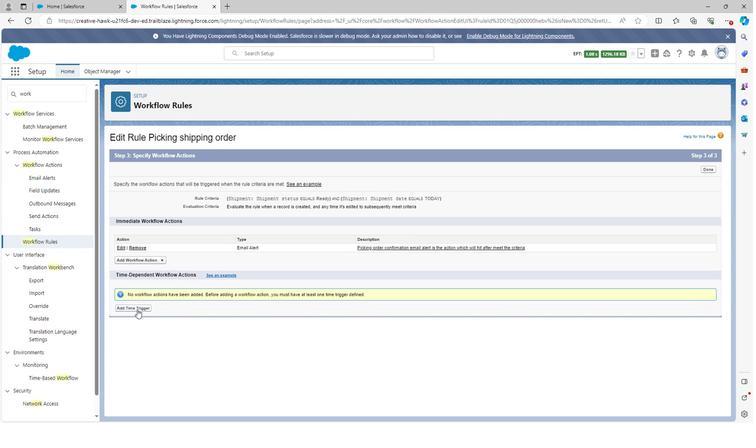 
Action: Mouse pressed left at (136, 309)
Screenshot: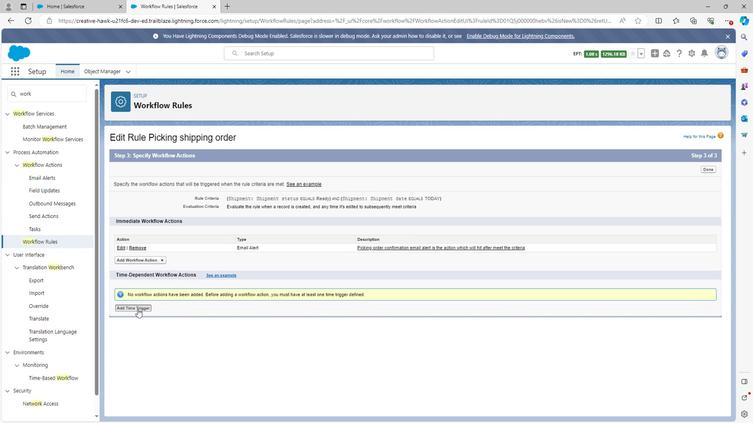 
Action: Mouse moved to (237, 183)
Screenshot: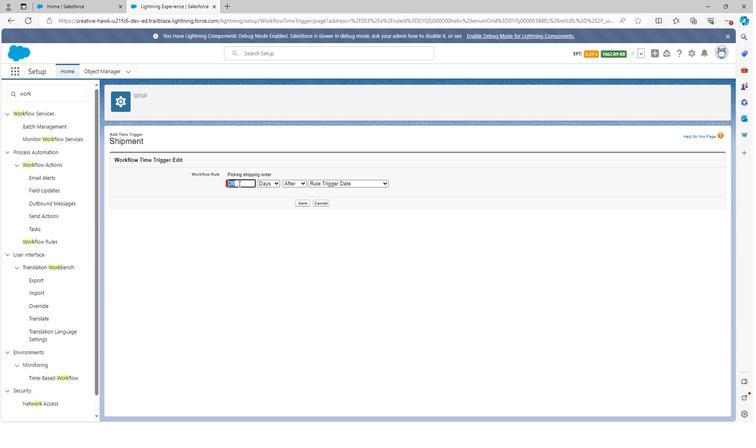
Action: Mouse pressed left at (237, 183)
Screenshot: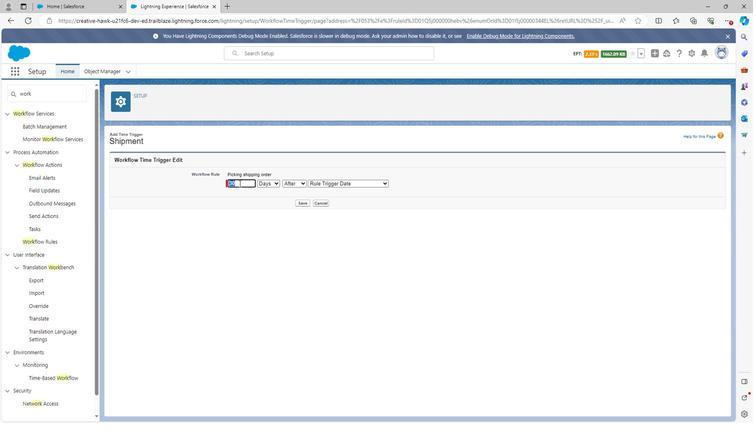 
Action: Mouse moved to (299, 201)
Screenshot: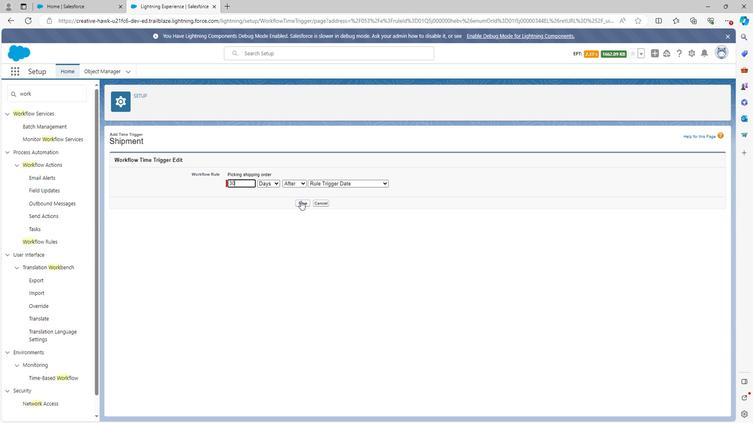 
Action: Mouse pressed left at (299, 201)
Screenshot: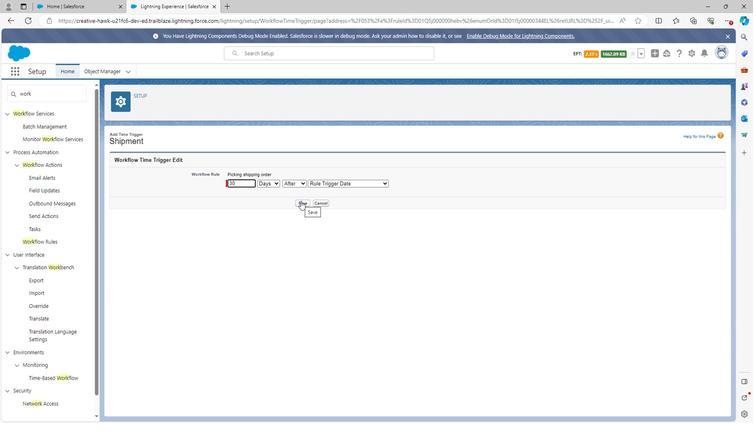 
Action: Mouse moved to (33, 97)
Screenshot: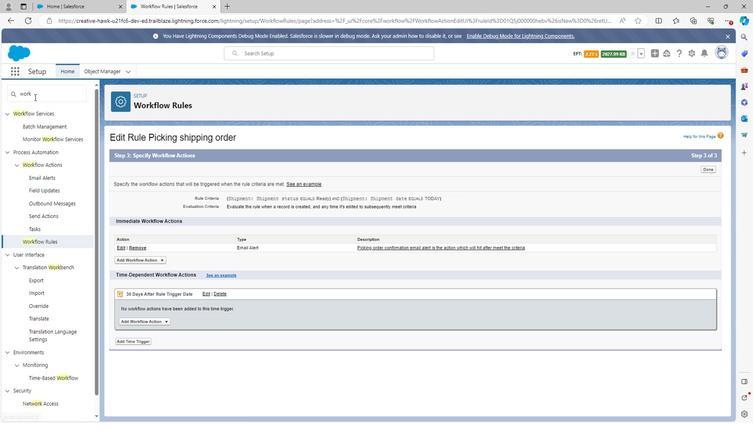 
Action: Mouse pressed left at (33, 97)
Screenshot: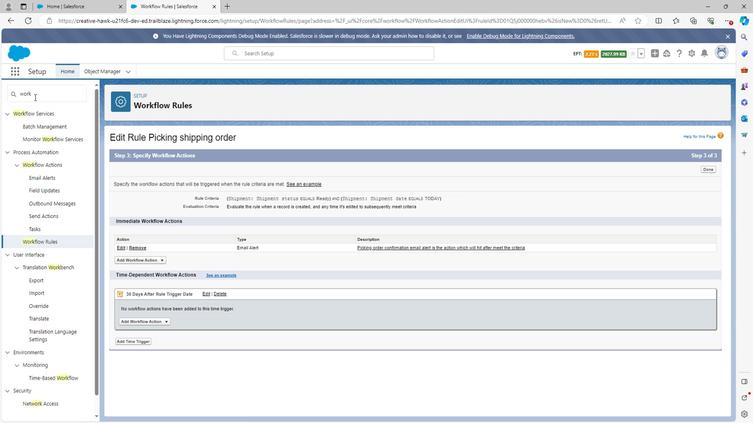 
Action: Key pressed <Key.backspace><Key.backspace><Key.backspace><Key.backspace><Key.backspace><Key.backspace><Key.backspace><Key.backspace><Key.backspace><Key.backspace><Key.backspace><Key.backspace><Key.backspace>process<Key.space>b
Screenshot: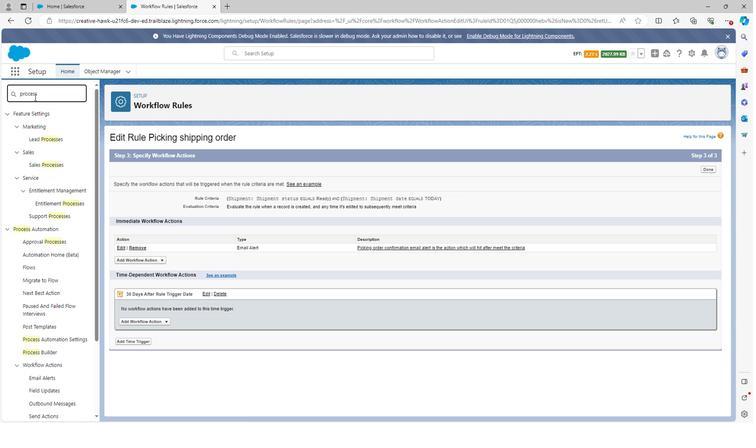 
Action: Mouse moved to (31, 97)
Screenshot: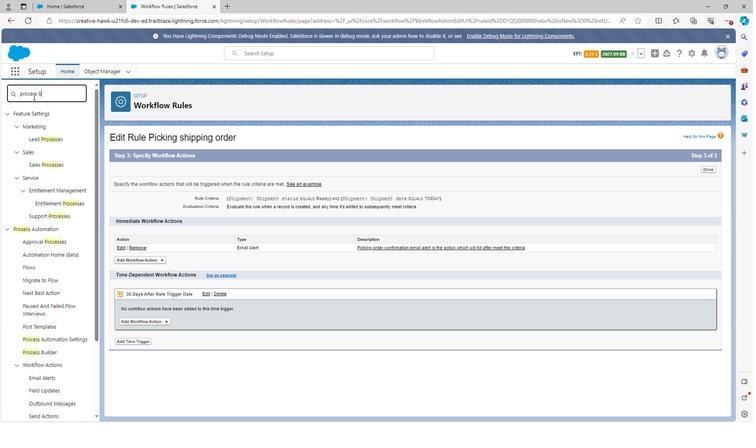 
Action: Key pressed u
Screenshot: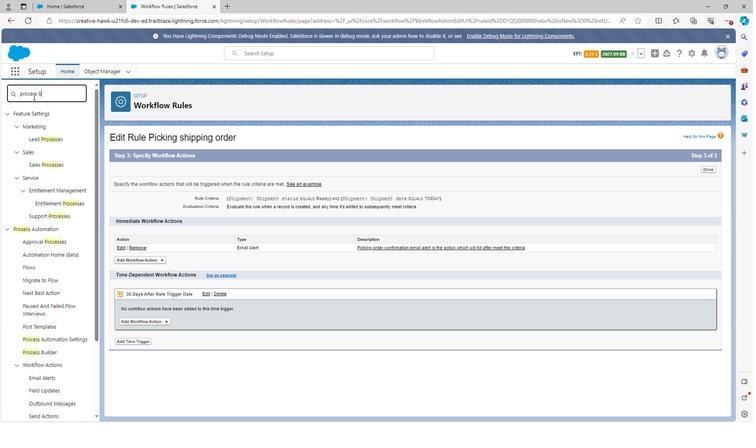 
Action: Mouse moved to (31, 97)
Screenshot: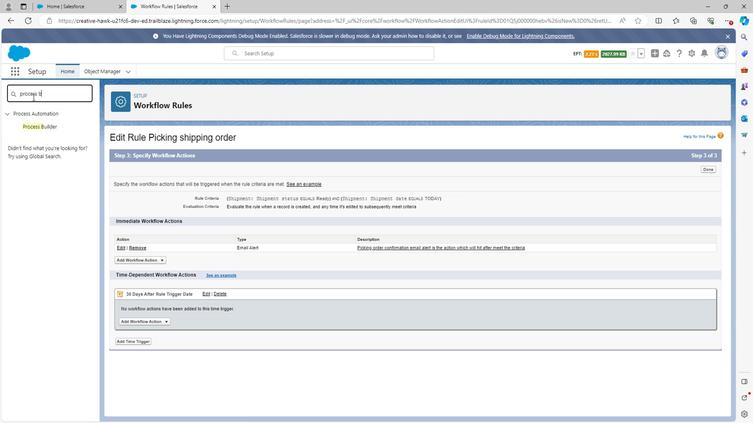 
Action: Key pressed i
Screenshot: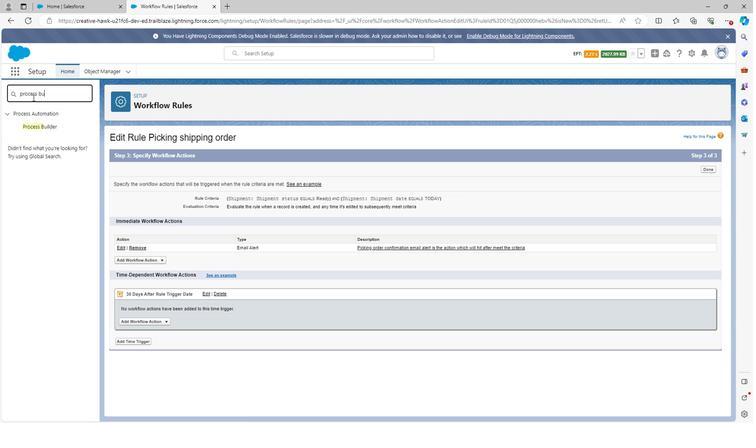 
Action: Mouse moved to (34, 125)
Screenshot: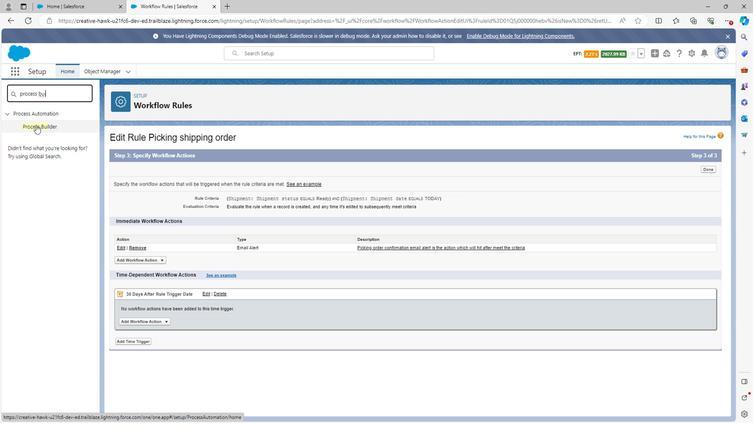 
Action: Mouse pressed left at (34, 125)
Screenshot: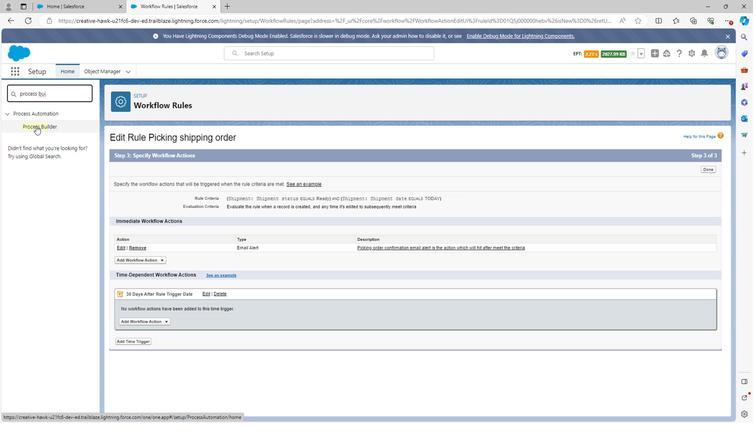
Action: Mouse moved to (707, 131)
Screenshot: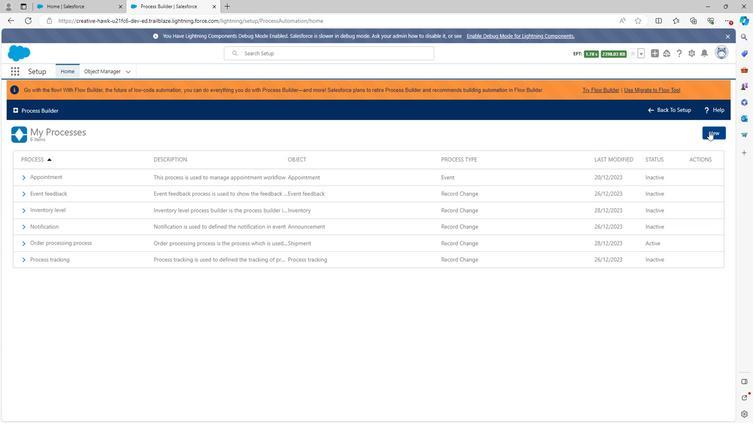 
Action: Mouse pressed left at (707, 131)
Screenshot: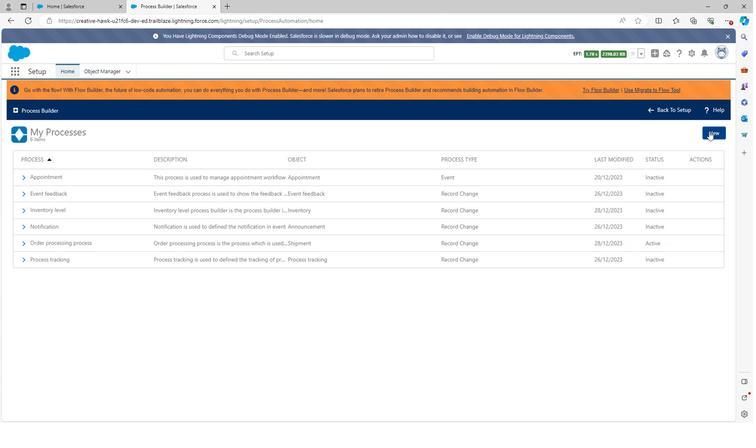 
Action: Mouse moved to (420, 286)
Screenshot: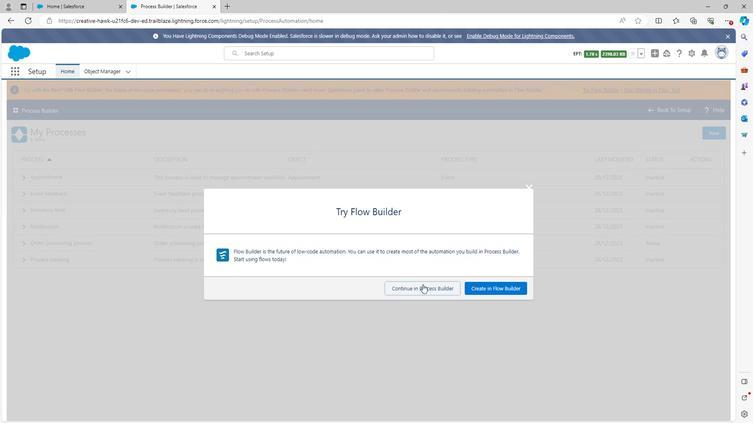 
Action: Mouse pressed left at (420, 286)
Screenshot: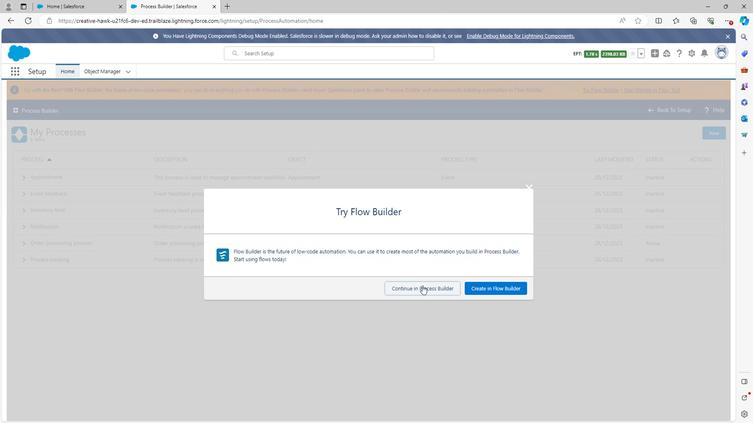 
Action: Mouse moved to (274, 225)
Screenshot: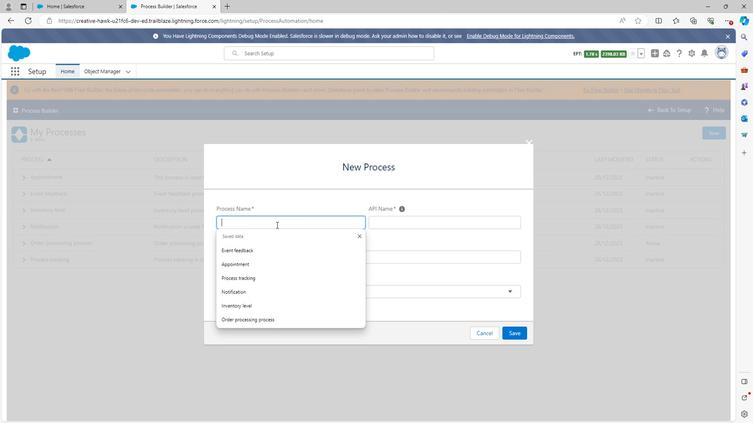
Action: Mouse pressed left at (274, 225)
Screenshot: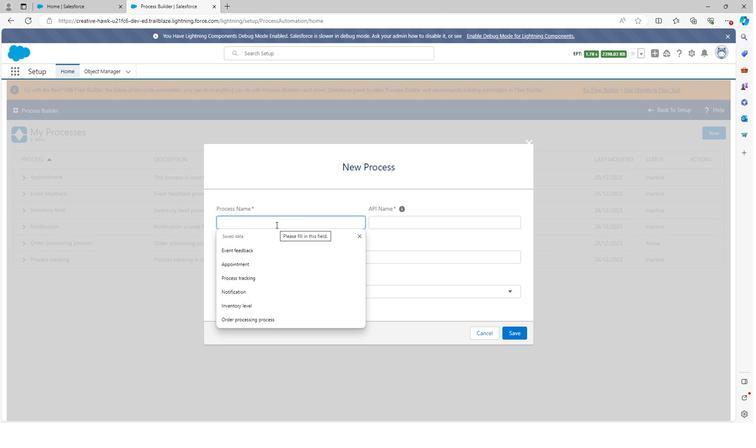
Action: Mouse moved to (360, 238)
Screenshot: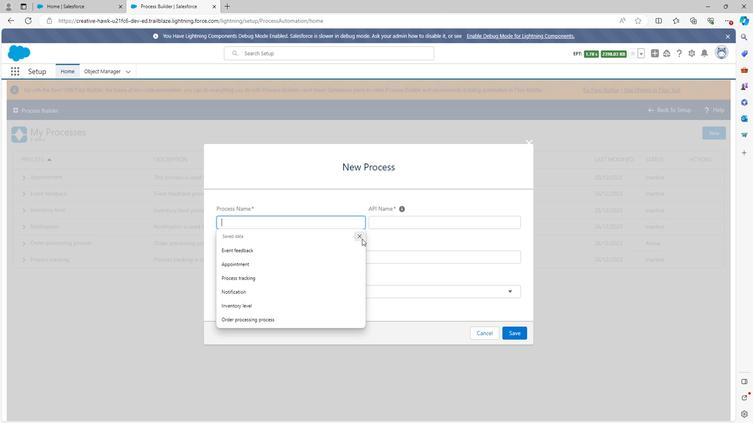 
Action: Mouse pressed left at (360, 238)
Screenshot: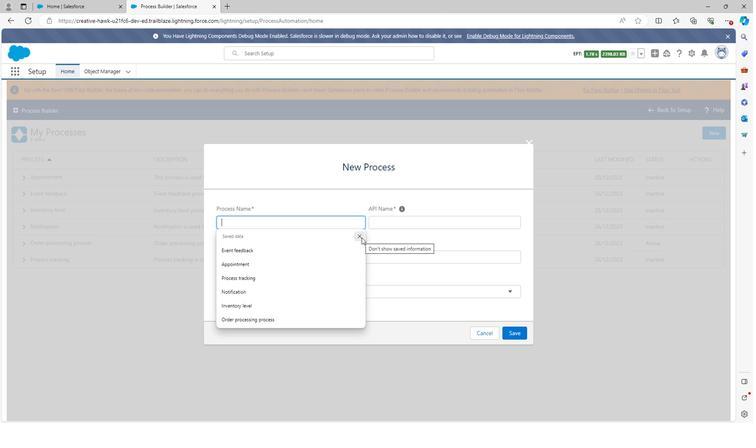 
Action: Mouse moved to (256, 223)
Screenshot: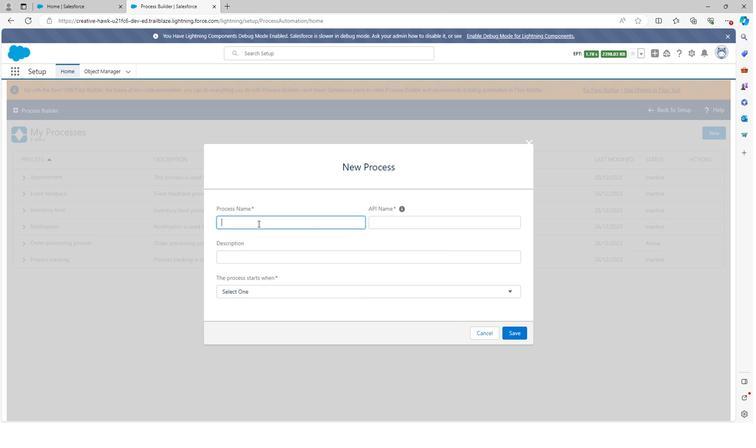 
Action: Mouse pressed left at (256, 223)
Screenshot: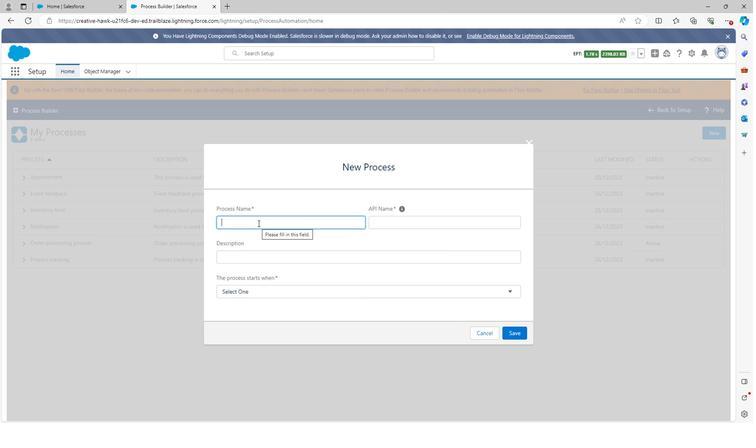 
Action: Key pressed <Key.shift><Key.shift>Picking<Key.space>and<Key.space><Key.shift>Shipping<Key.space>order
Screenshot: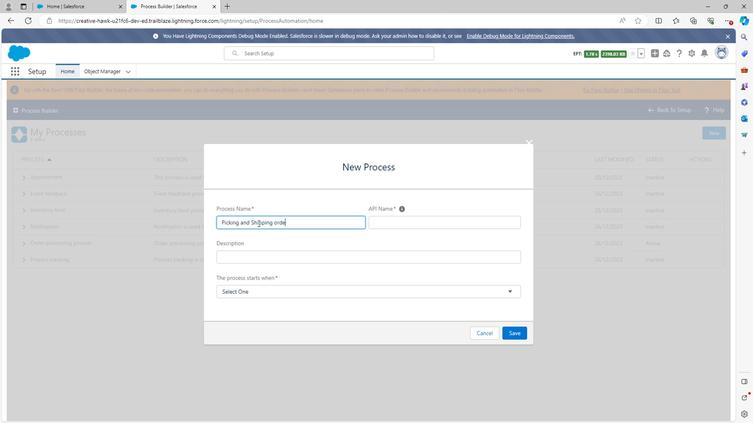
Action: Mouse moved to (330, 237)
Screenshot: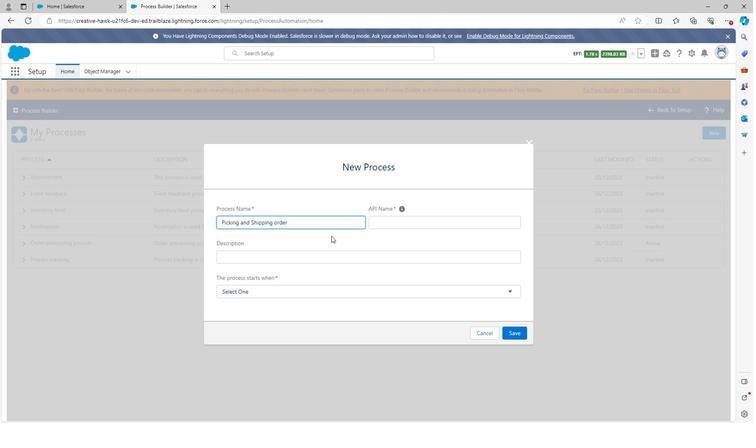 
Action: Mouse pressed left at (330, 237)
Screenshot: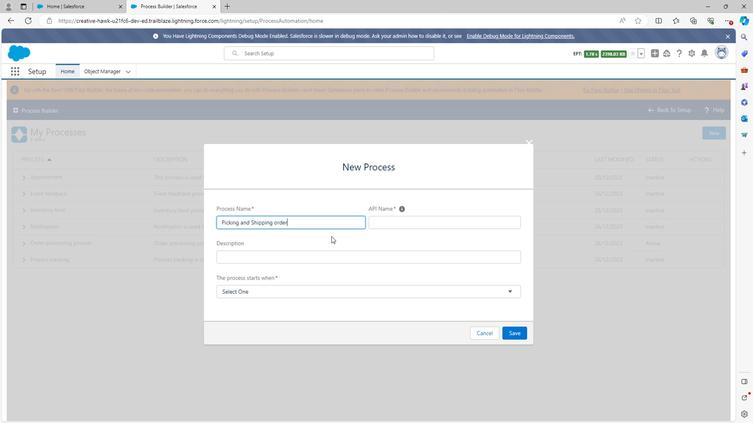 
Action: Mouse moved to (270, 256)
Screenshot: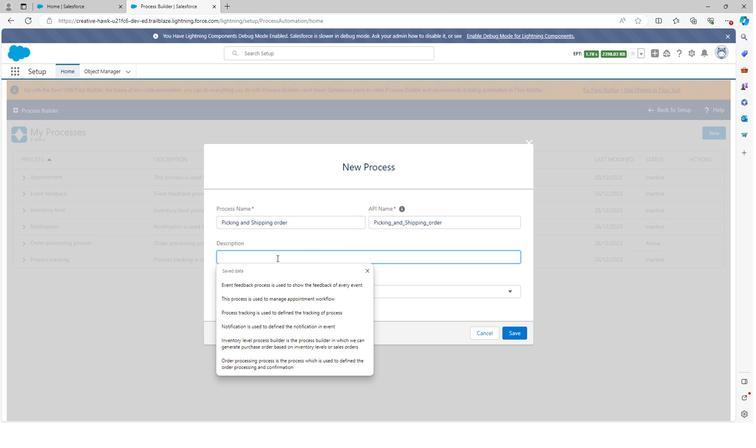 
Action: Key pressed <Key.shift>Picking<Key.space>and<Key.space>shipping<Key.space>order<Key.space>process<Key.space>is<Key.space>the<Key.space>process<Key.space>which<Key.space>is<Key.space>used<Key.space>to<Key.space>pick<Key.space>the<Key.space>order<Key.space>and<Key.space>ship<Key.space>the<Key.space>order
Screenshot: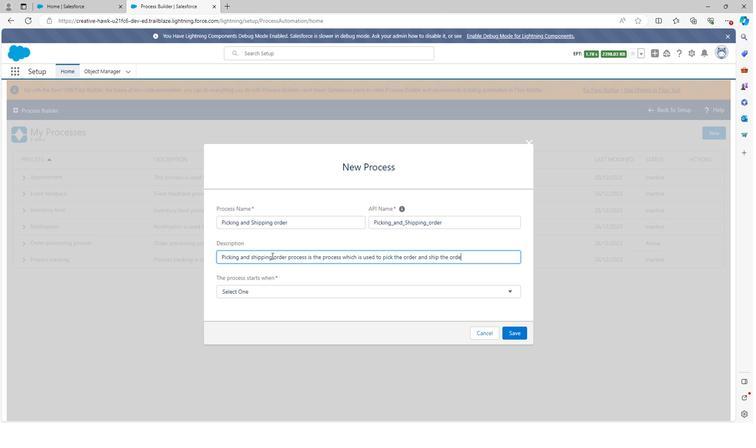 
Action: Mouse moved to (247, 289)
Screenshot: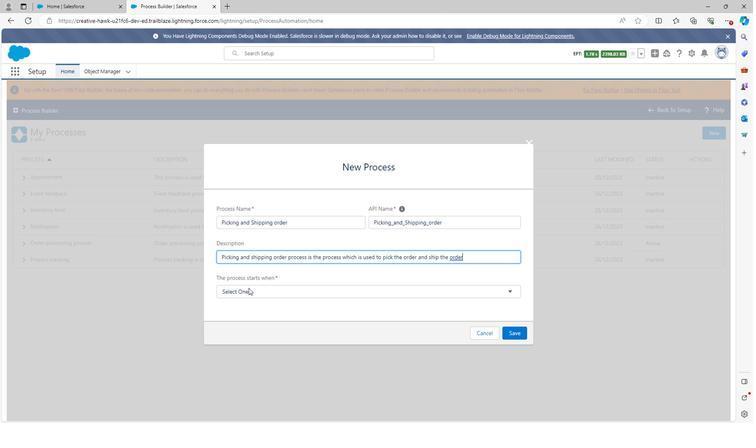 
Action: Mouse pressed left at (247, 289)
Screenshot: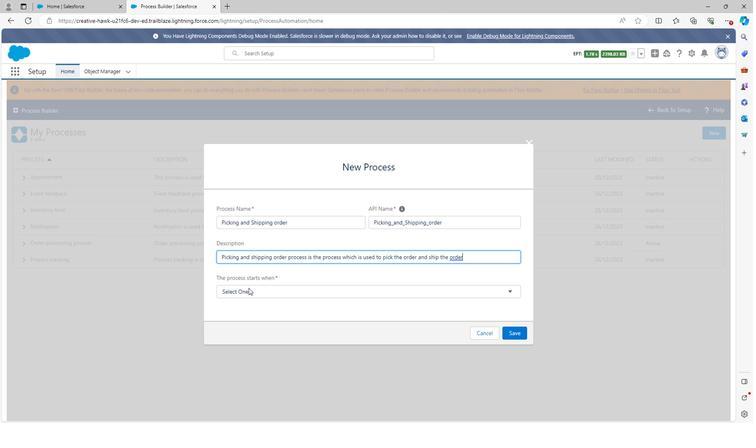 
Action: Mouse moved to (244, 310)
Screenshot: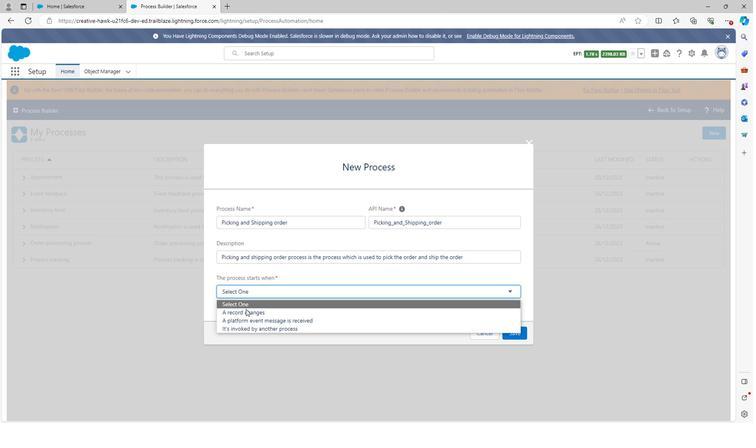 
Action: Mouse pressed left at (244, 310)
Screenshot: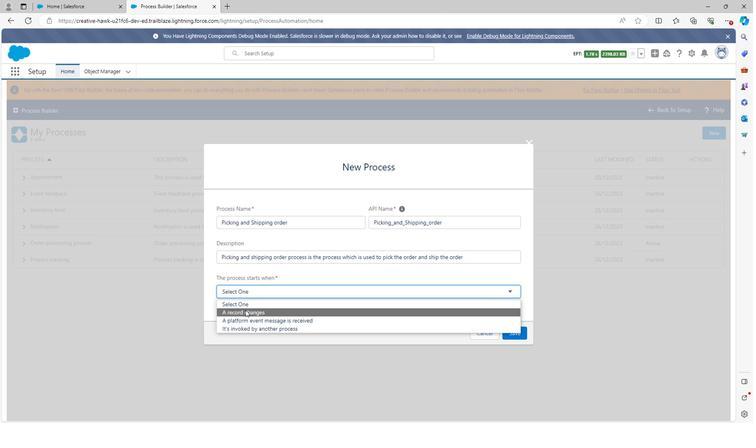 
Action: Mouse moved to (510, 334)
Screenshot: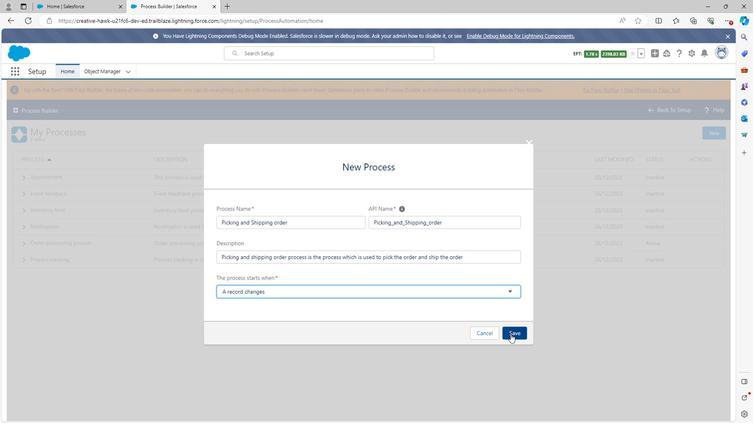 
Action: Mouse pressed left at (510, 334)
Screenshot: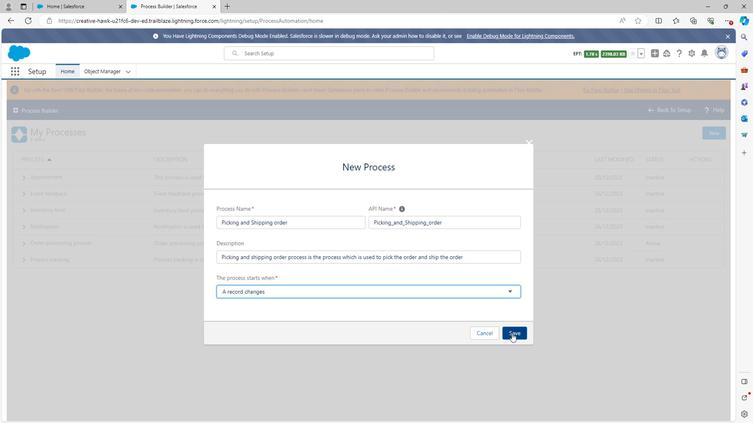 
Action: Mouse moved to (50, 178)
Screenshot: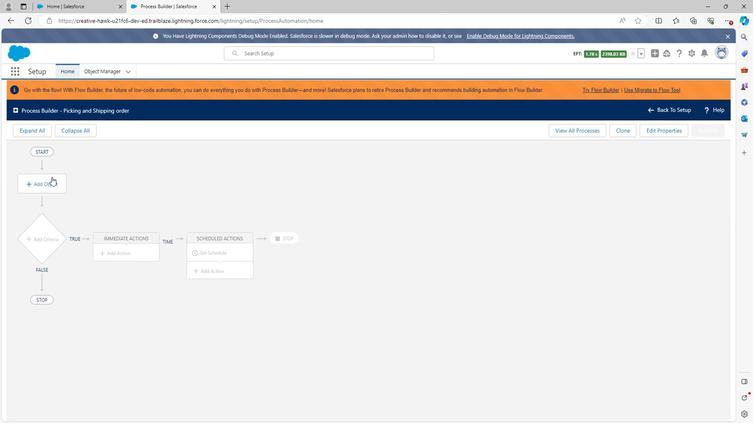 
Action: Mouse pressed left at (50, 178)
Screenshot: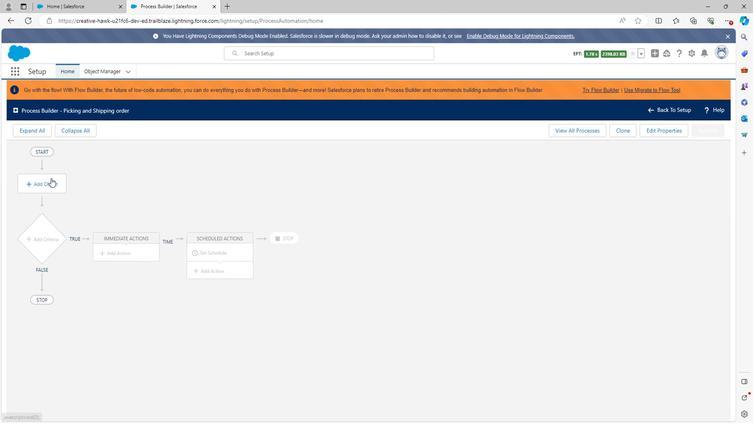 
Action: Mouse moved to (556, 190)
Screenshot: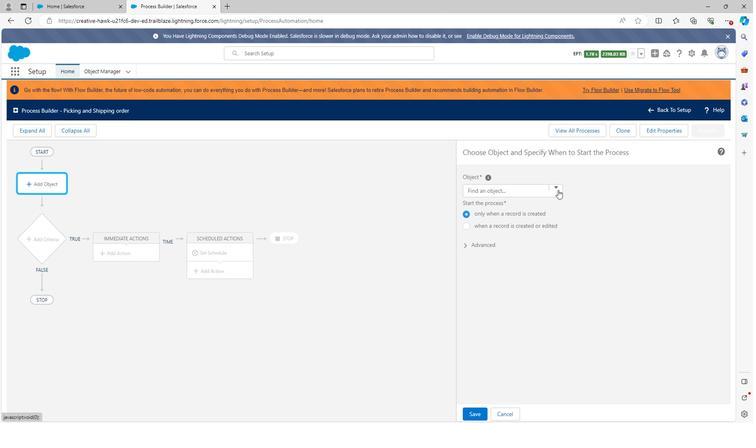 
Action: Mouse pressed left at (556, 190)
Screenshot: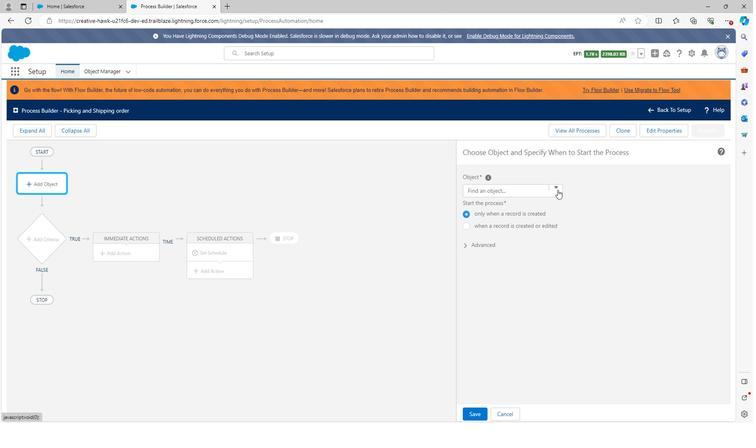 
Action: Mouse moved to (403, 134)
Screenshot: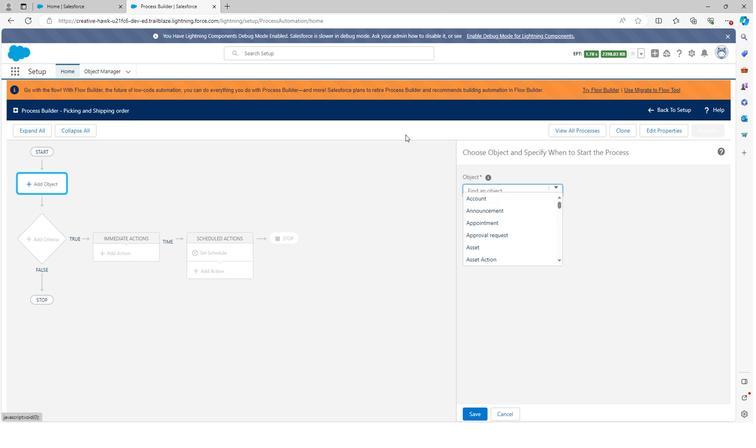 
Action: Key pressed <Key.shift>Ship
Screenshot: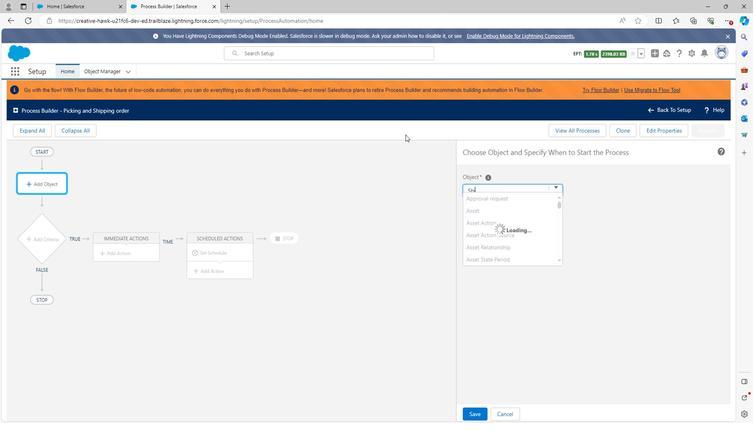 
Action: Mouse moved to (474, 213)
Screenshot: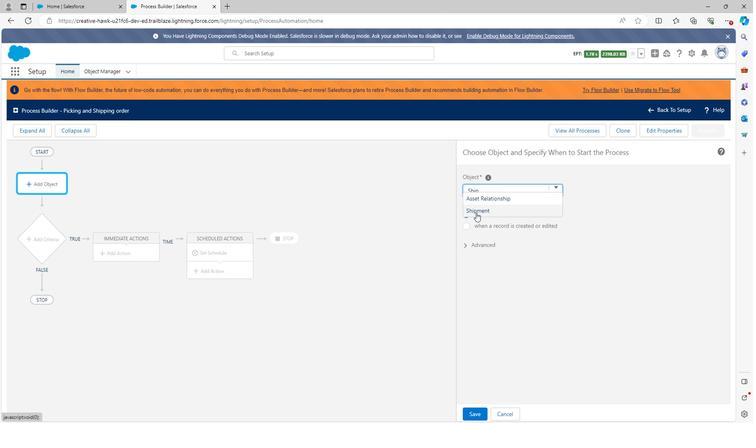 
Action: Mouse pressed left at (474, 213)
Screenshot: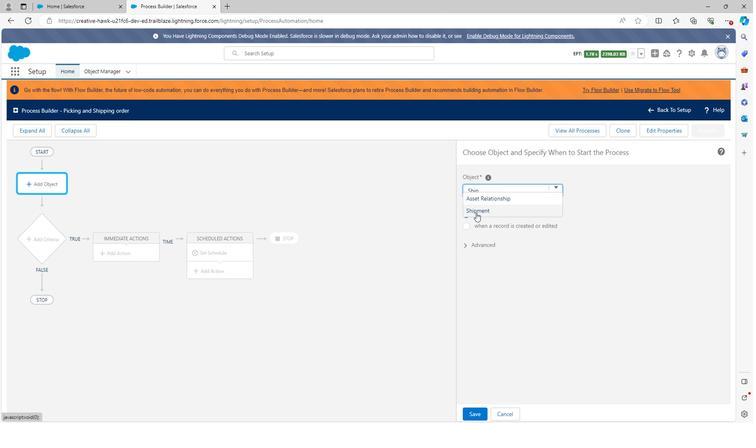 
Action: Mouse moved to (552, 190)
Screenshot: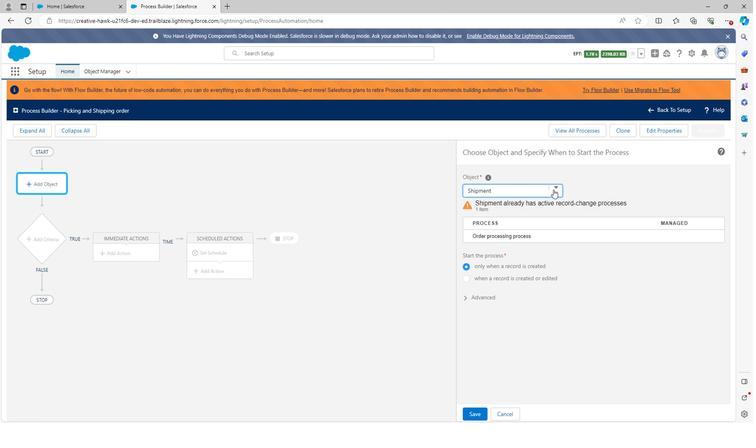 
Action: Mouse pressed left at (552, 190)
Screenshot: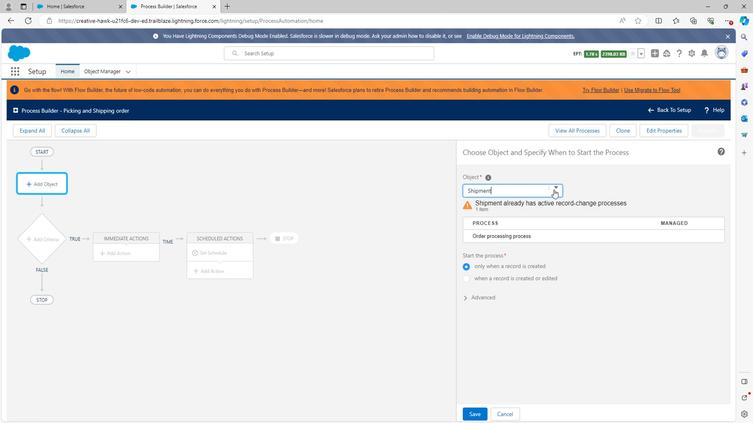 
Action: Mouse moved to (413, 157)
Screenshot: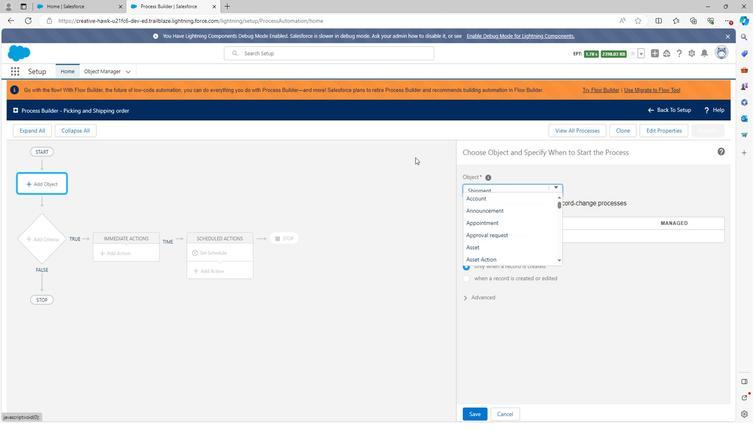 
Action: Key pressed <Key.backspace><Key.backspace><Key.backspace><Key.backspace><Key.backspace><Key.backspace><Key.backspace><Key.backspace><Key.backspace><Key.backspace><Key.backspace><Key.backspace><Key.backspace>purch
Screenshot: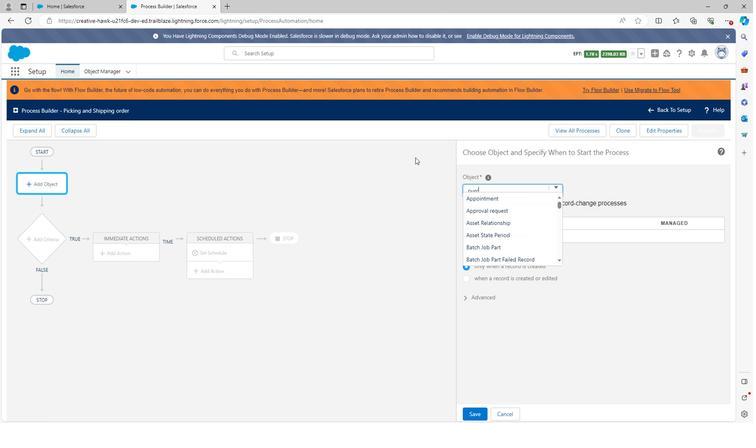 
Action: Mouse moved to (488, 198)
Screenshot: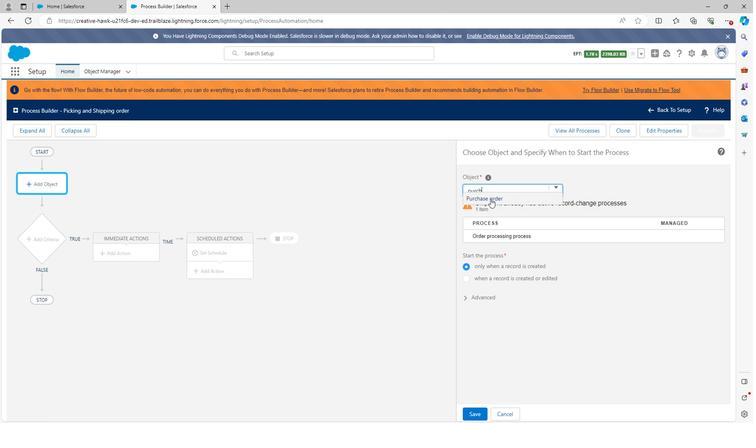 
Action: Mouse pressed left at (488, 198)
Screenshot: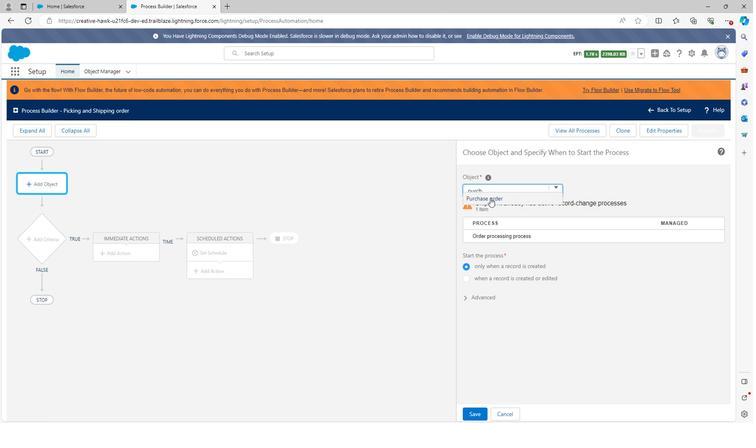 
Action: Mouse moved to (466, 244)
Screenshot: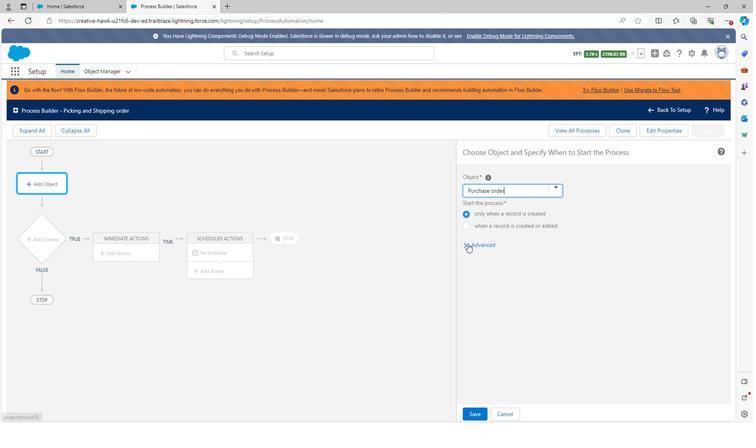 
Action: Mouse pressed left at (466, 244)
Screenshot: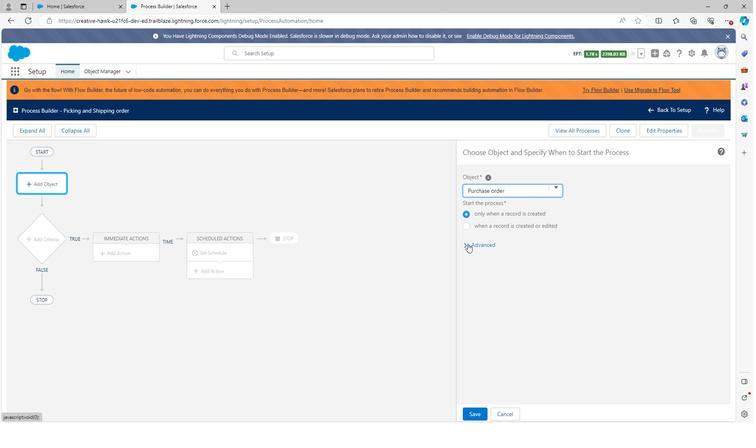 
Action: Mouse moved to (463, 265)
Screenshot: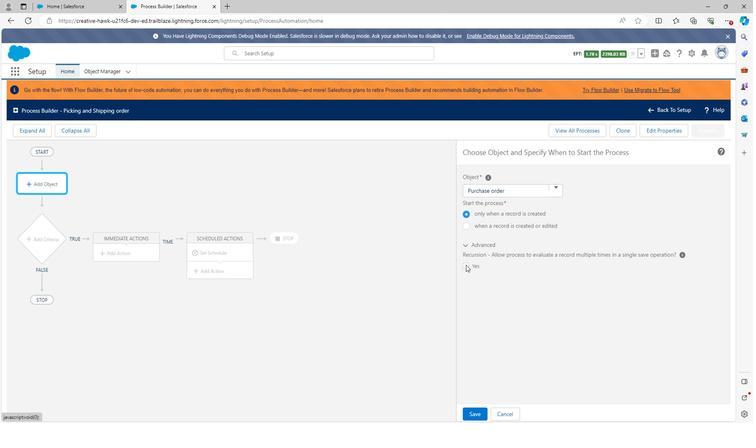 
Action: Mouse pressed left at (463, 265)
Screenshot: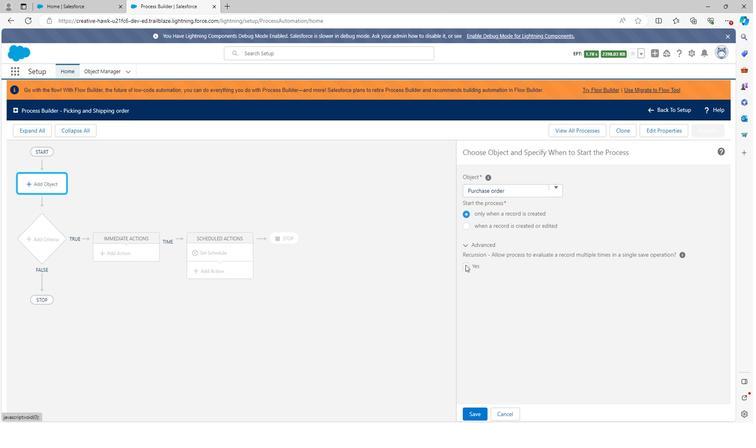 
Action: Mouse moved to (471, 410)
Screenshot: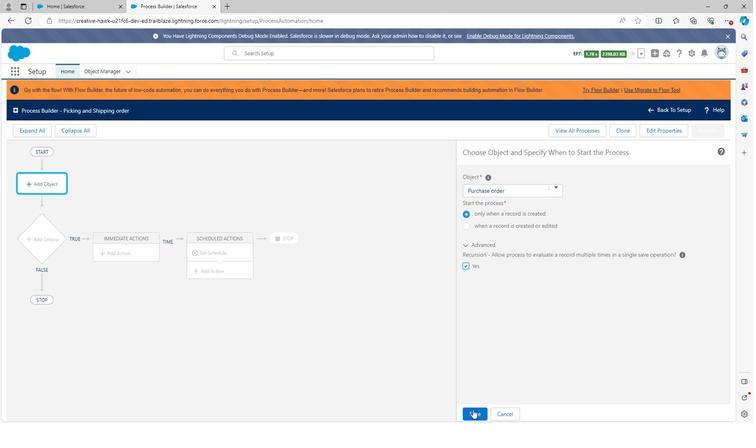
Action: Mouse pressed left at (471, 410)
Screenshot: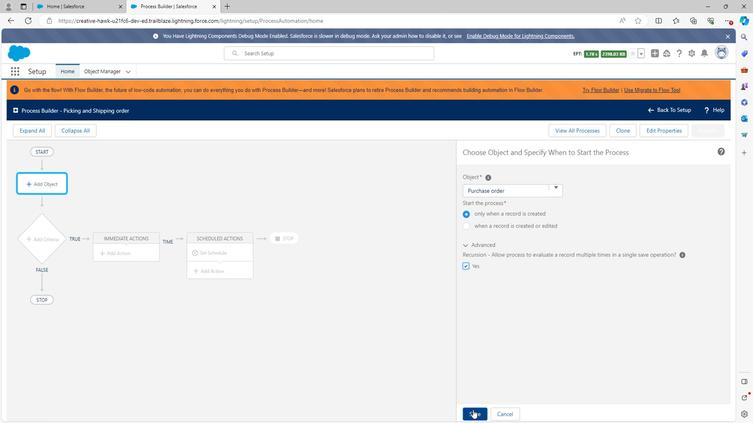 
Action: Mouse moved to (55, 230)
Screenshot: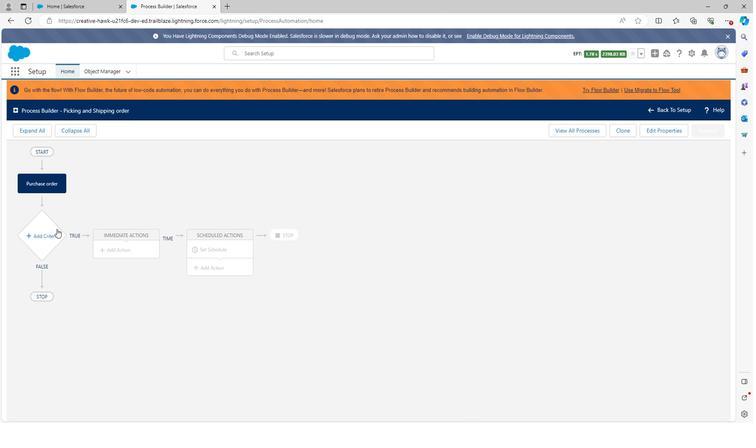 
Action: Mouse pressed left at (55, 230)
Screenshot: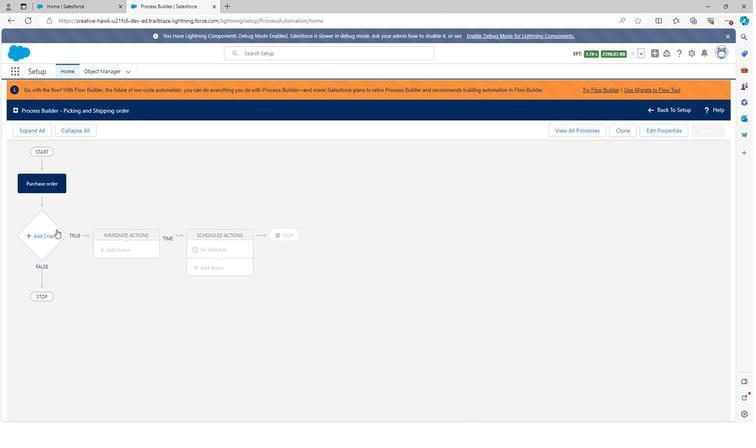 
Action: Mouse moved to (432, 188)
Screenshot: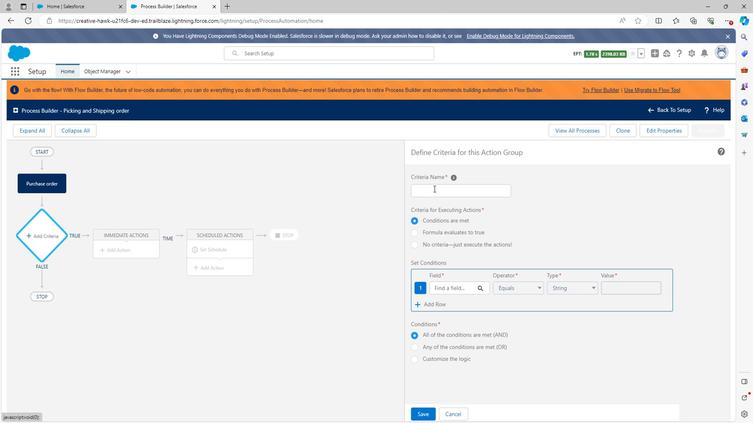 
Action: Mouse pressed left at (432, 188)
Screenshot: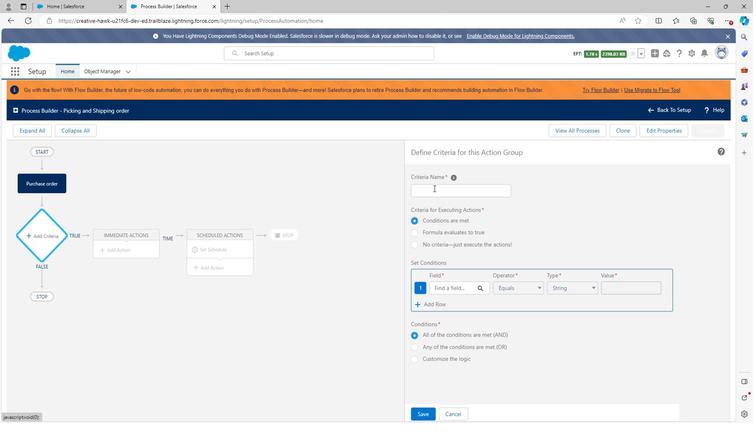 
Action: Mouse moved to (432, 187)
Screenshot: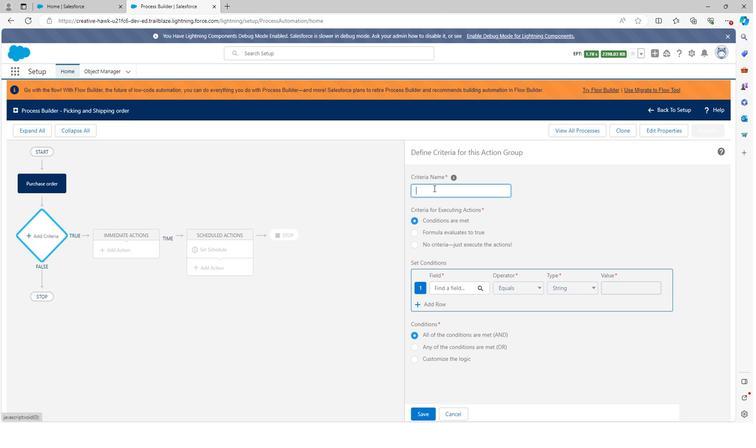 
Action: Key pressed <Key.shift>Picking<Key.space>orde
Screenshot: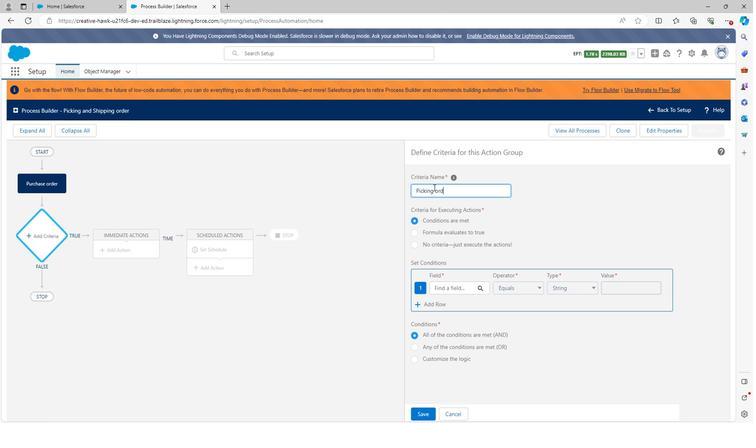 
Action: Mouse moved to (434, 193)
Screenshot: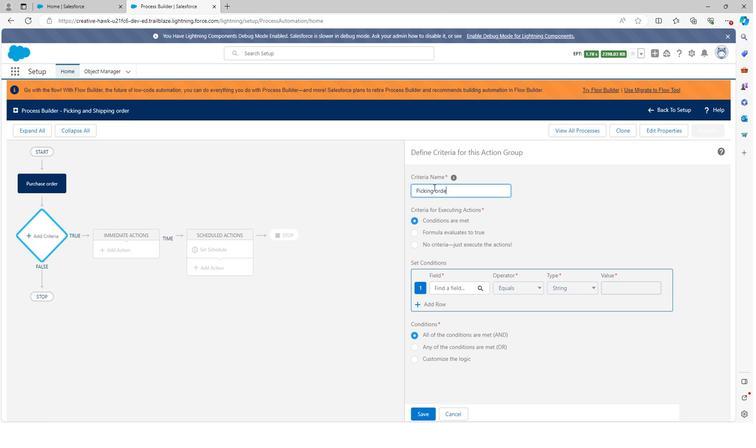 
Action: Key pressed r
Screenshot: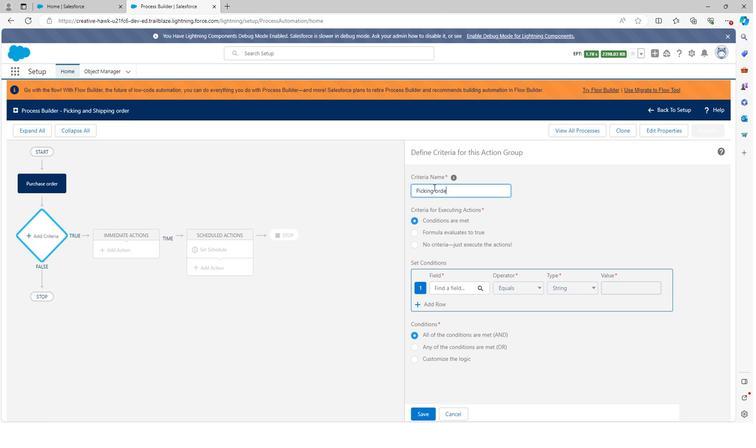
Action: Mouse moved to (459, 289)
Screenshot: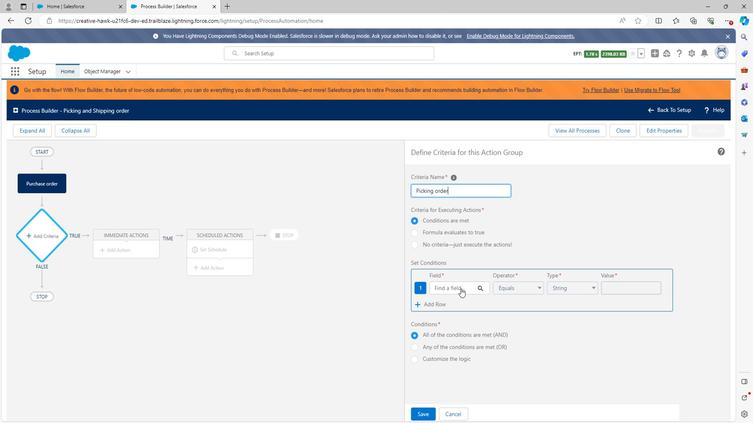 
Action: Mouse pressed left at (459, 289)
Screenshot: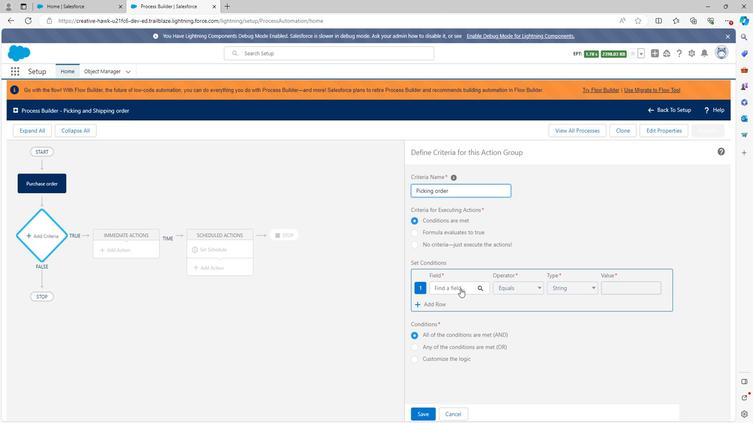 
Action: Mouse moved to (388, 214)
Screenshot: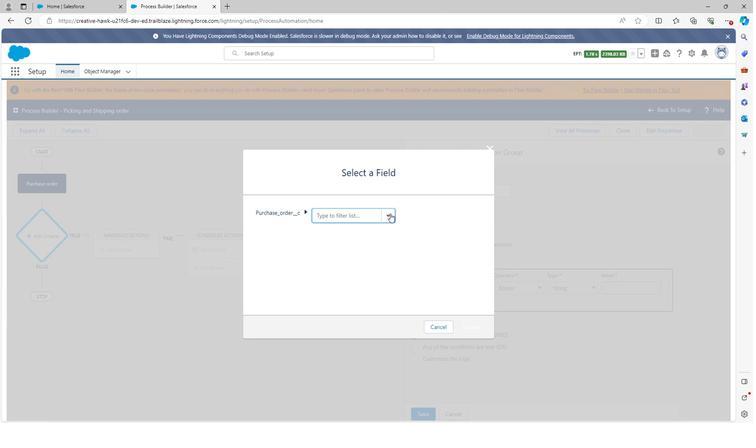 
Action: Mouse pressed left at (388, 214)
Screenshot: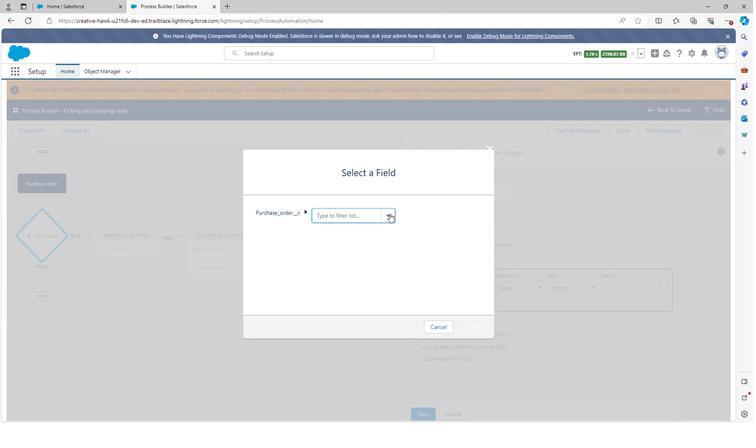 
Action: Mouse moved to (352, 260)
Screenshot: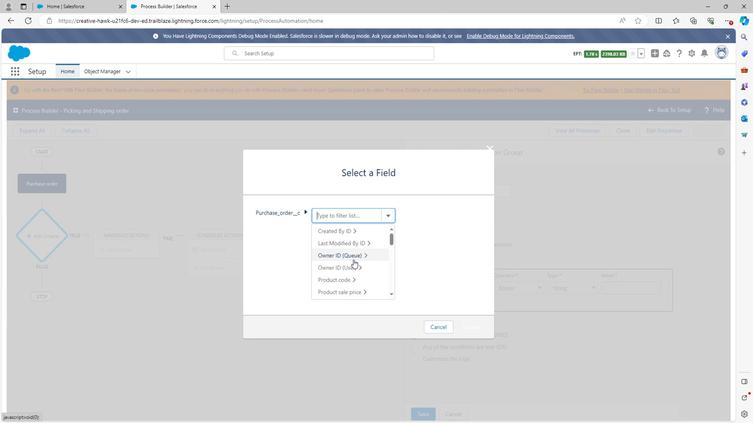 
Action: Mouse scrolled (352, 259) with delta (0, 0)
Screenshot: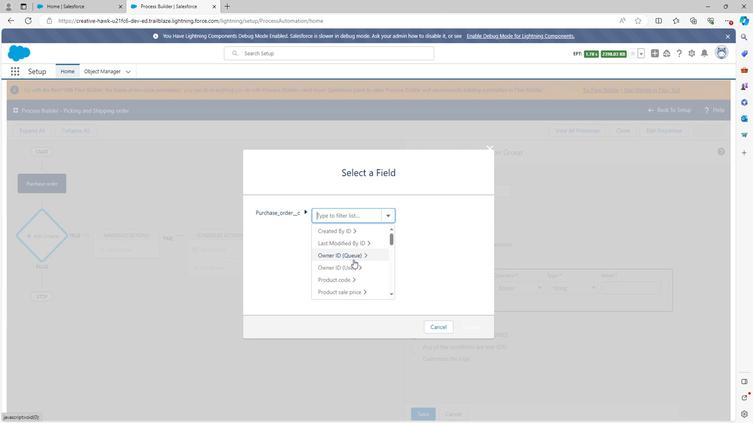 
Action: Mouse scrolled (352, 259) with delta (0, 0)
